 Task: Add a signature Megan Martinez containing Best wishes for a happy National Hug Day, Megan Martinez to email address softage.3@softage.net and add a folder Home insurance
Action: Mouse moved to (51, 90)
Screenshot: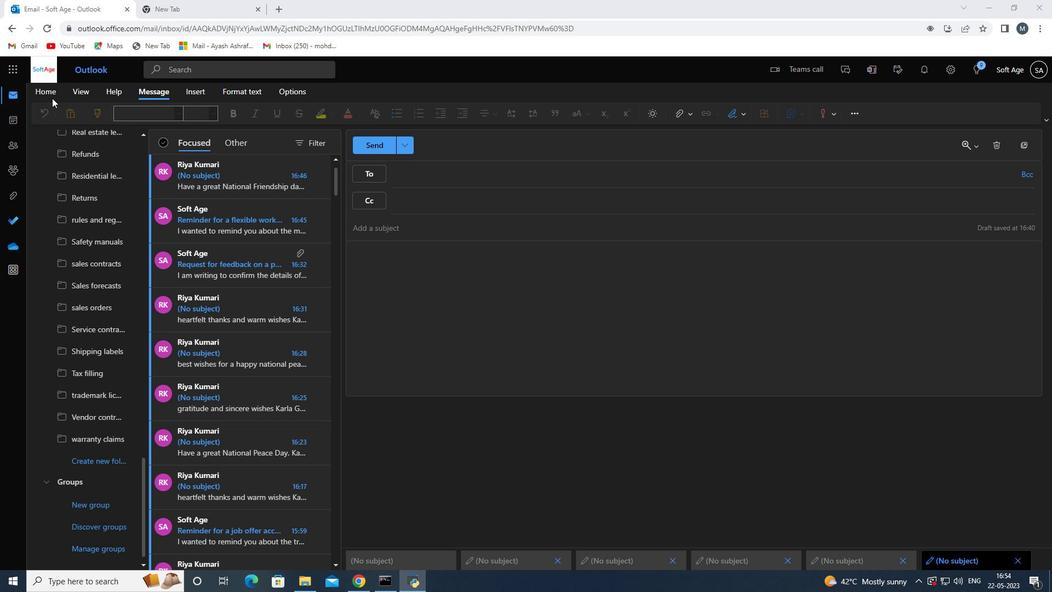 
Action: Mouse pressed left at (51, 90)
Screenshot: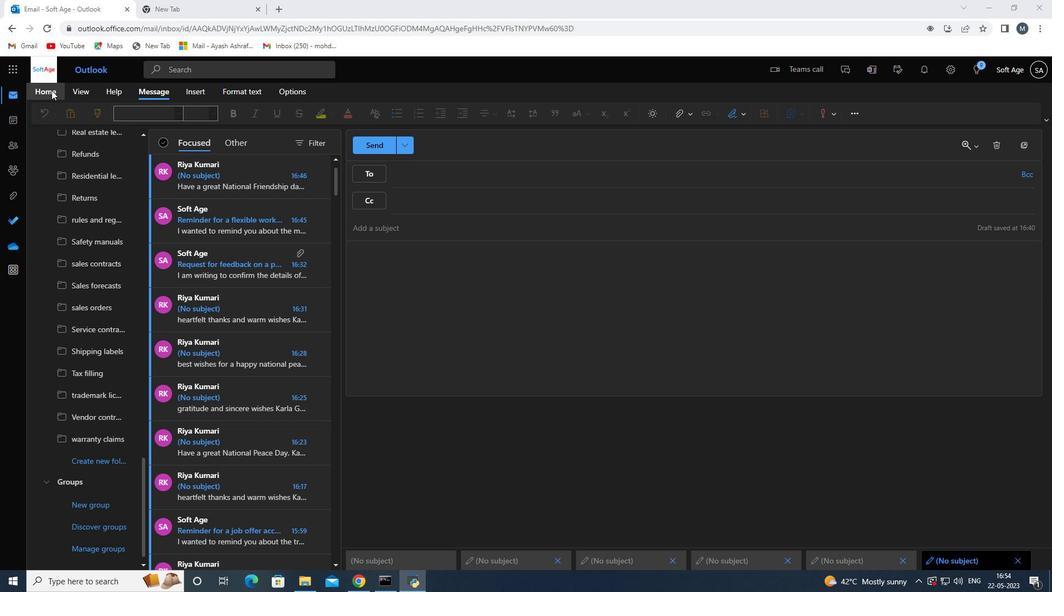 
Action: Mouse moved to (138, 107)
Screenshot: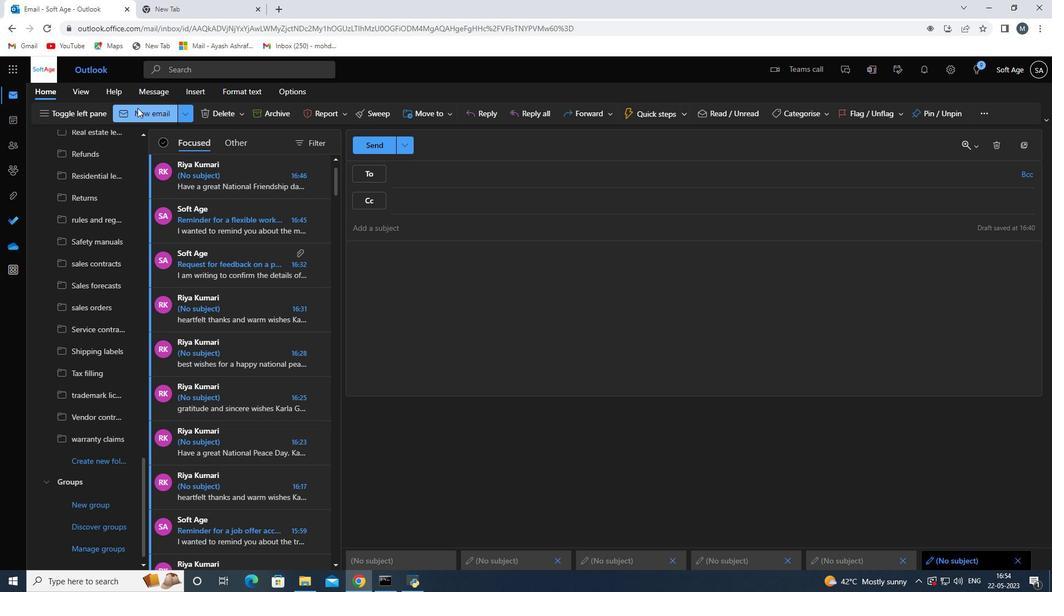 
Action: Mouse pressed left at (138, 107)
Screenshot: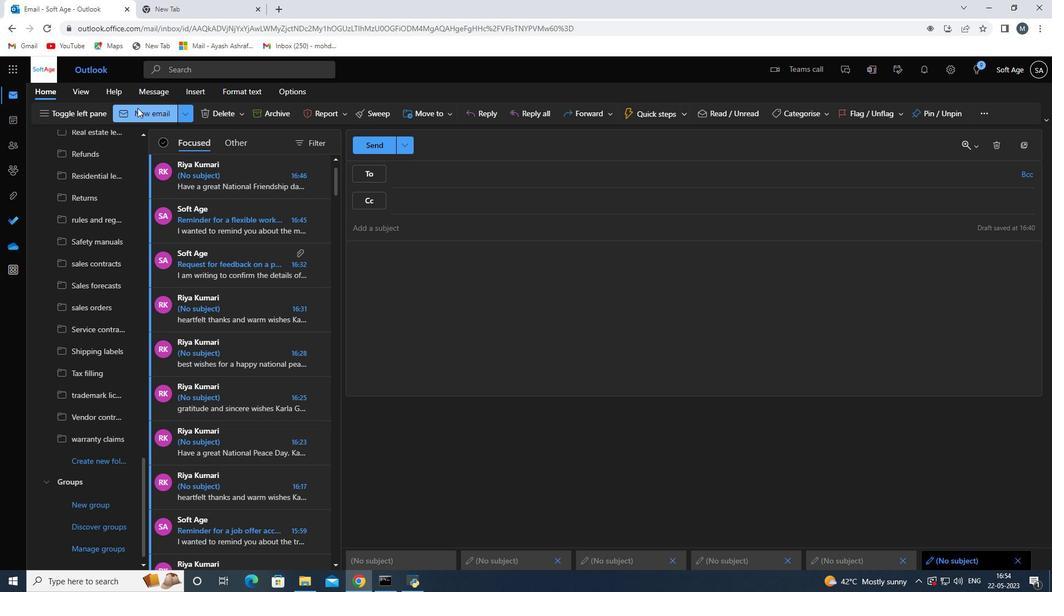 
Action: Mouse moved to (745, 118)
Screenshot: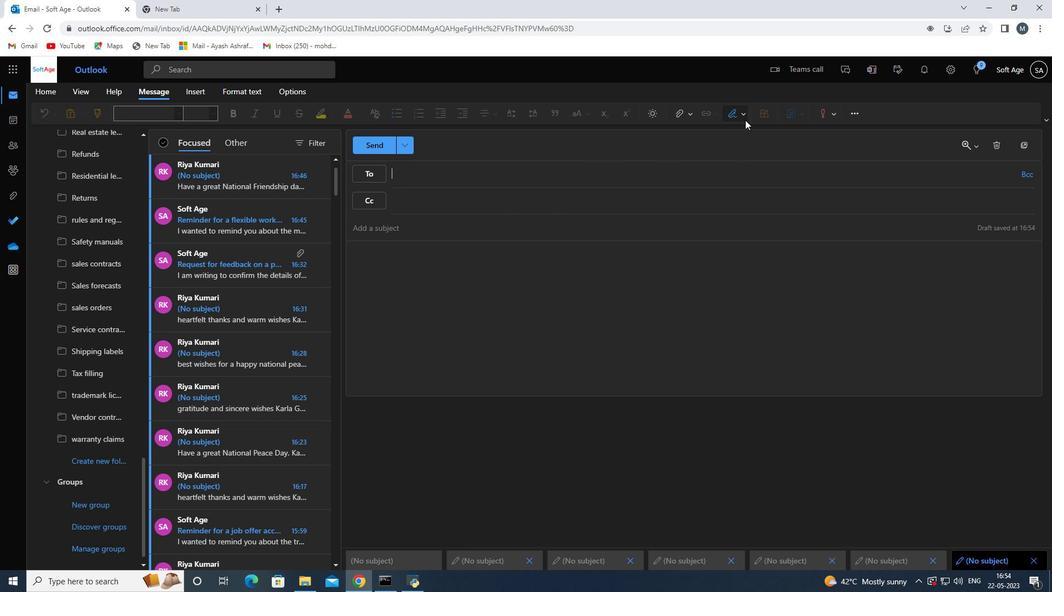 
Action: Mouse pressed left at (745, 118)
Screenshot: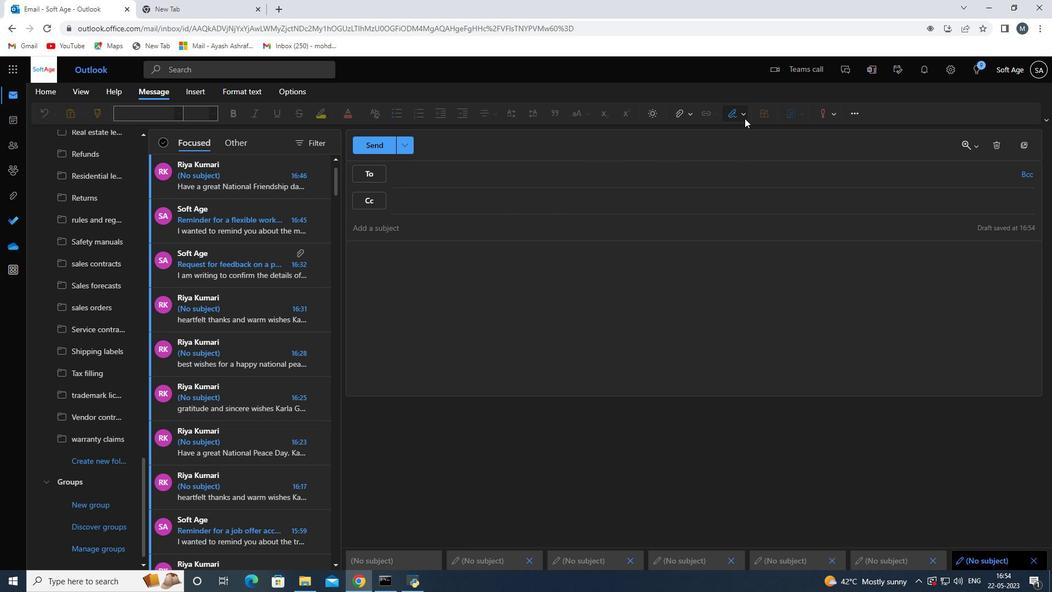 
Action: Mouse moved to (736, 156)
Screenshot: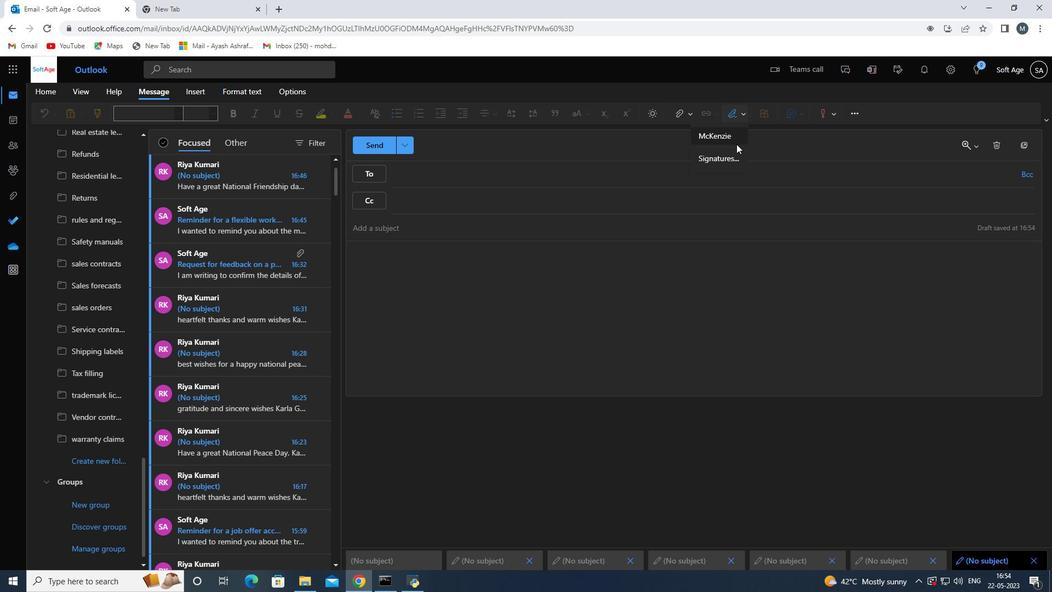 
Action: Mouse pressed left at (736, 156)
Screenshot: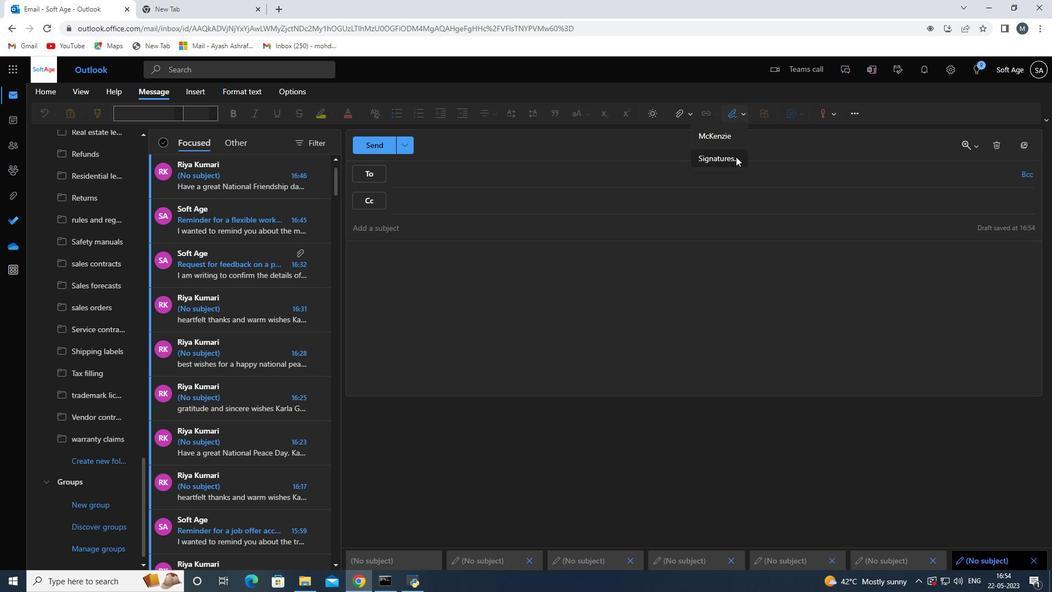 
Action: Mouse moved to (740, 198)
Screenshot: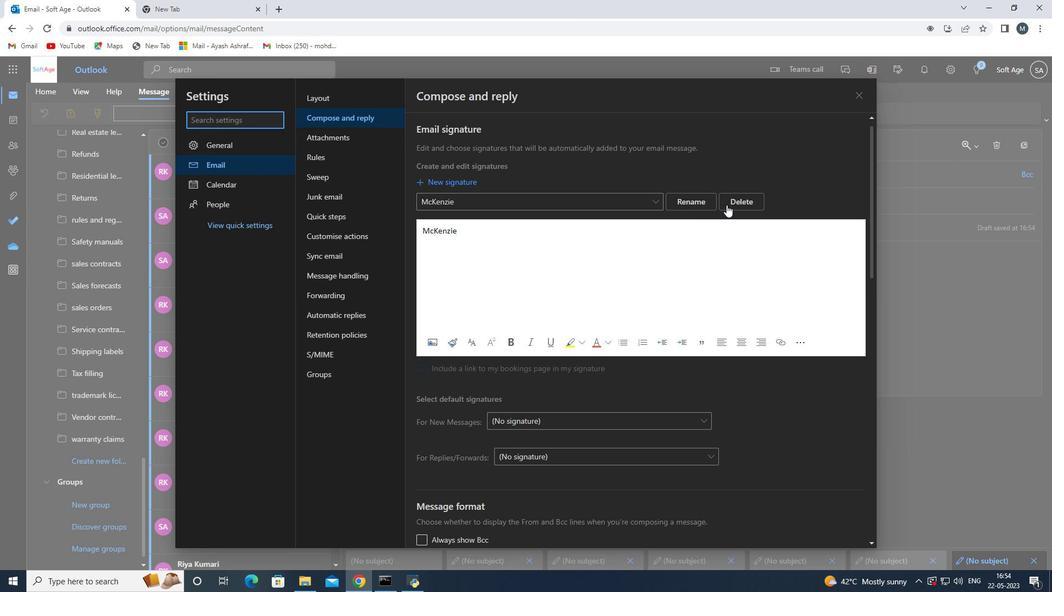 
Action: Mouse pressed left at (740, 198)
Screenshot: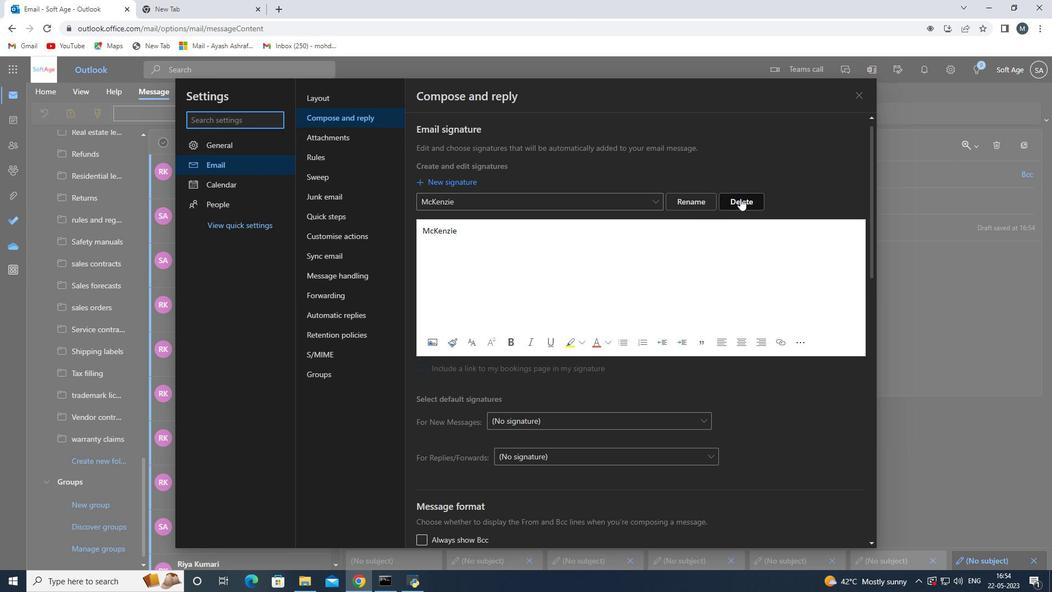 
Action: Mouse moved to (526, 206)
Screenshot: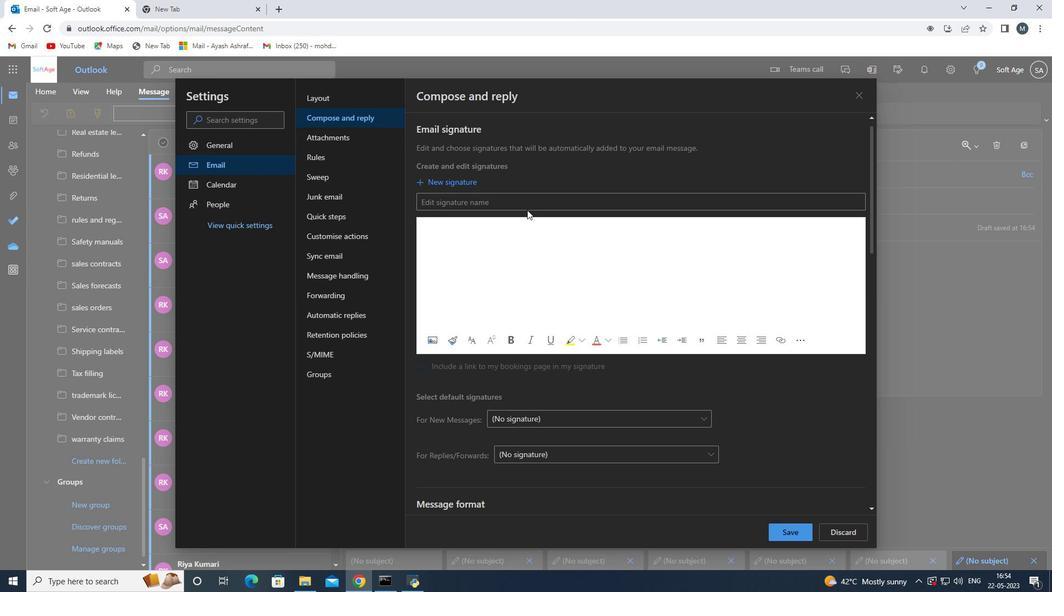 
Action: Mouse pressed left at (526, 206)
Screenshot: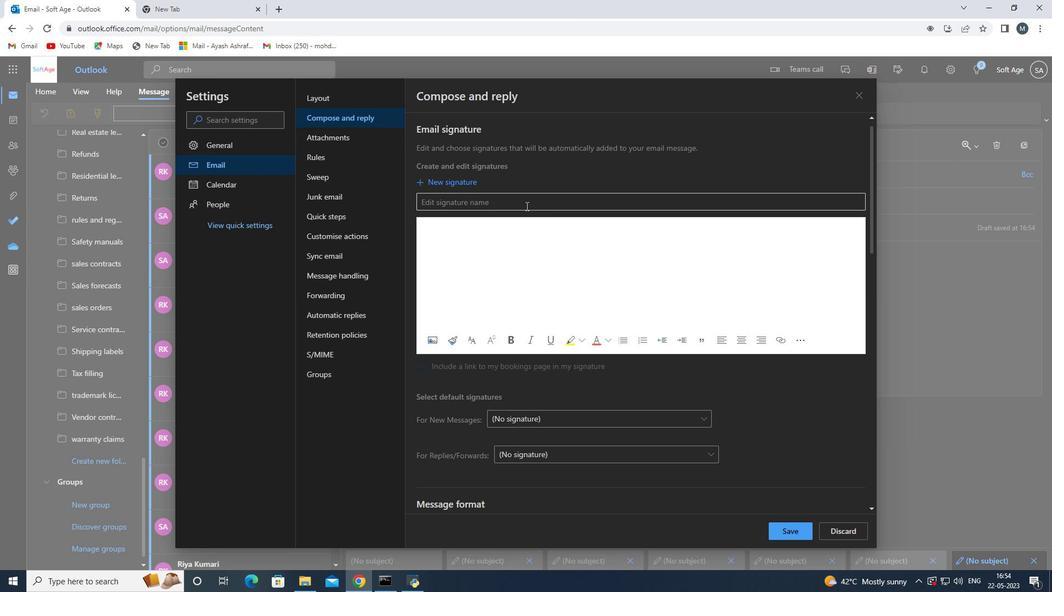 
Action: Key pressed <Key.shift>megan<Key.space><Key.shift>Martinez<Key.space>
Screenshot: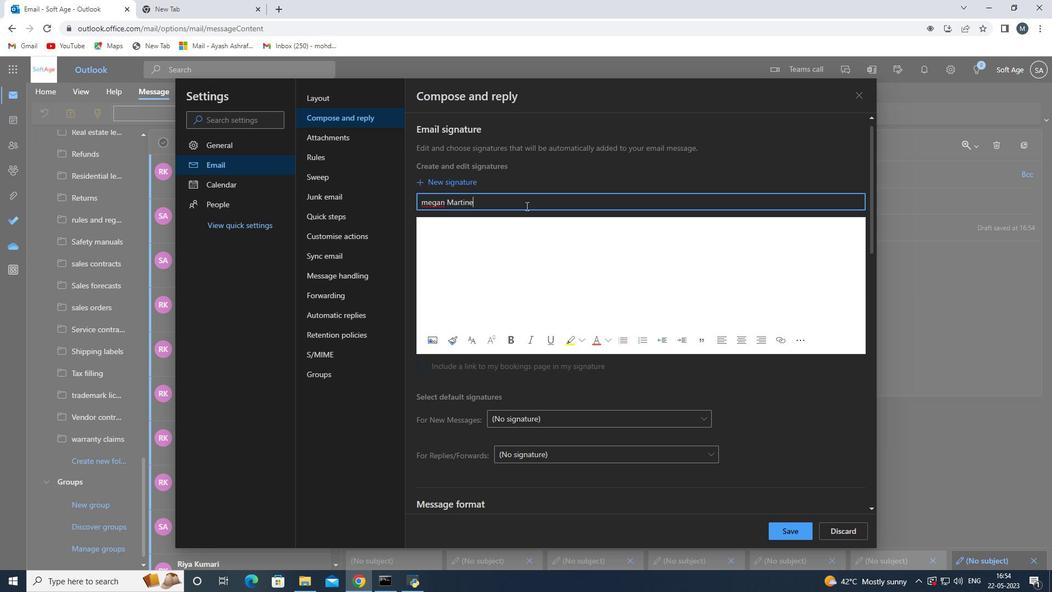 
Action: Mouse moved to (426, 201)
Screenshot: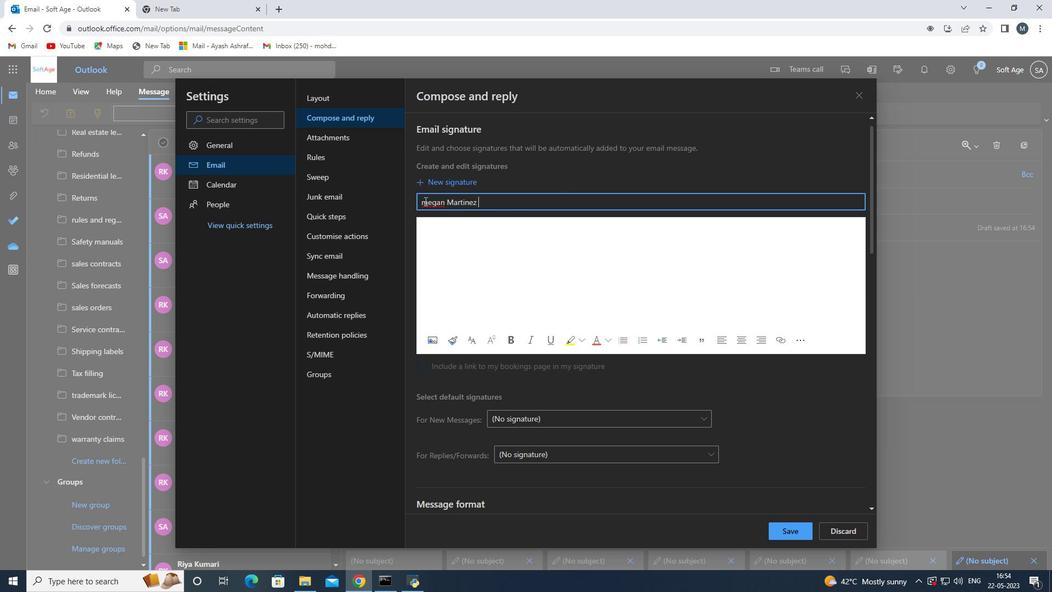 
Action: Mouse pressed left at (426, 201)
Screenshot: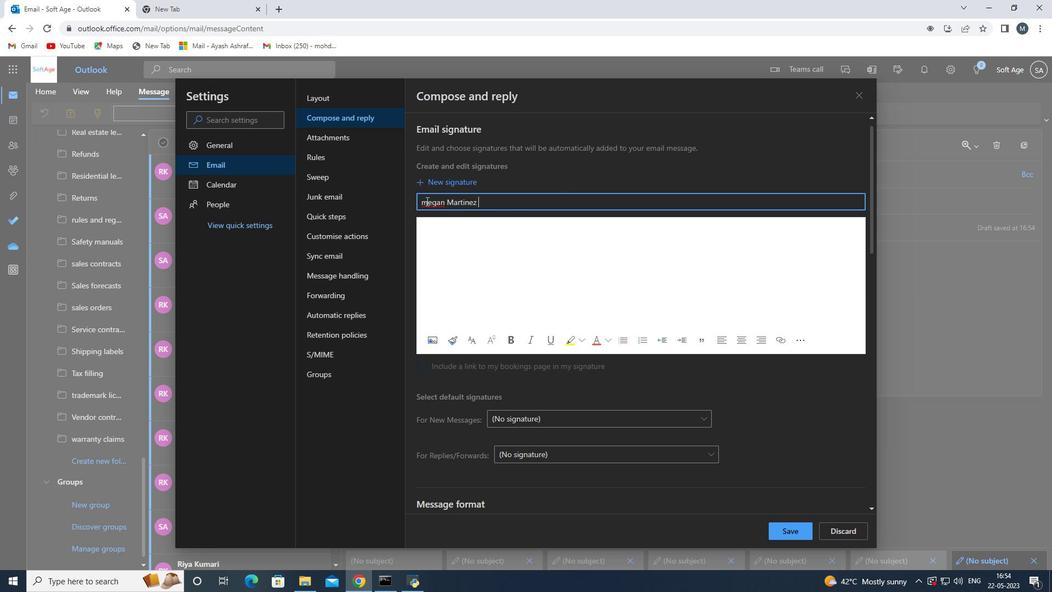 
Action: Mouse moved to (428, 201)
Screenshot: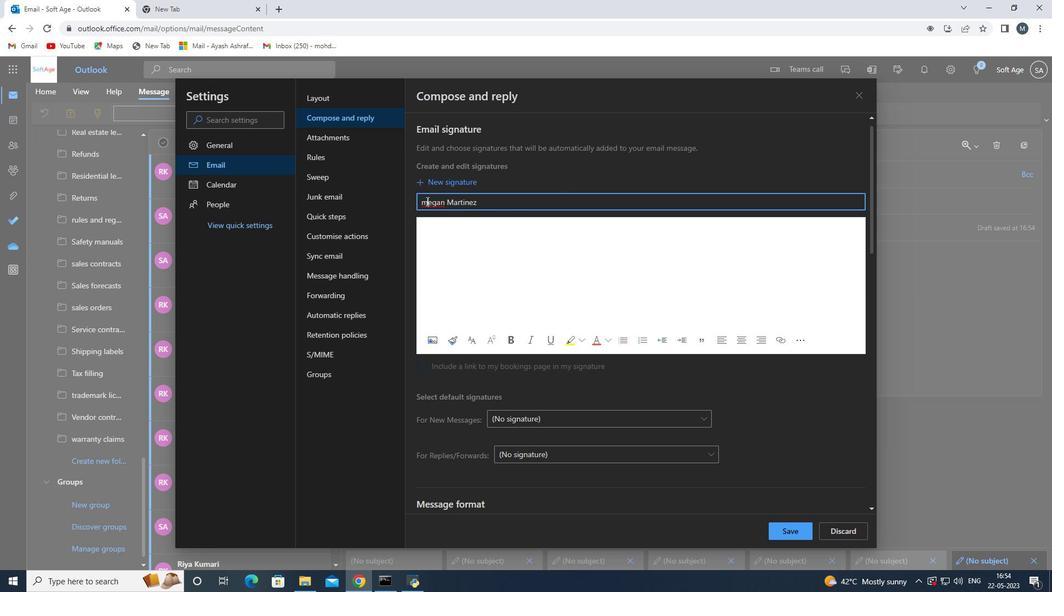 
Action: Key pressed <Key.backspace><Key.shift>M
Screenshot: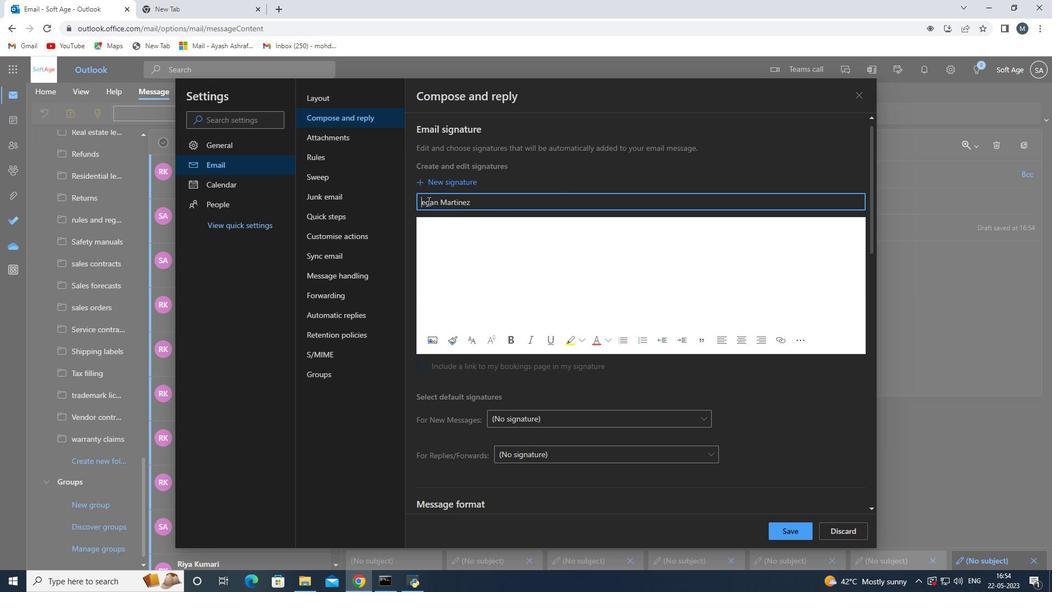 
Action: Mouse moved to (440, 244)
Screenshot: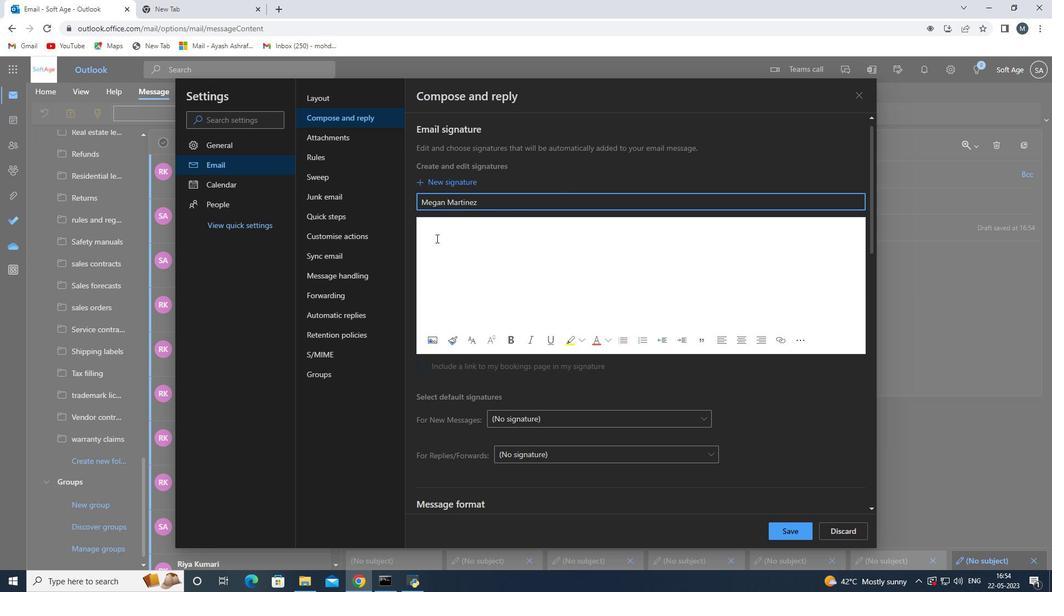 
Action: Mouse pressed left at (440, 244)
Screenshot: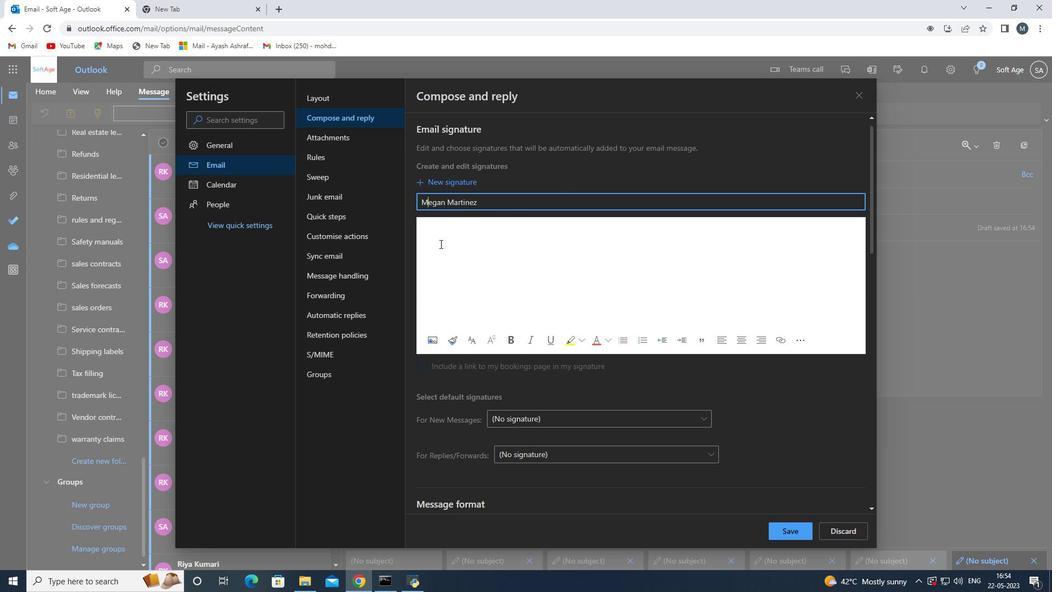 
Action: Key pressed <Key.shift>Megan<Key.space><Key.shift><Key.shift><Key.shift><Key.shift><Key.shift><Key.shift><Key.shift><Key.shift>Martinez<Key.space>
Screenshot: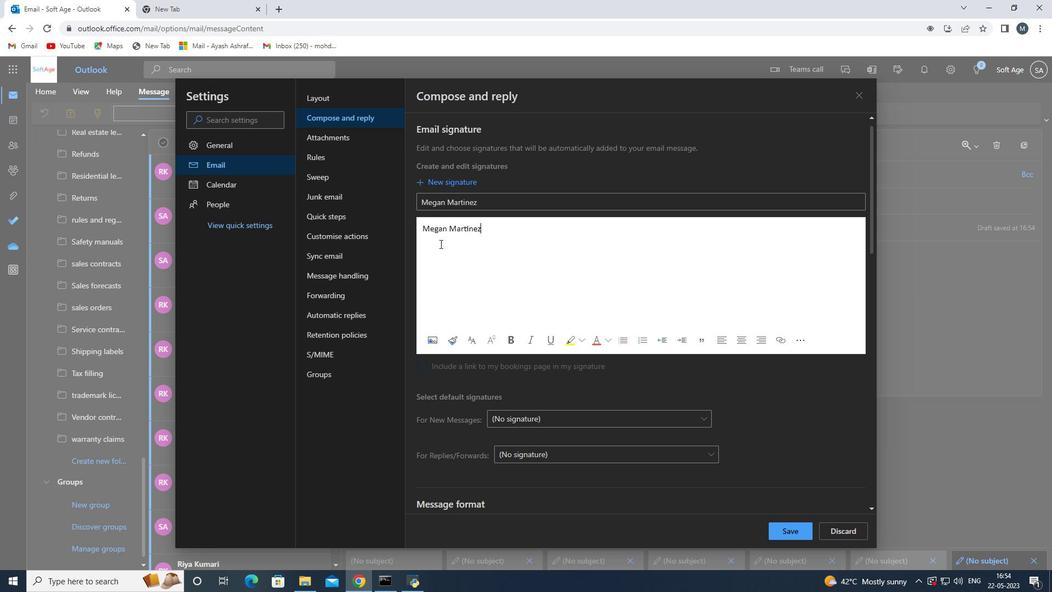 
Action: Mouse moved to (783, 531)
Screenshot: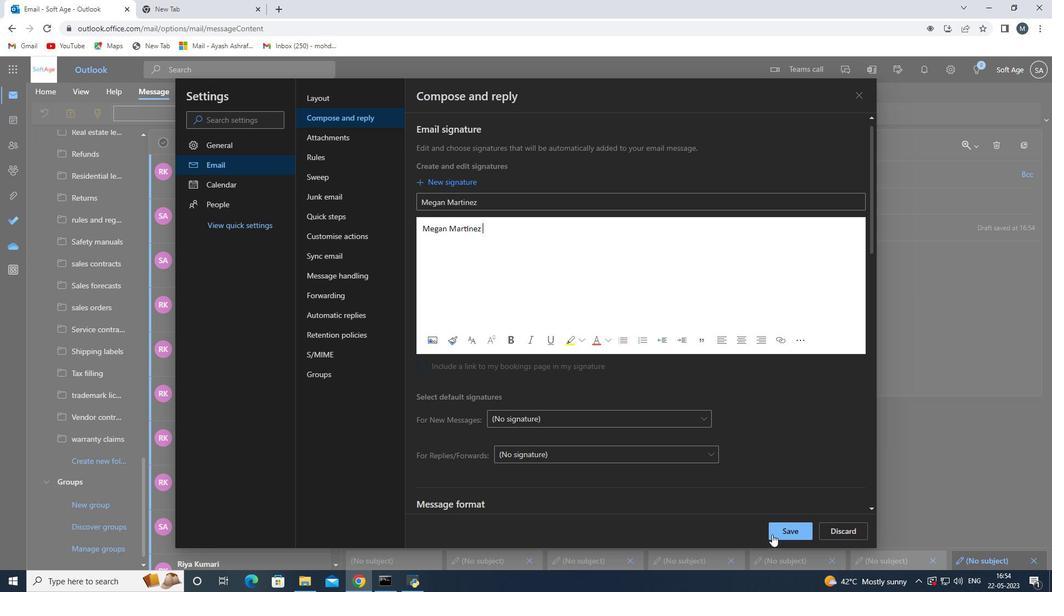 
Action: Mouse pressed left at (783, 531)
Screenshot: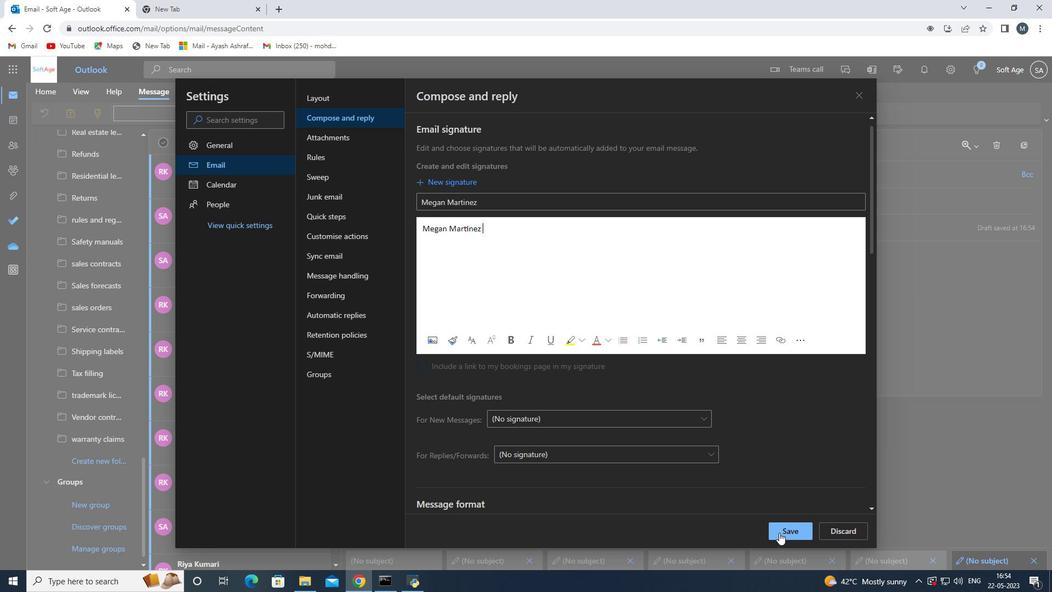 
Action: Mouse moved to (857, 93)
Screenshot: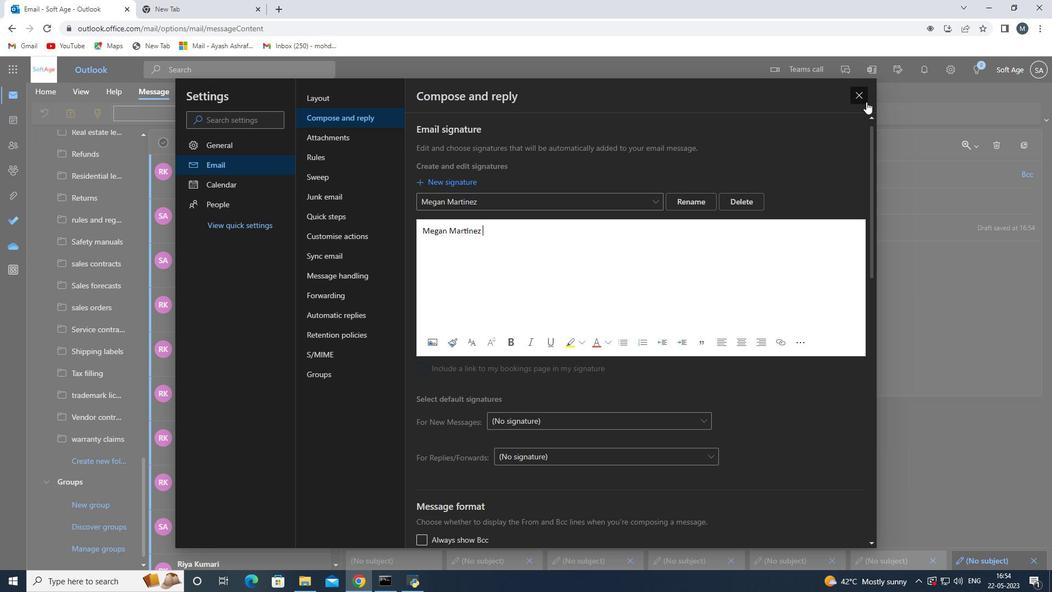 
Action: Mouse pressed left at (857, 93)
Screenshot: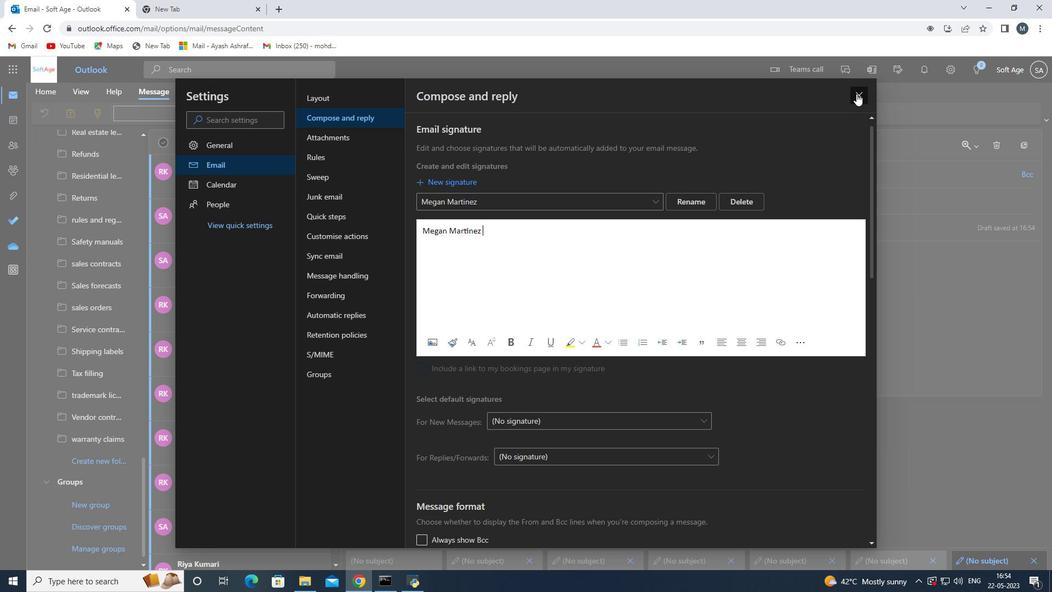 
Action: Mouse moved to (428, 257)
Screenshot: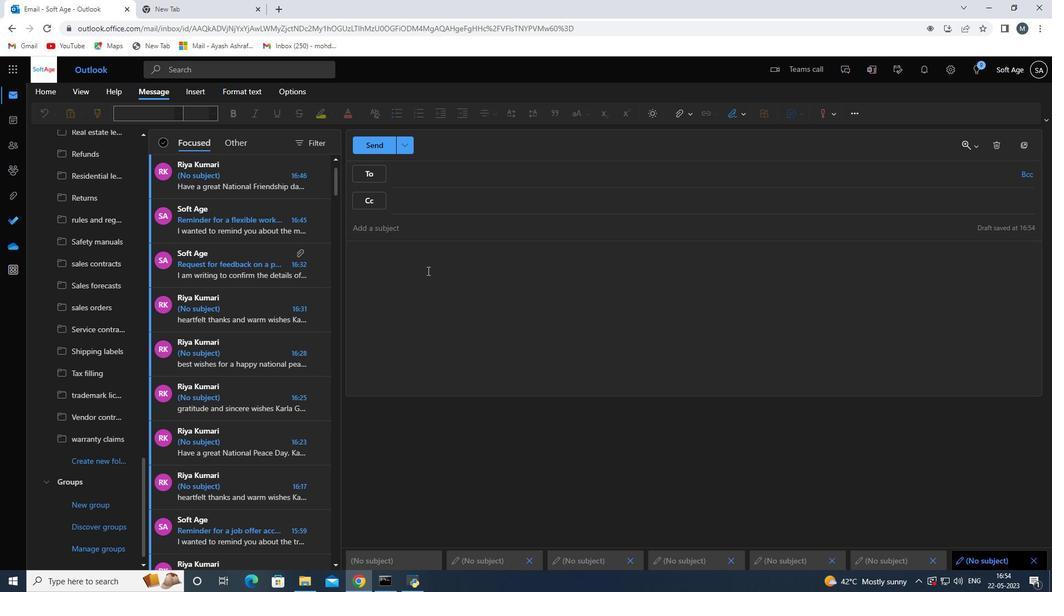 
Action: Mouse pressed left at (428, 257)
Screenshot: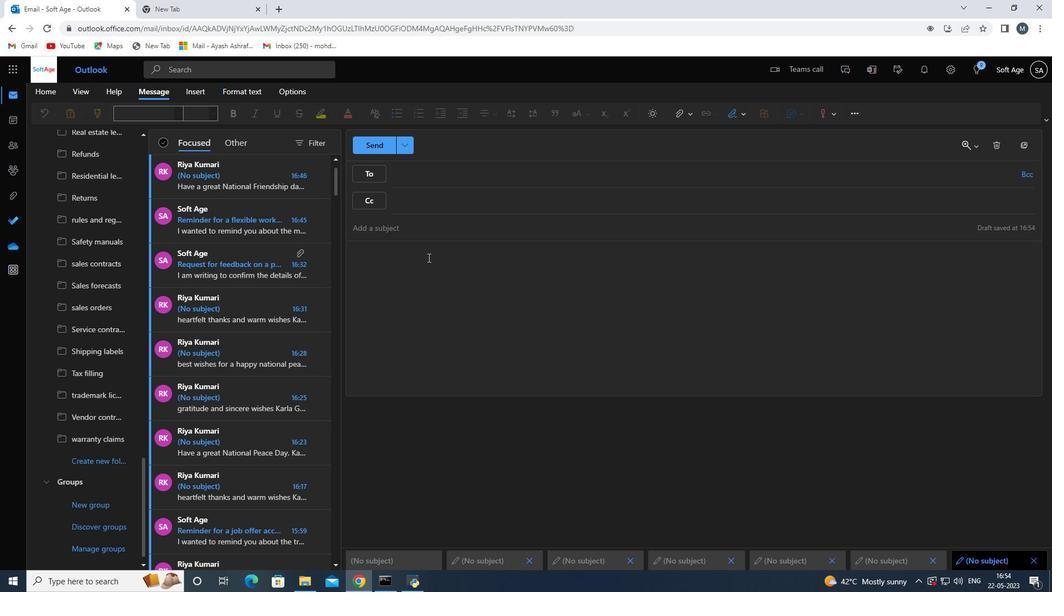 
Action: Key pressed <Key.shift>Best<Key.space>wishes<Key.space>for<Key.space>a<Key.space>happy<Key.space>national<Key.space>hug<Key.space>dayu<Key.space>
Screenshot: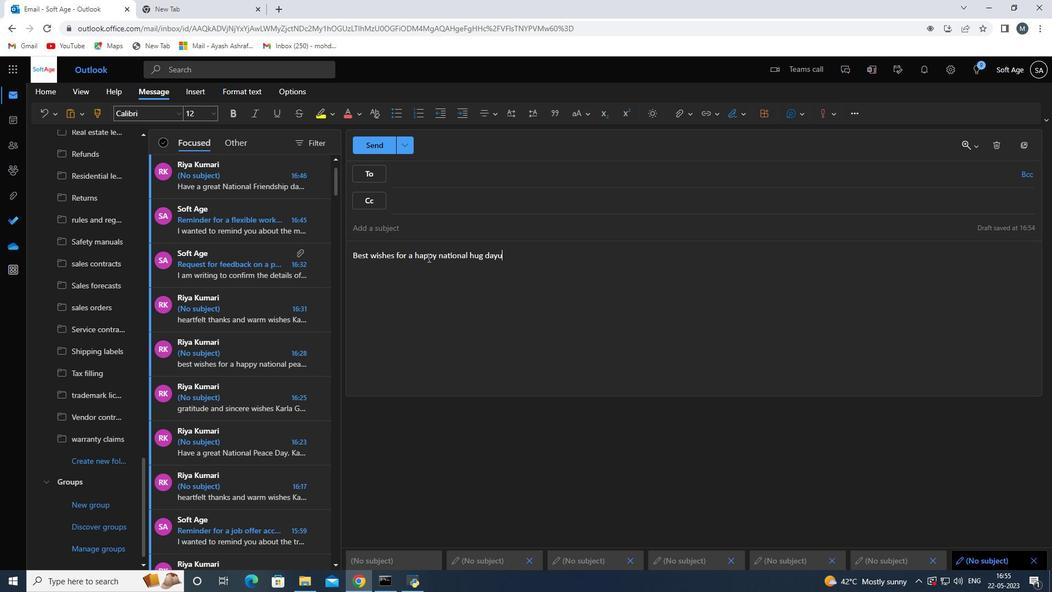 
Action: Mouse moved to (463, 246)
Screenshot: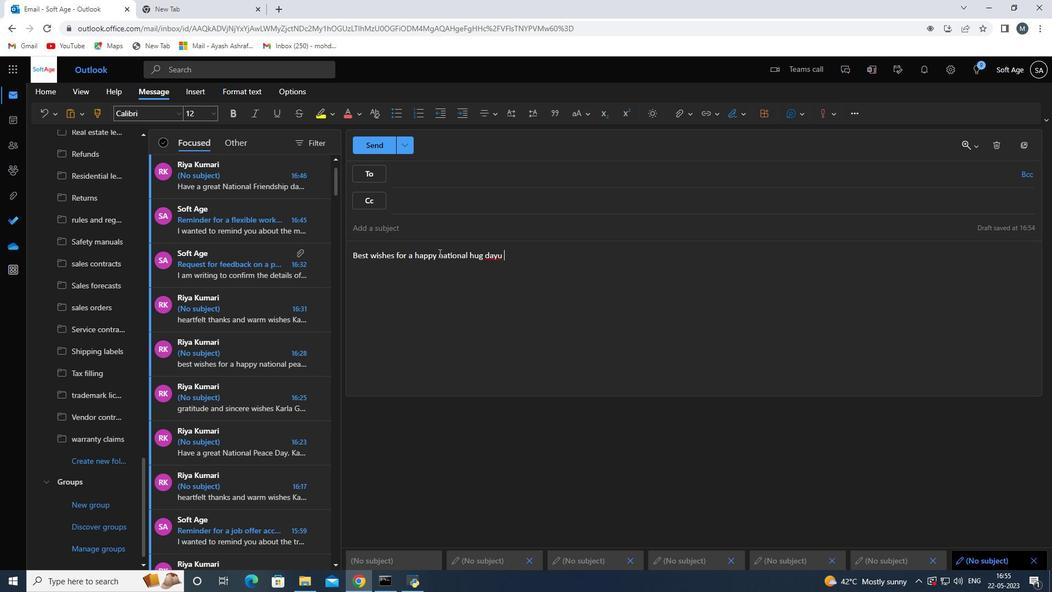 
Action: Key pressed <Key.backspace><Key.backspace>
Screenshot: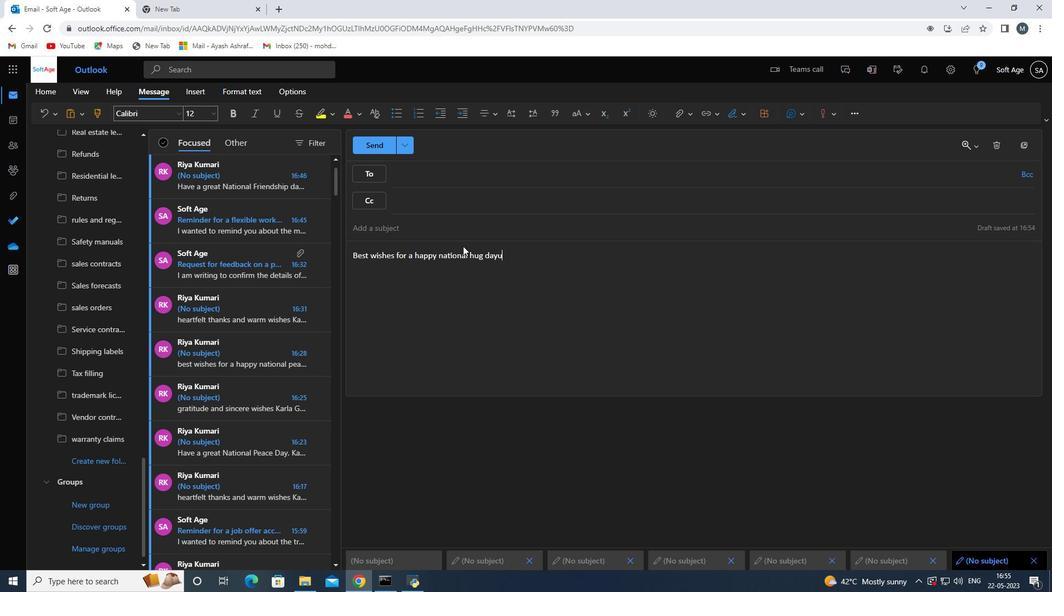 
Action: Mouse moved to (739, 115)
Screenshot: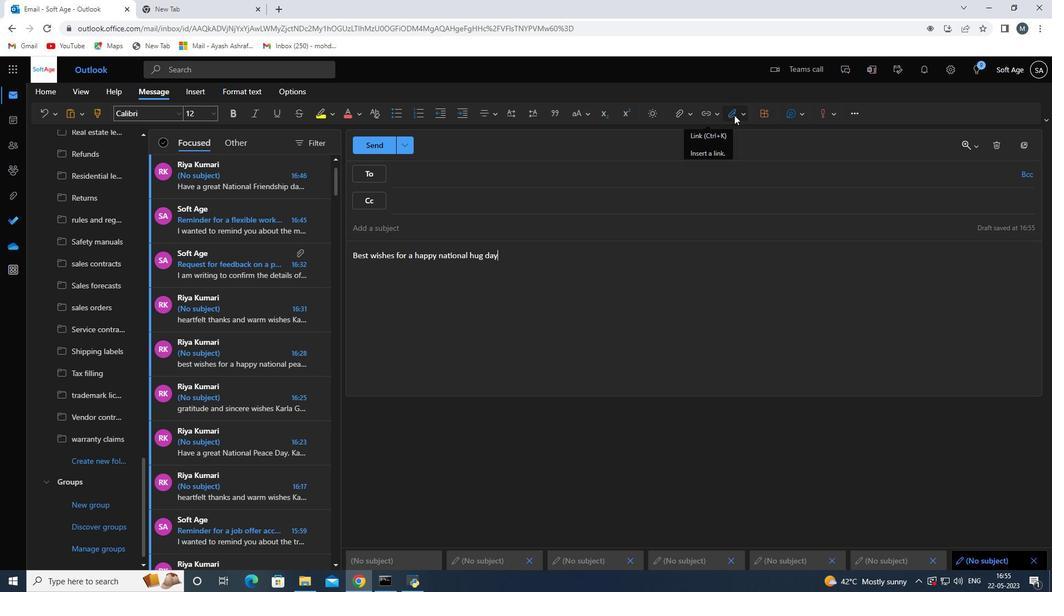 
Action: Mouse pressed left at (739, 115)
Screenshot: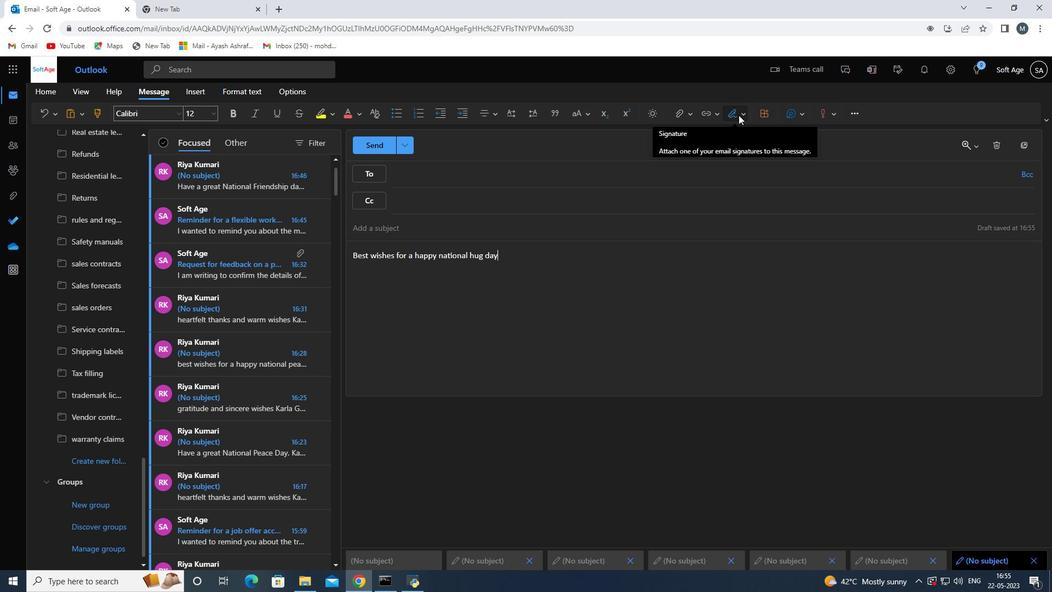 
Action: Mouse moved to (710, 143)
Screenshot: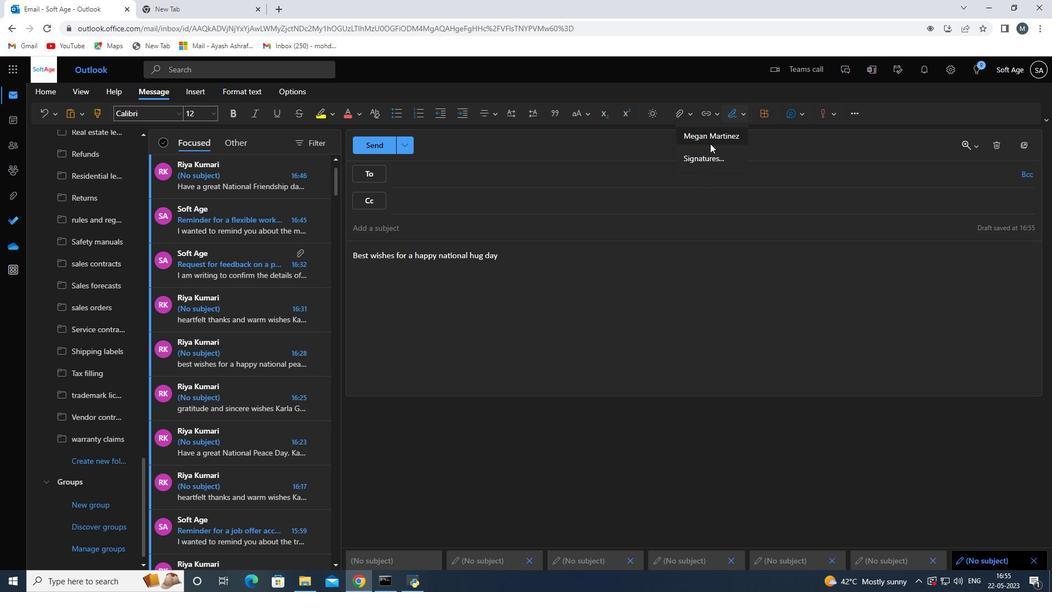 
Action: Mouse pressed left at (710, 143)
Screenshot: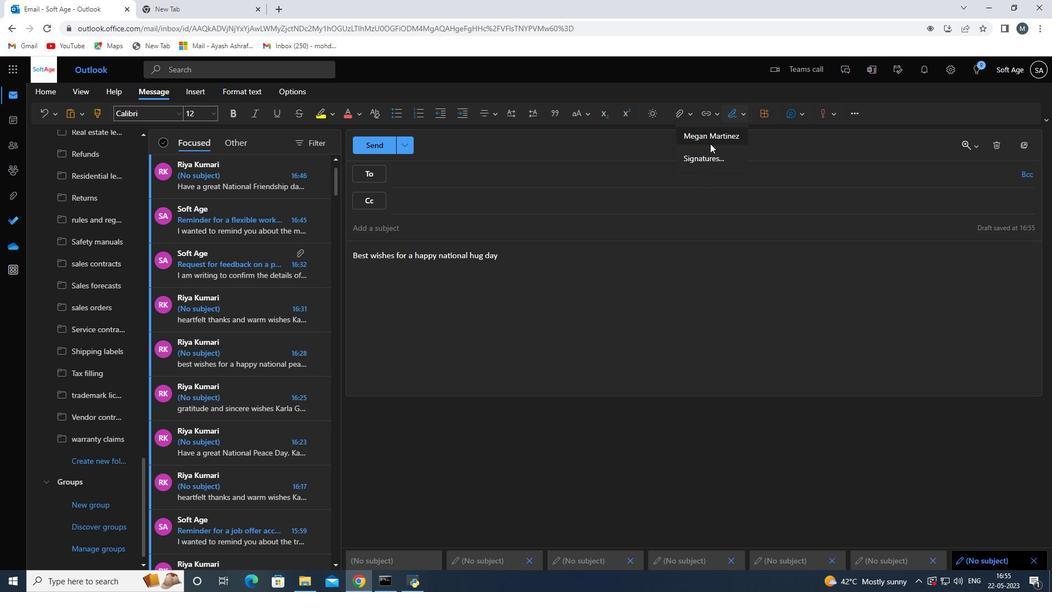 
Action: Mouse moved to (450, 173)
Screenshot: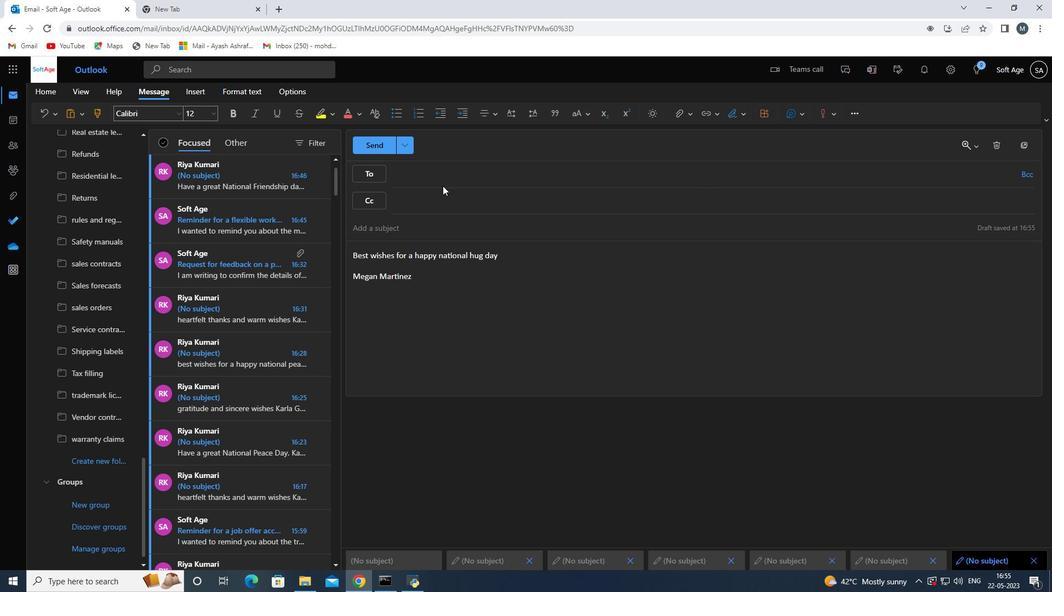 
Action: Mouse pressed left at (450, 173)
Screenshot: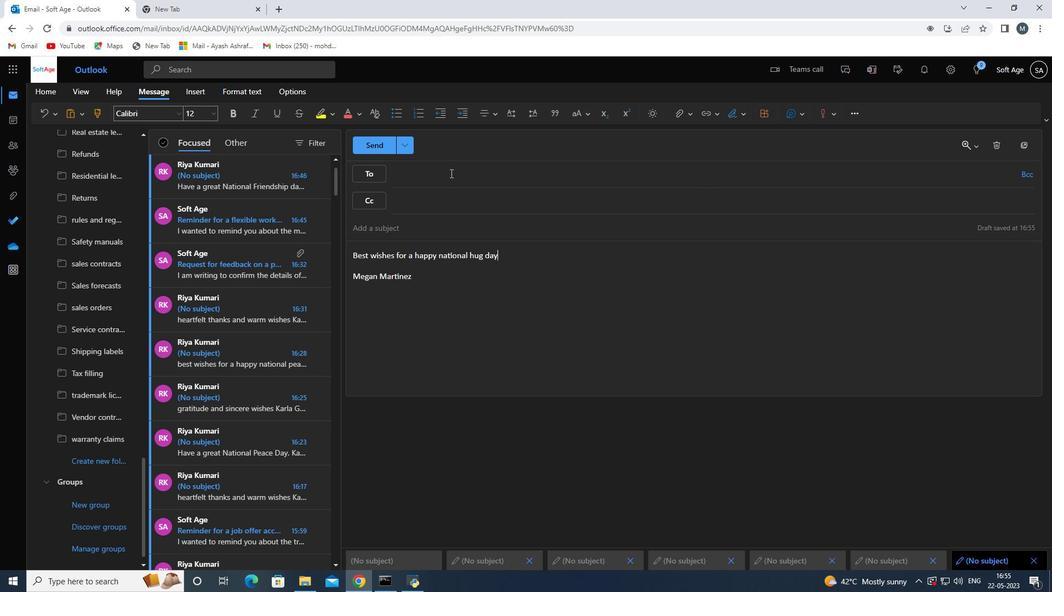 
Action: Key pressed softage.3<Key.shift>@softage.net
Screenshot: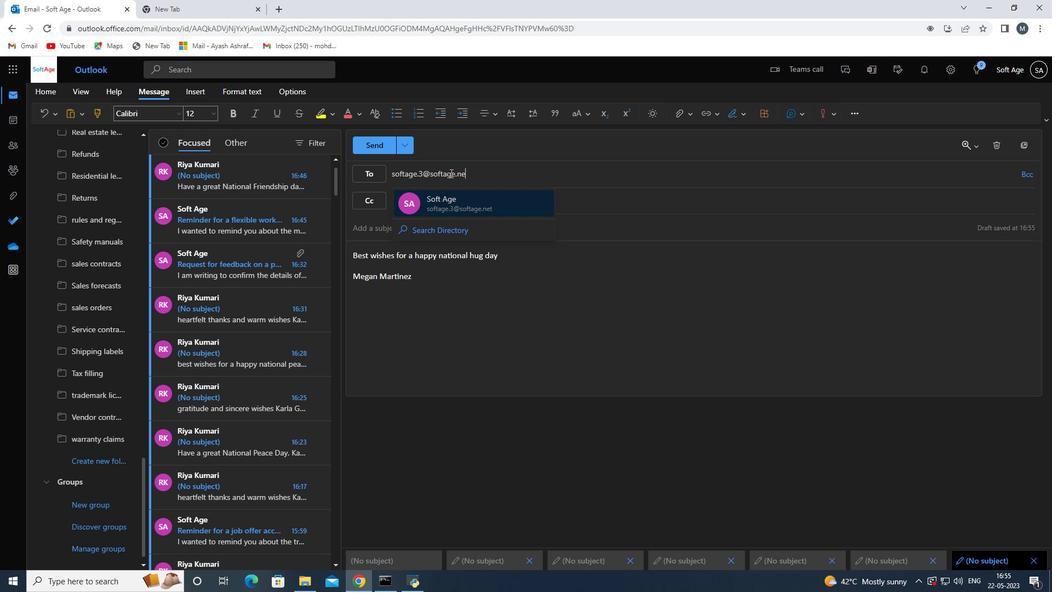 
Action: Mouse moved to (467, 209)
Screenshot: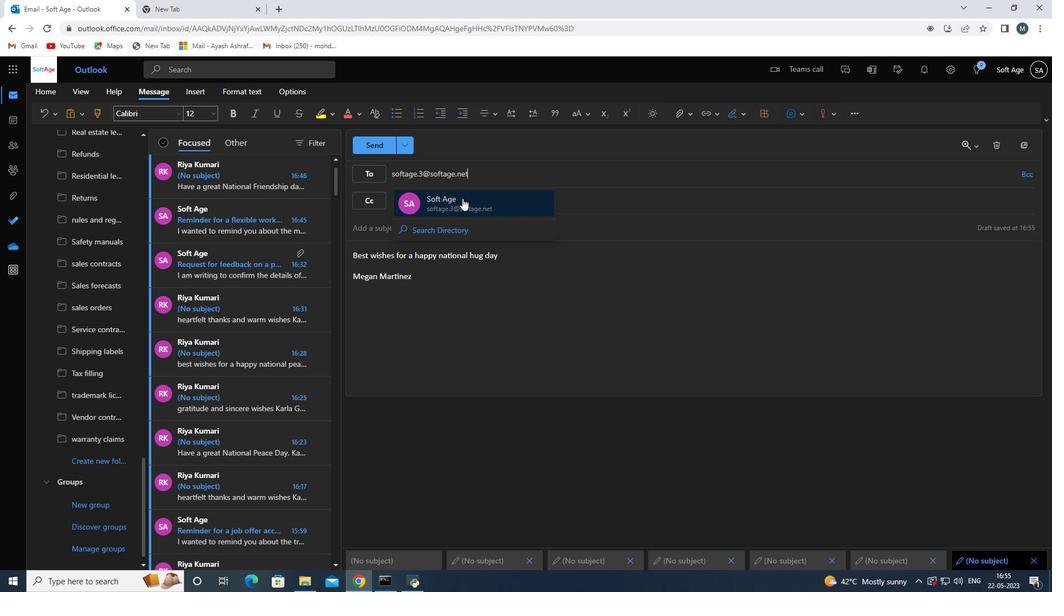 
Action: Mouse pressed left at (467, 209)
Screenshot: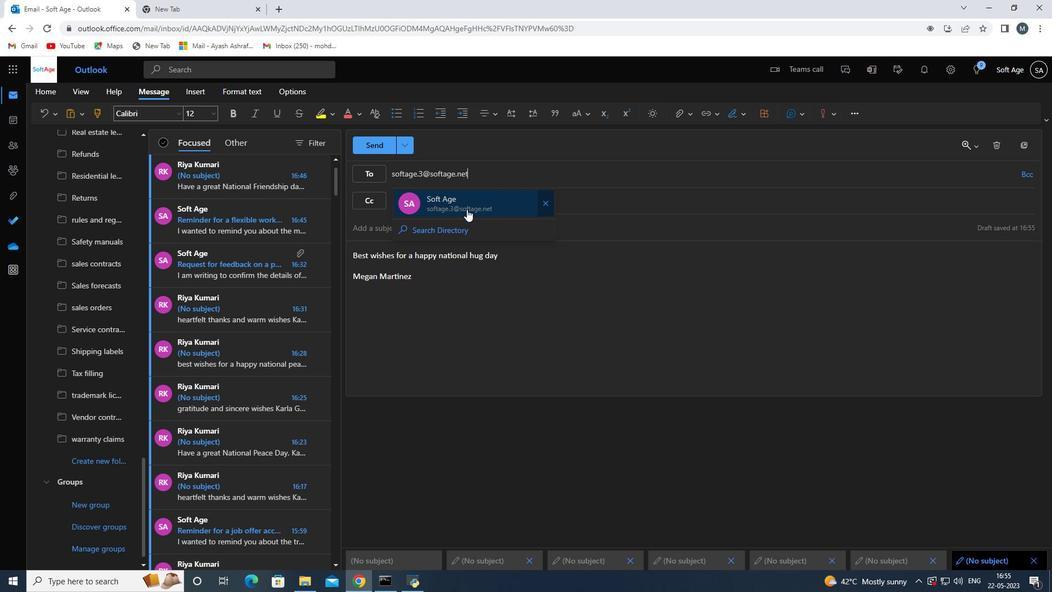 
Action: Mouse moved to (445, 283)
Screenshot: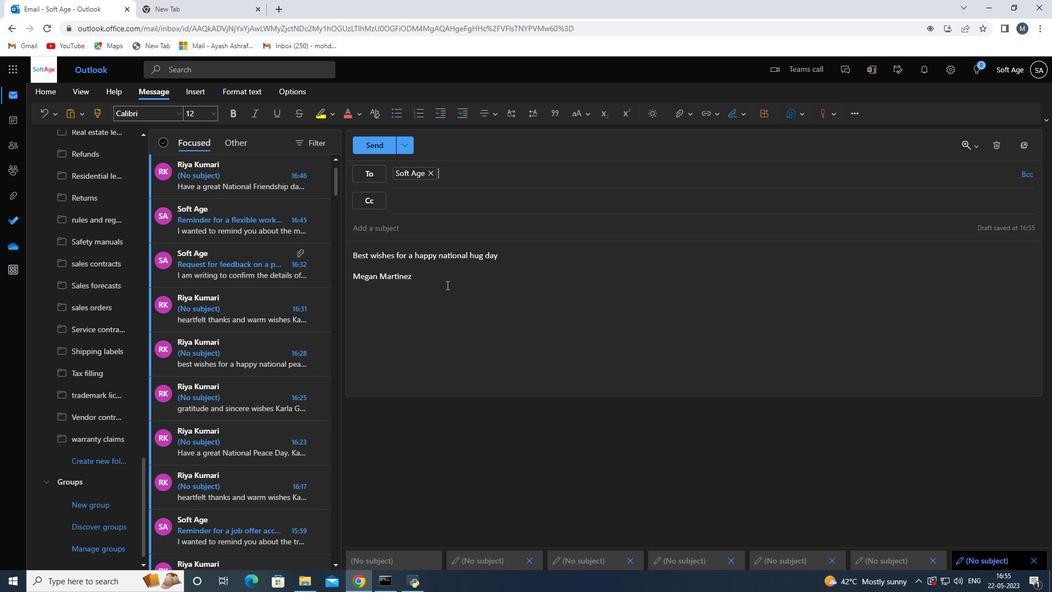 
Action: Mouse pressed left at (445, 283)
Screenshot: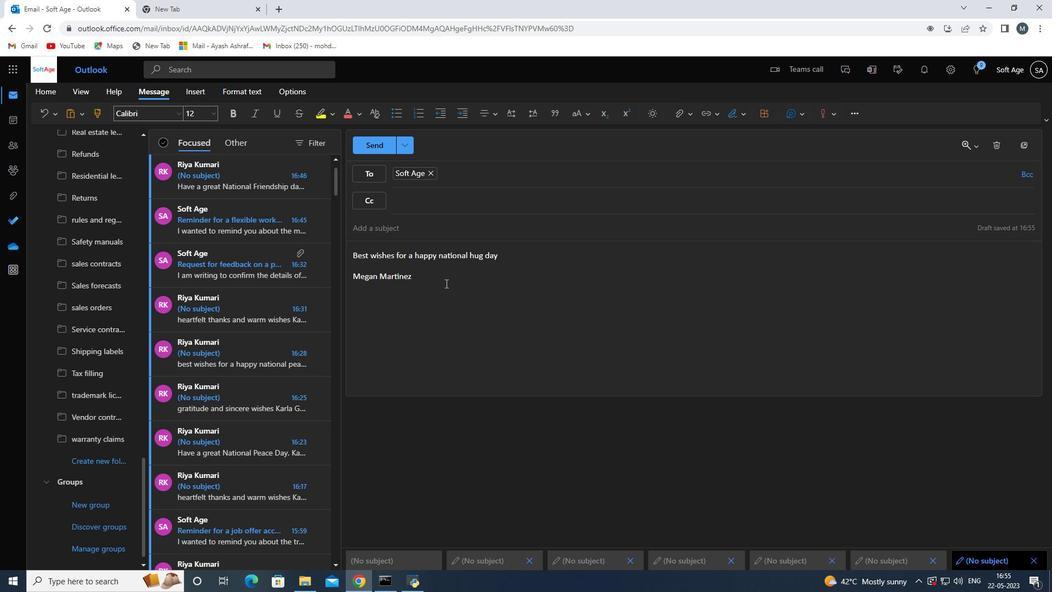 
Action: Mouse moved to (76, 454)
Screenshot: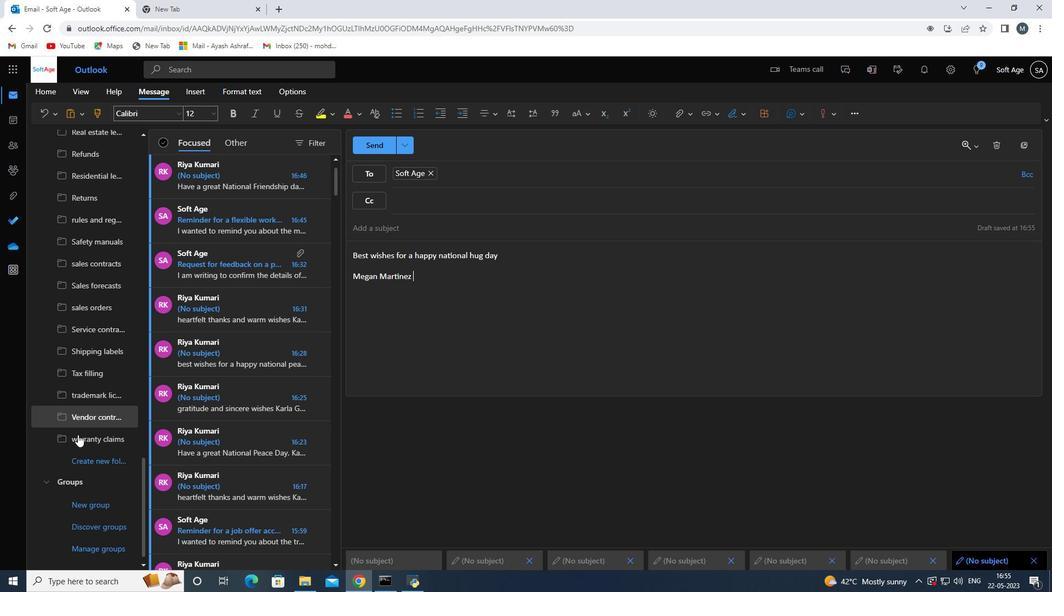 
Action: Mouse pressed left at (76, 454)
Screenshot: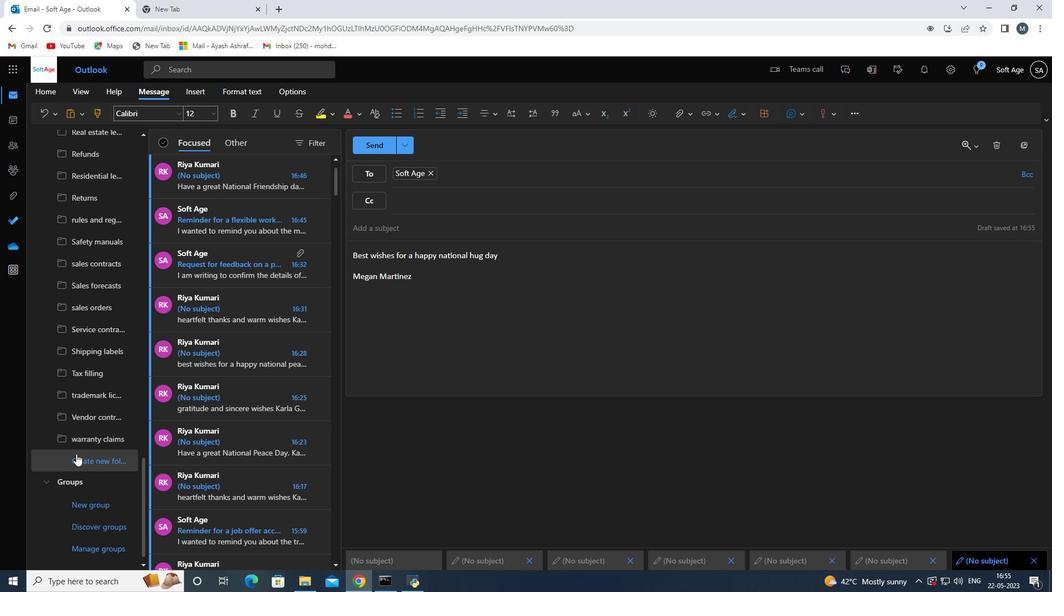 
Action: Mouse moved to (76, 449)
Screenshot: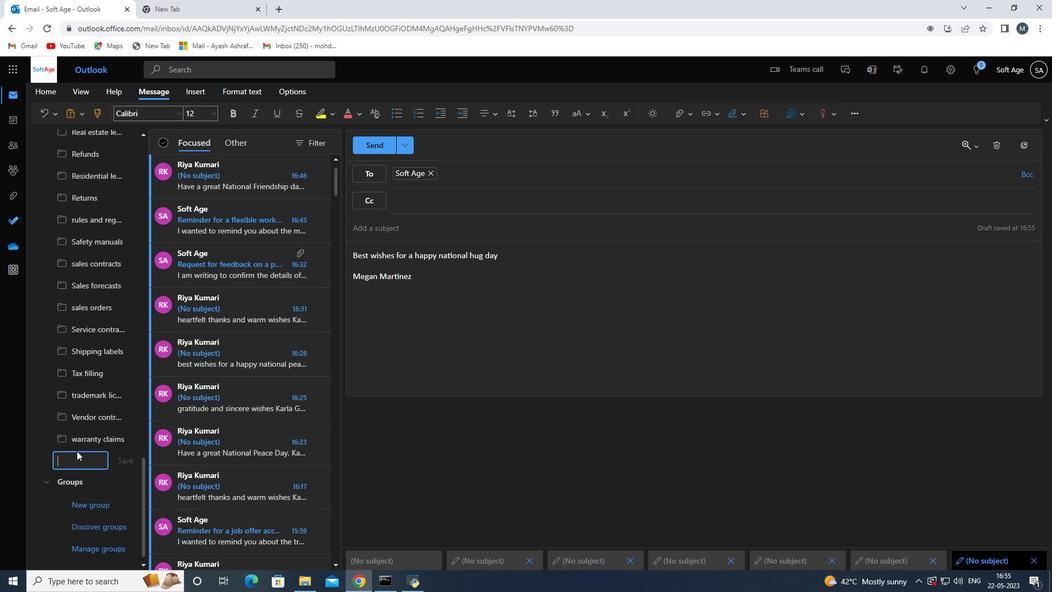 
Action: Mouse pressed left at (76, 449)
Screenshot: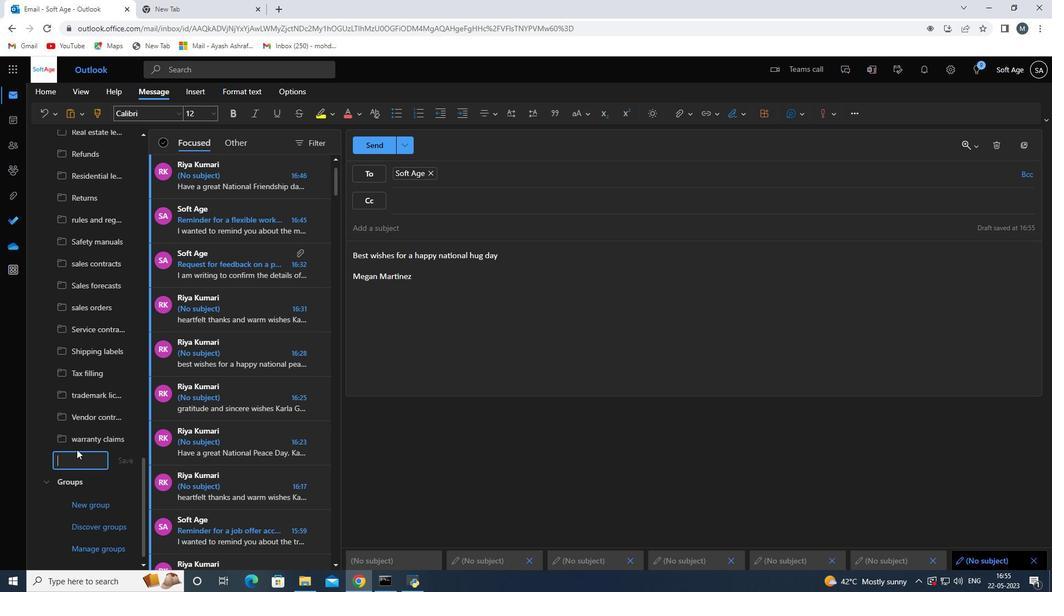 
Action: Mouse moved to (77, 457)
Screenshot: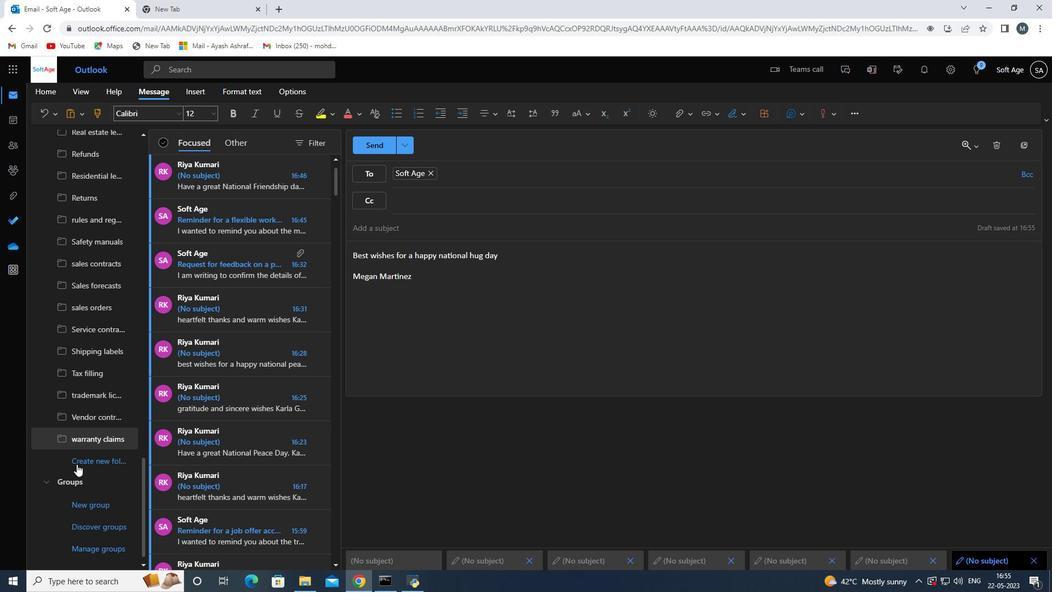 
Action: Mouse pressed left at (77, 457)
Screenshot: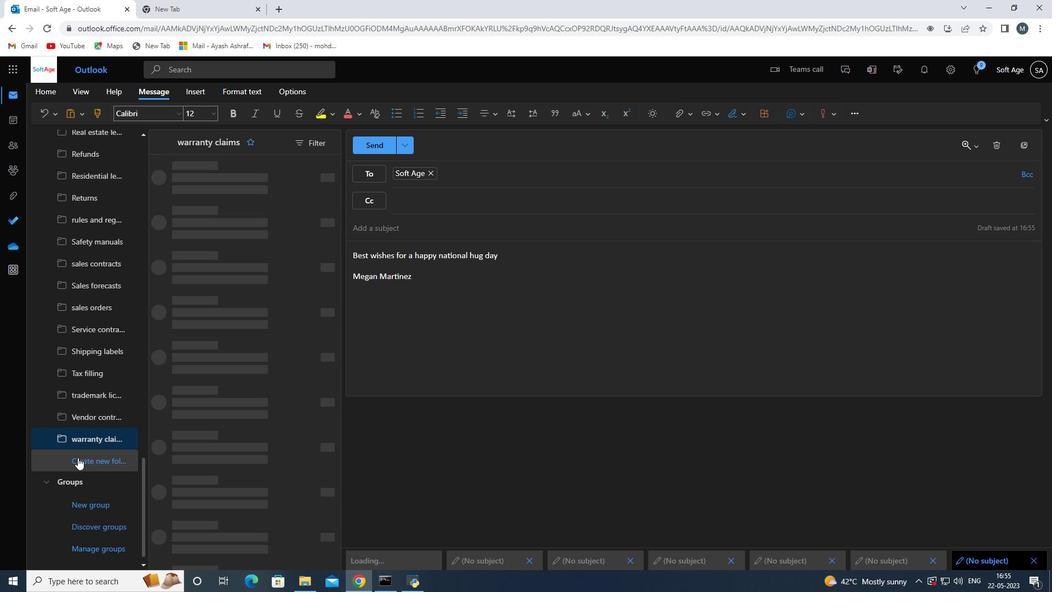 
Action: Mouse moved to (76, 464)
Screenshot: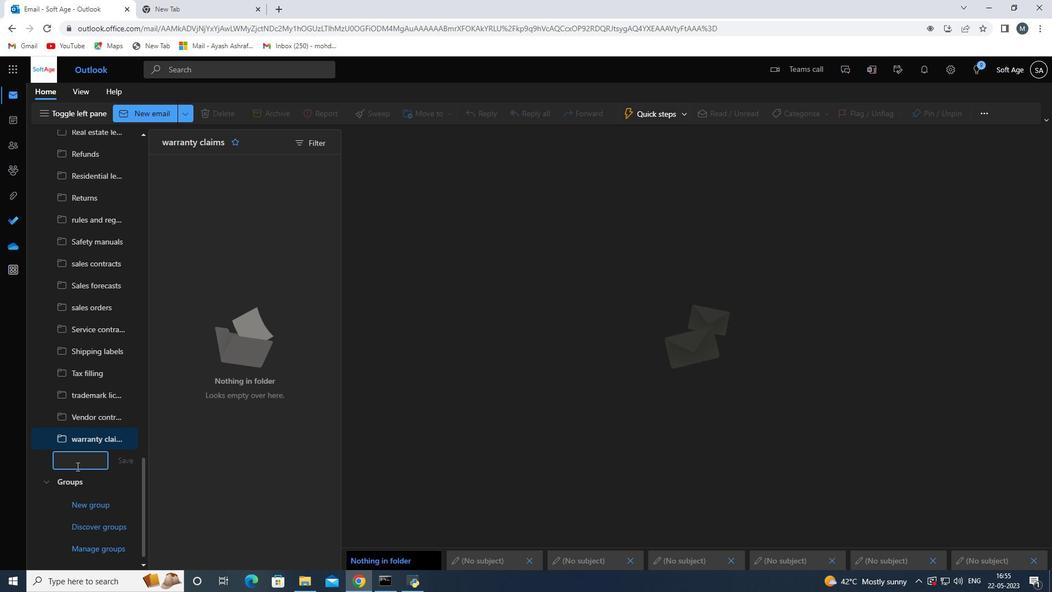 
Action: Mouse pressed left at (76, 464)
Screenshot: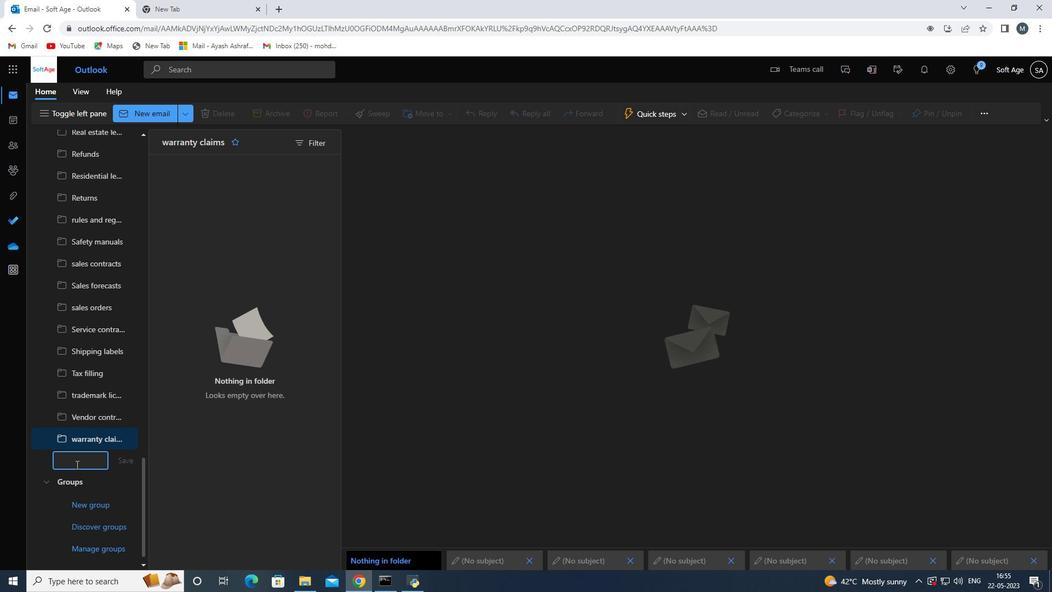 
Action: Mouse moved to (108, 375)
Screenshot: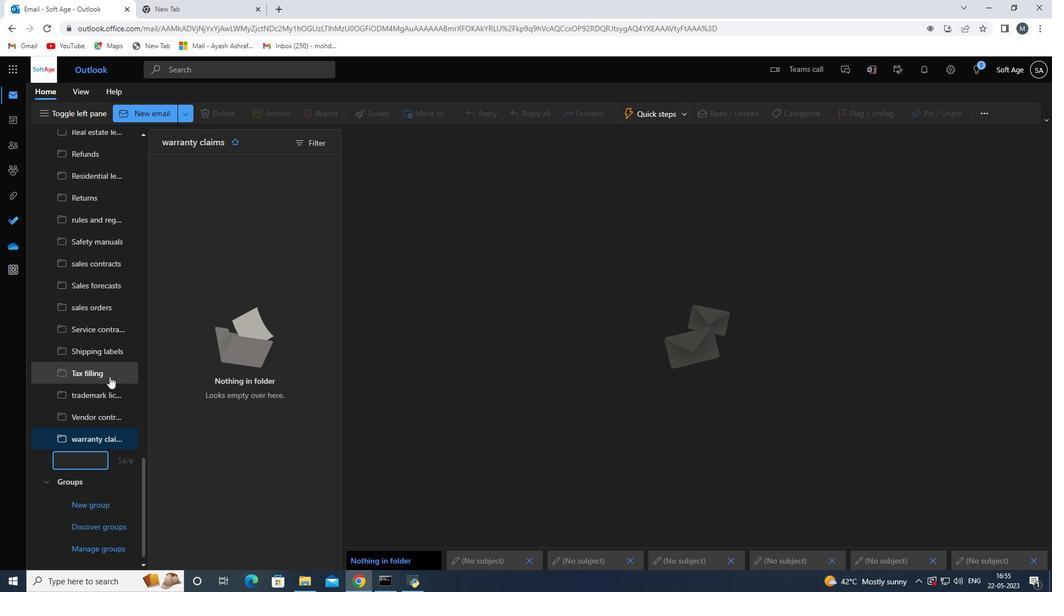
Action: Mouse scrolled (108, 376) with delta (0, 0)
Screenshot: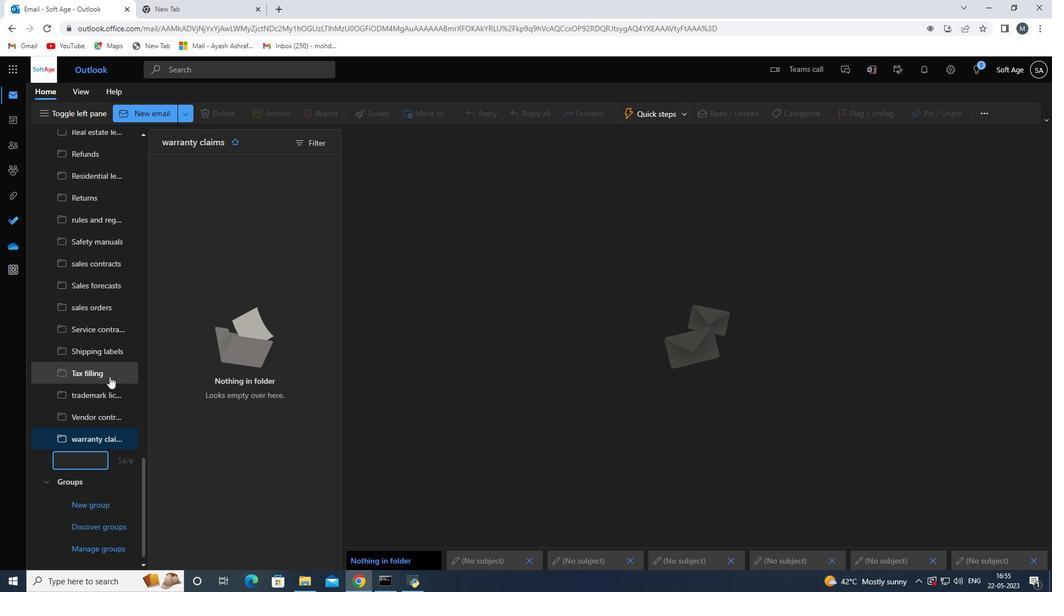 
Action: Mouse scrolled (108, 376) with delta (0, 0)
Screenshot: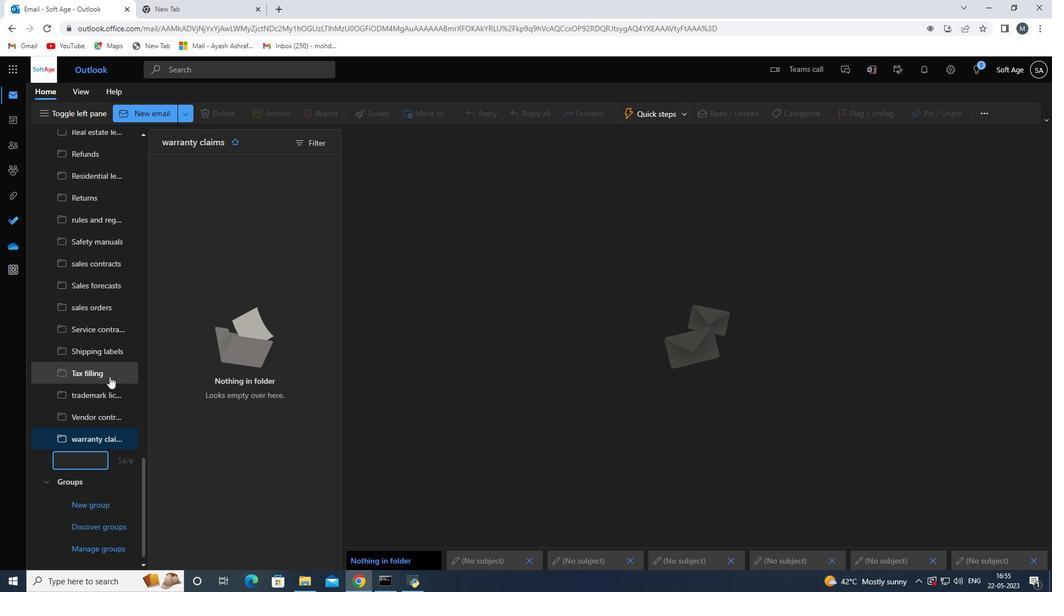 
Action: Mouse scrolled (108, 376) with delta (0, 0)
Screenshot: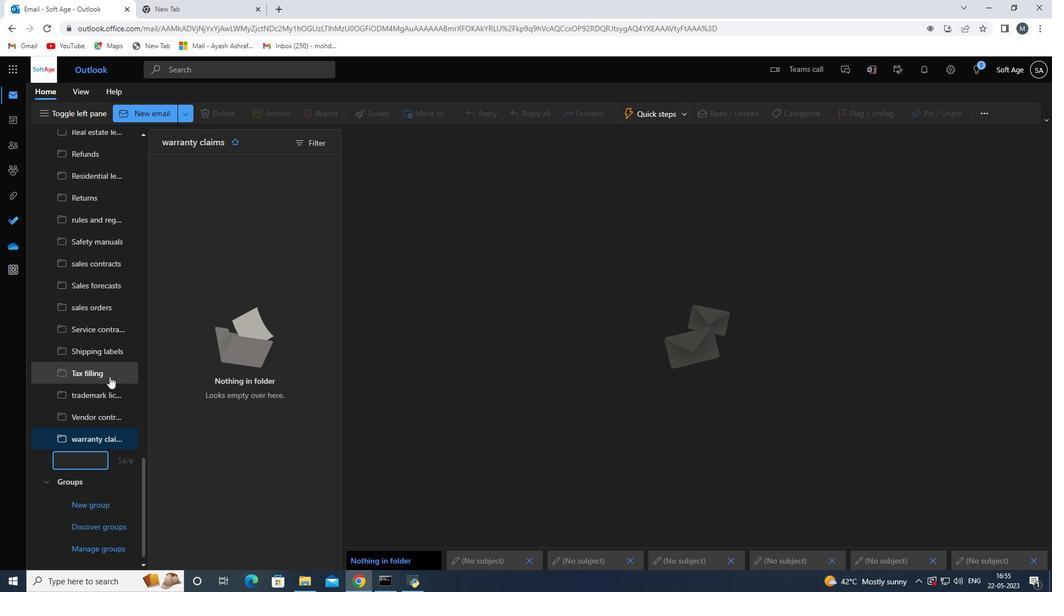 
Action: Mouse scrolled (108, 376) with delta (0, 0)
Screenshot: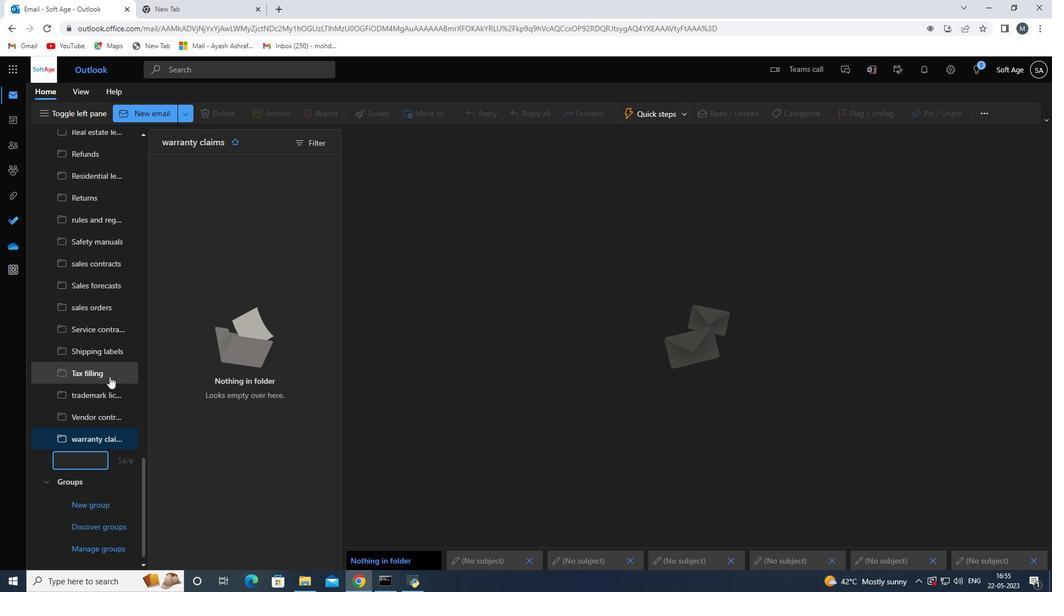 
Action: Mouse scrolled (108, 376) with delta (0, 0)
Screenshot: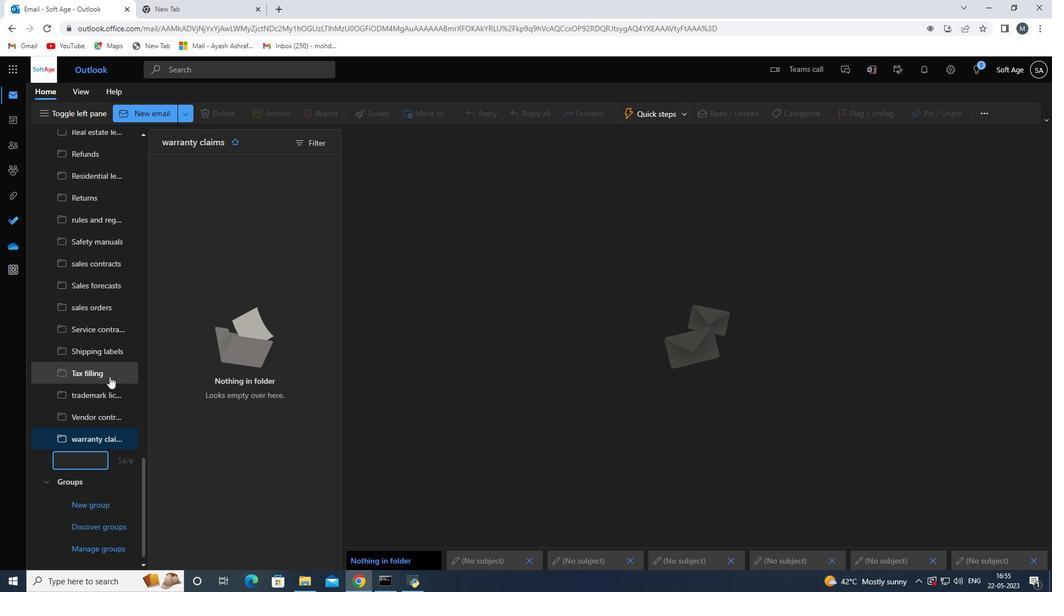 
Action: Mouse scrolled (108, 376) with delta (0, 0)
Screenshot: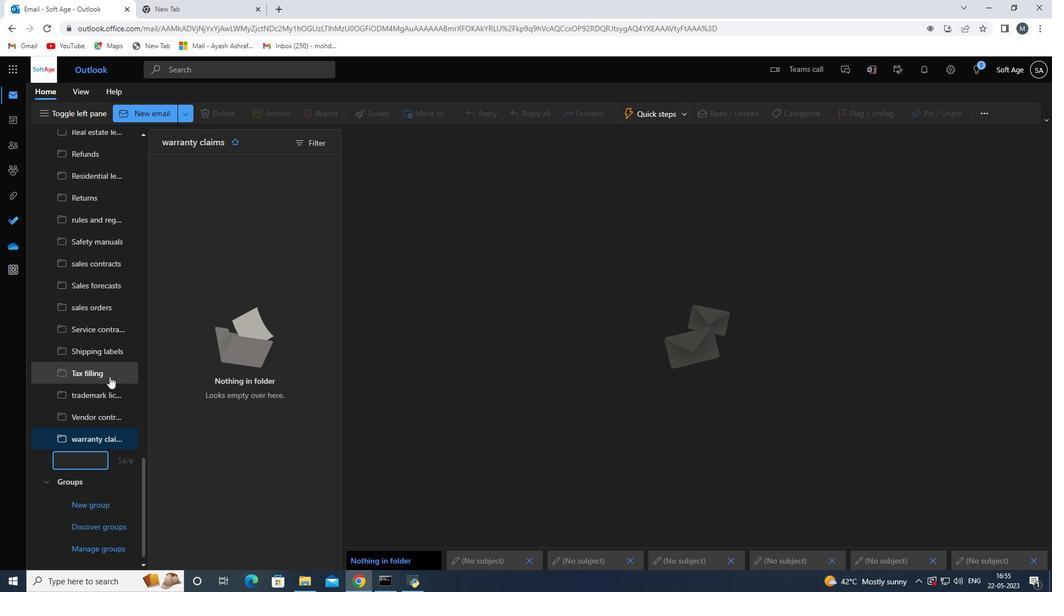 
Action: Mouse scrolled (108, 376) with delta (0, 0)
Screenshot: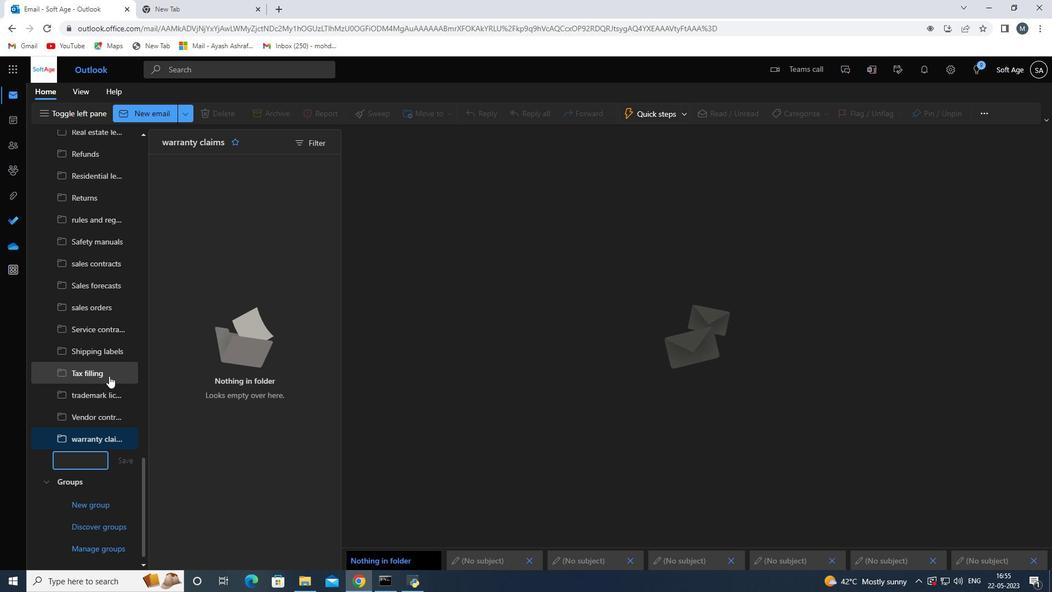 
Action: Mouse scrolled (108, 376) with delta (0, 0)
Screenshot: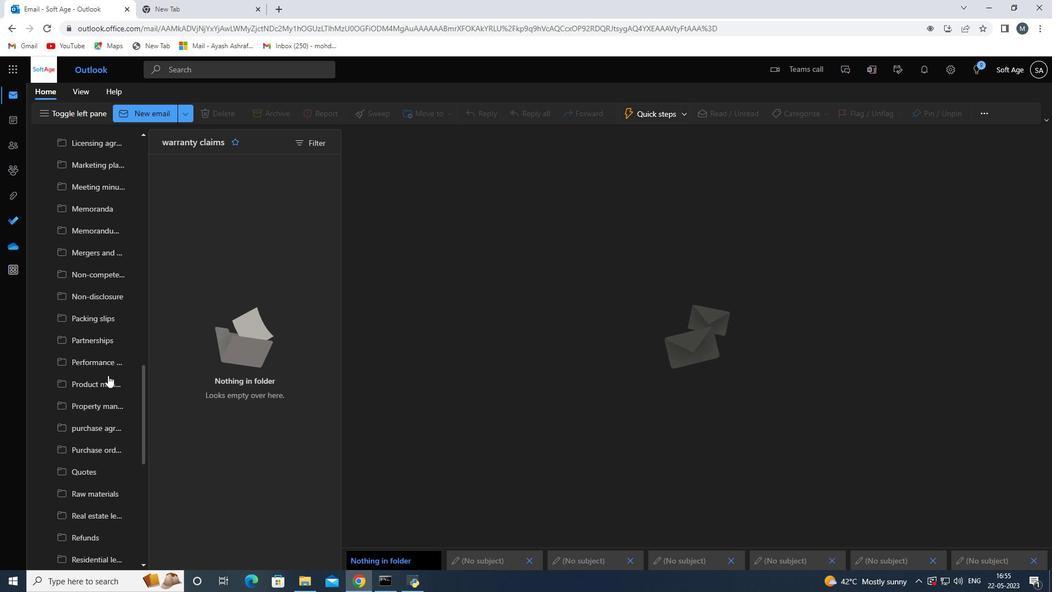 
Action: Mouse scrolled (108, 376) with delta (0, 0)
Screenshot: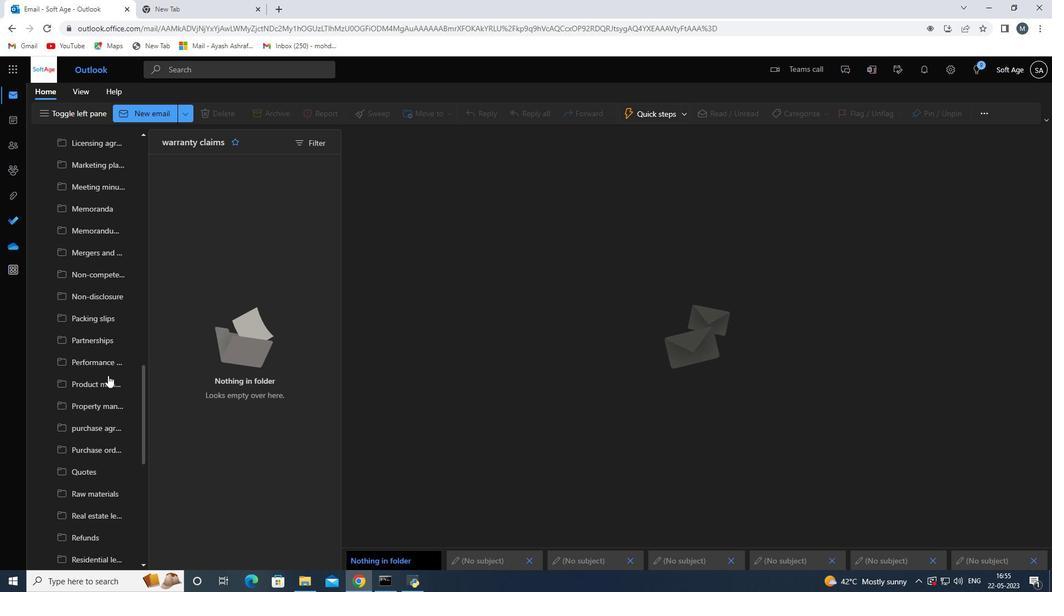 
Action: Mouse scrolled (108, 376) with delta (0, 0)
Screenshot: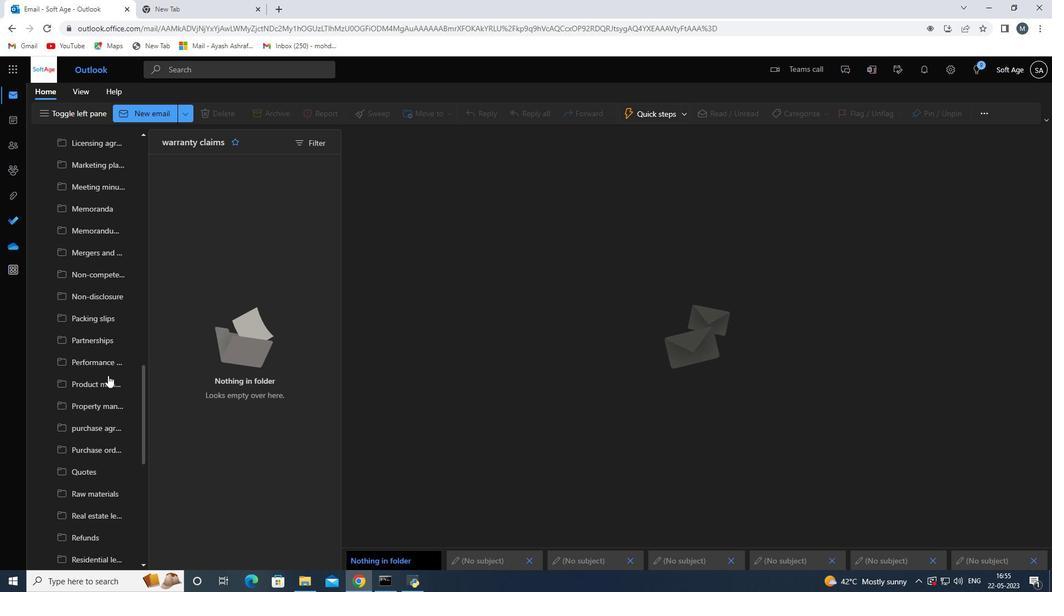 
Action: Mouse scrolled (108, 376) with delta (0, 0)
Screenshot: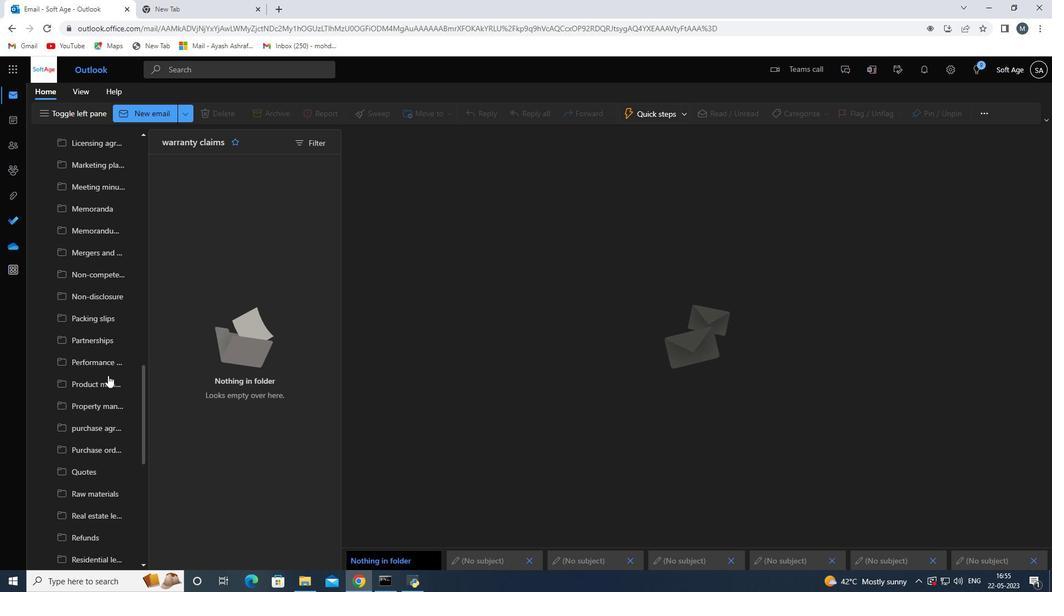 
Action: Mouse scrolled (108, 376) with delta (0, 0)
Screenshot: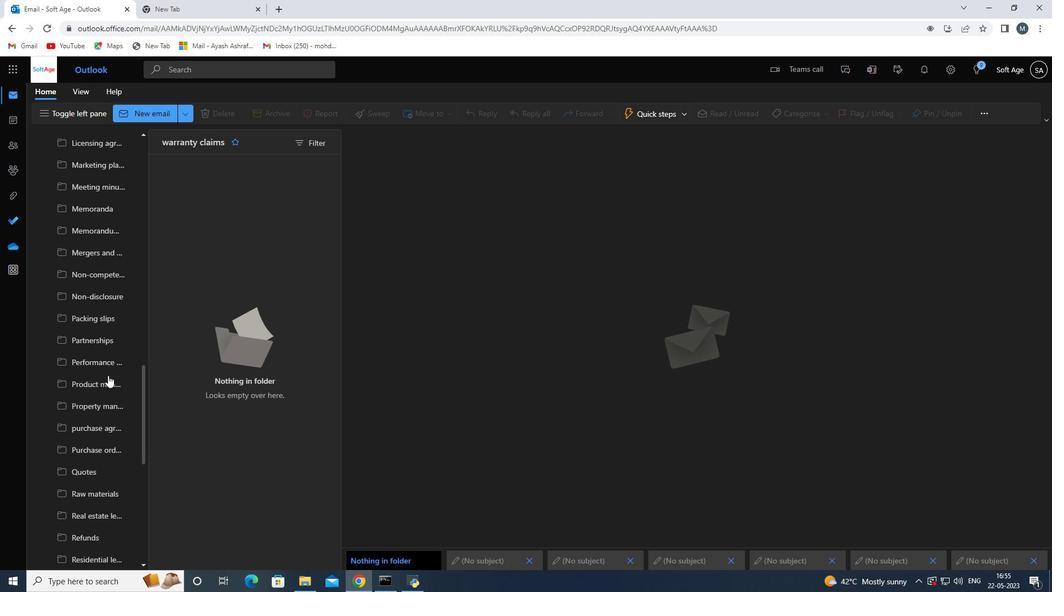 
Action: Mouse scrolled (108, 376) with delta (0, 0)
Screenshot: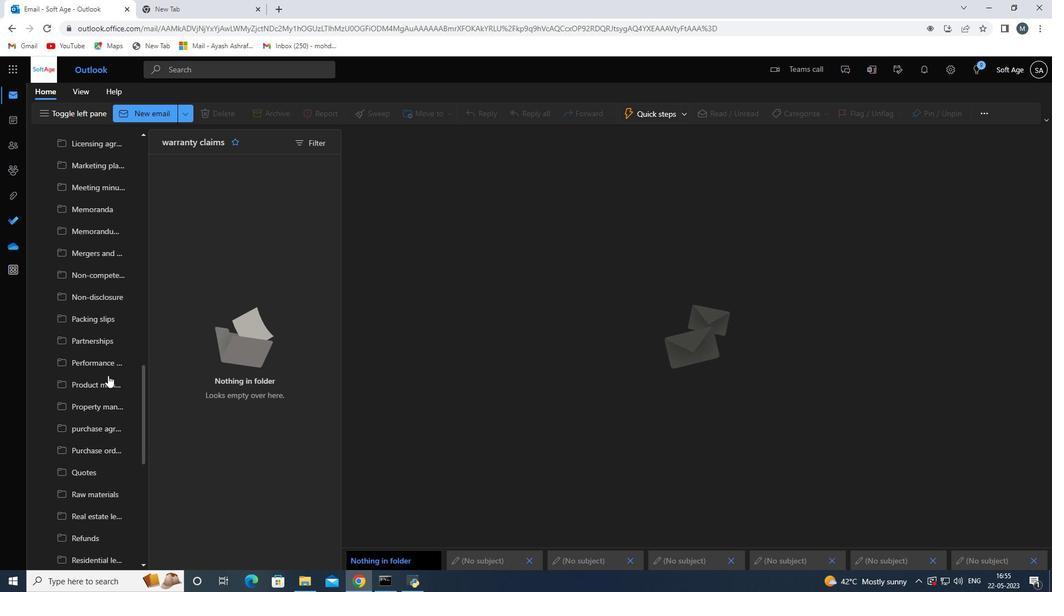 
Action: Mouse scrolled (108, 376) with delta (0, 0)
Screenshot: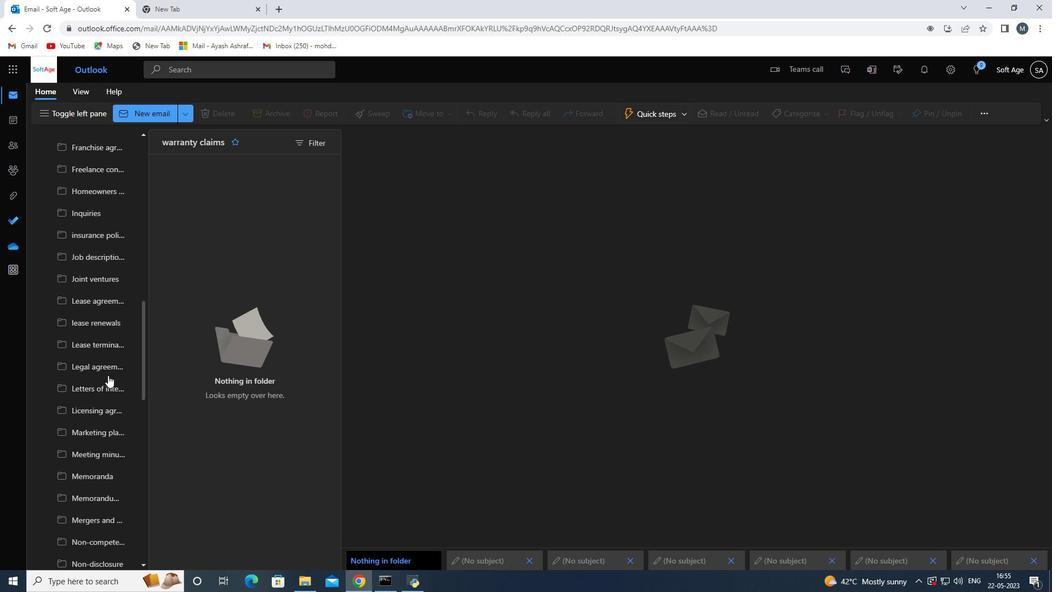 
Action: Mouse scrolled (108, 376) with delta (0, 0)
Screenshot: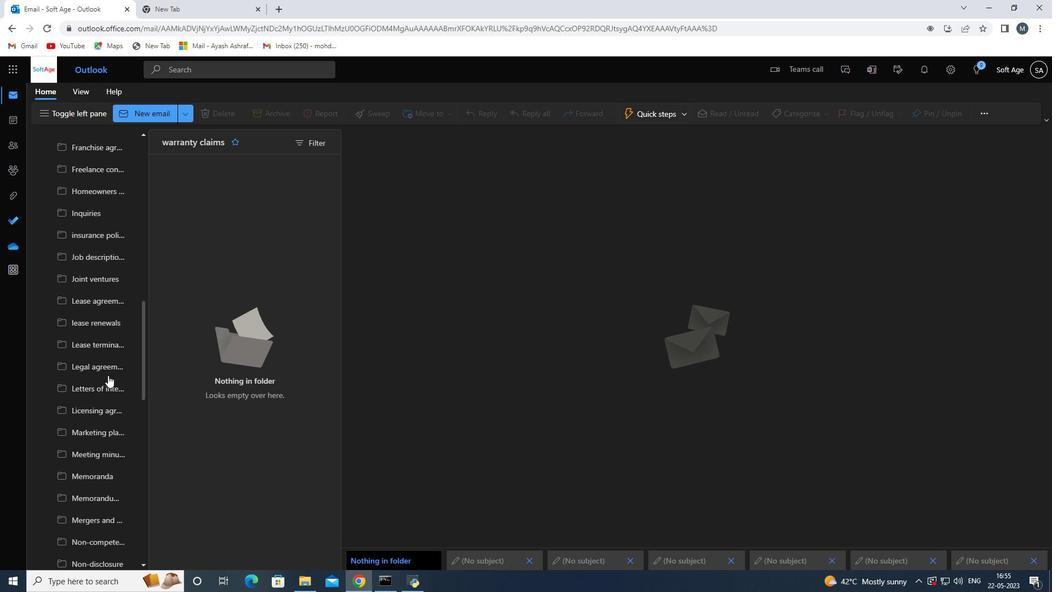 
Action: Mouse scrolled (108, 376) with delta (0, 0)
Screenshot: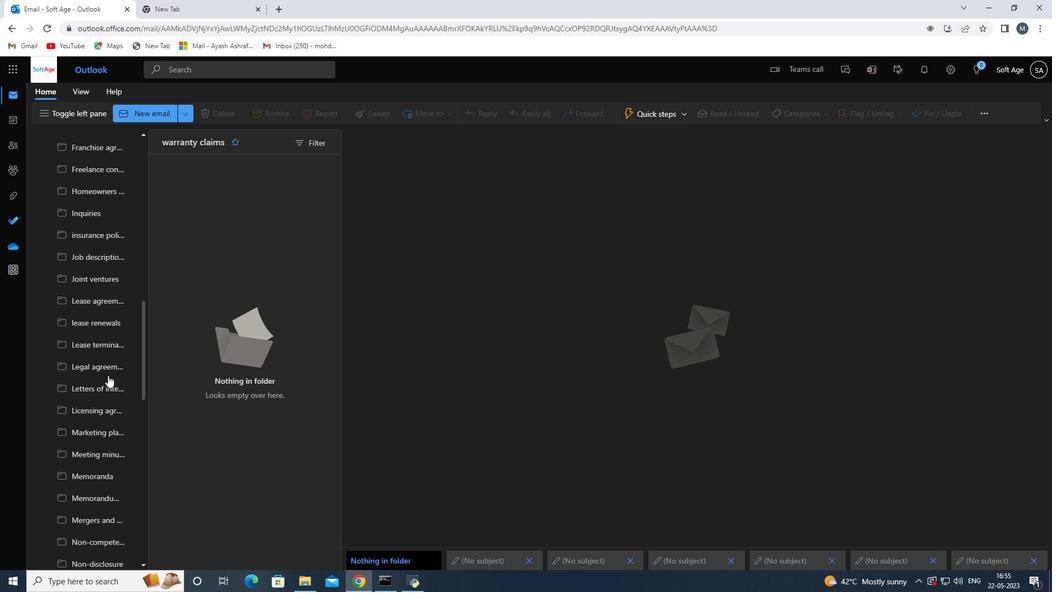 
Action: Mouse scrolled (108, 376) with delta (0, 0)
Screenshot: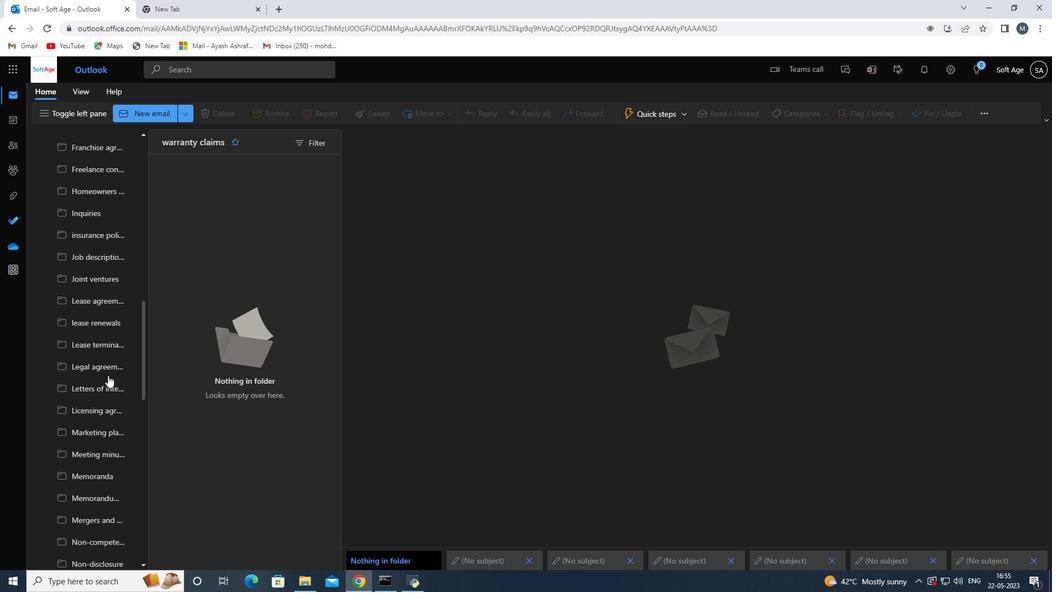 
Action: Mouse scrolled (108, 376) with delta (0, 0)
Screenshot: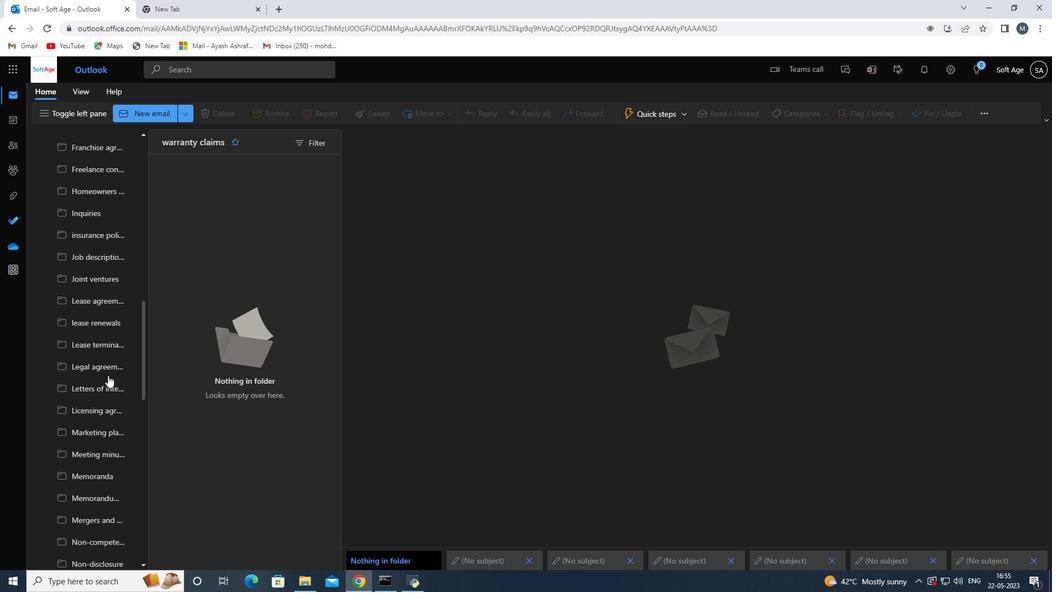 
Action: Mouse scrolled (108, 376) with delta (0, 0)
Screenshot: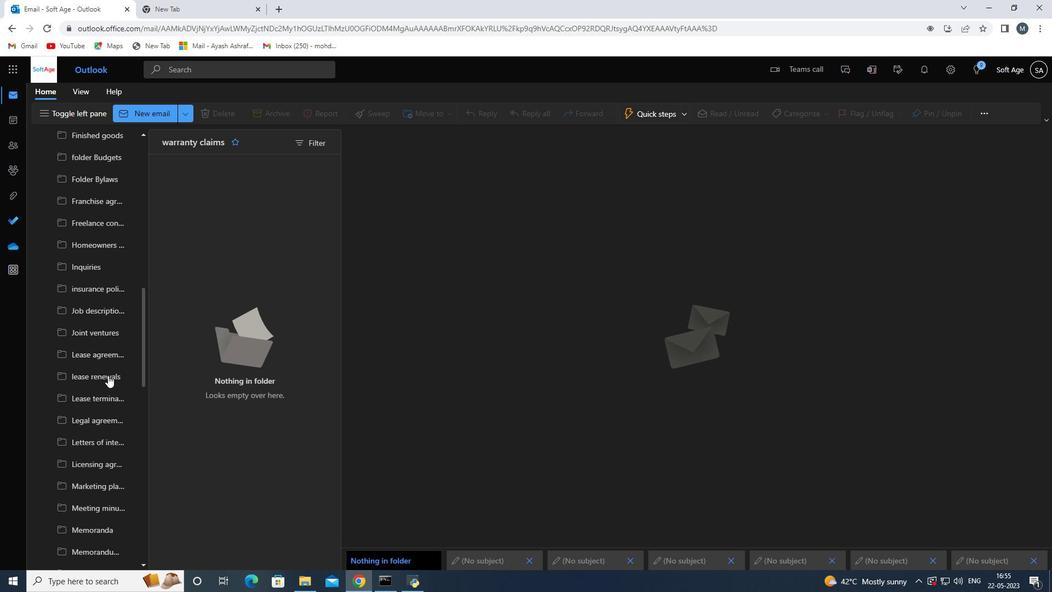 
Action: Mouse scrolled (108, 376) with delta (0, 0)
Screenshot: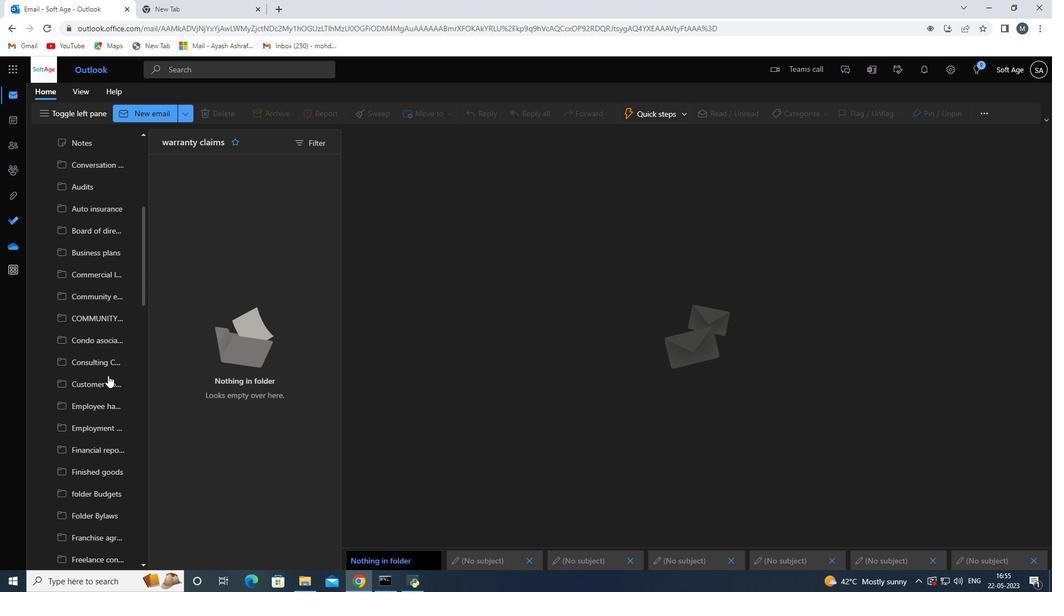
Action: Mouse scrolled (108, 376) with delta (0, 0)
Screenshot: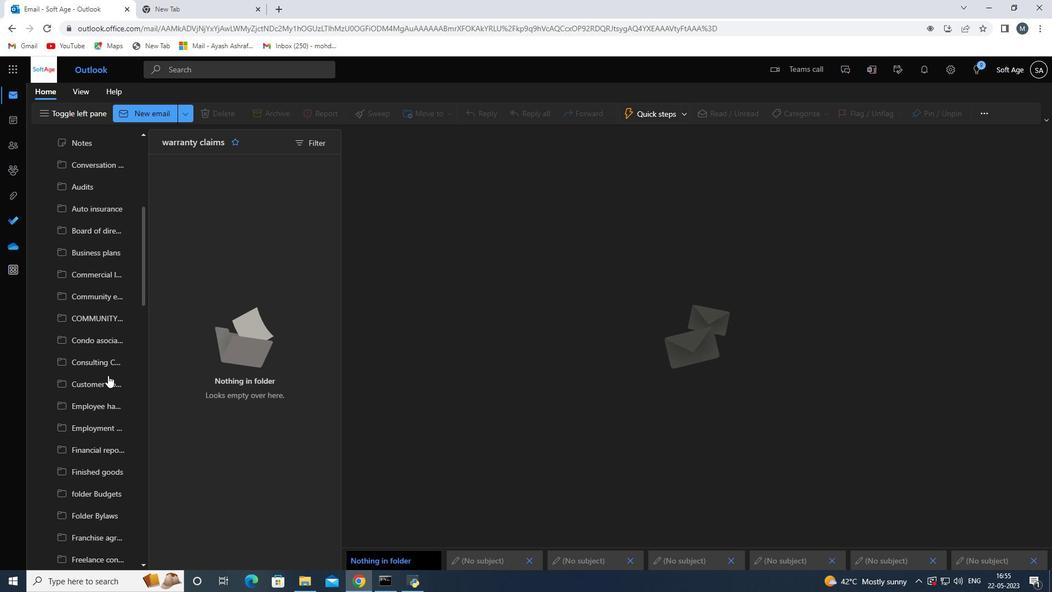 
Action: Mouse scrolled (108, 376) with delta (0, 0)
Screenshot: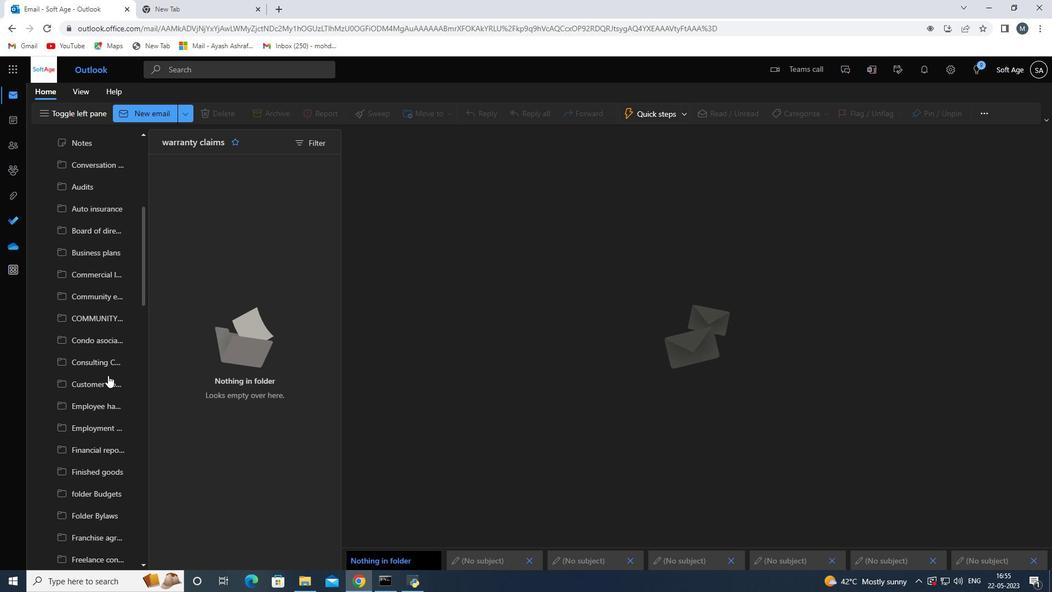 
Action: Mouse scrolled (108, 376) with delta (0, 0)
Screenshot: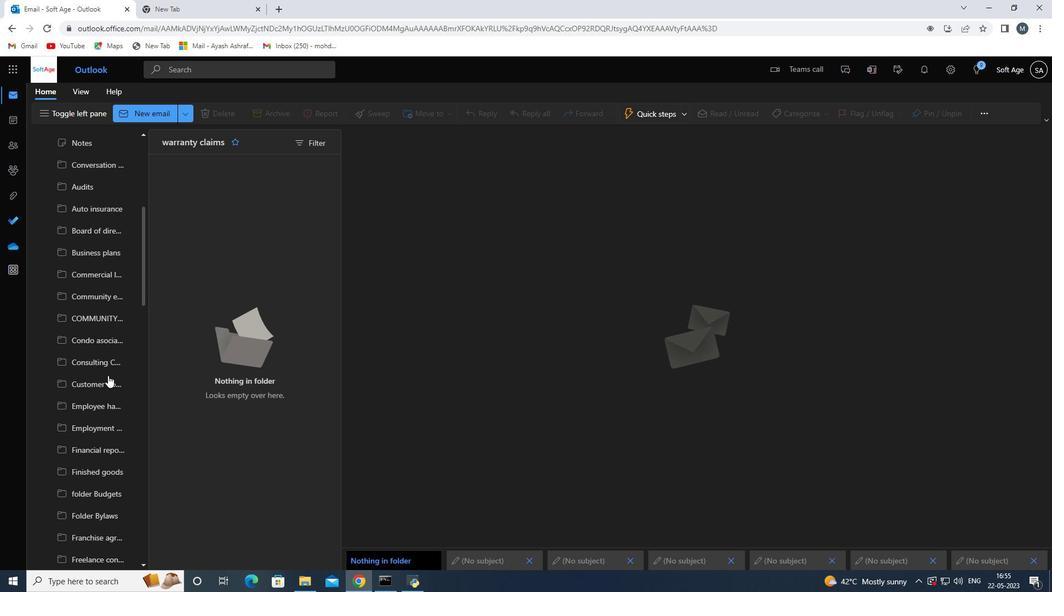 
Action: Mouse scrolled (108, 376) with delta (0, 0)
Screenshot: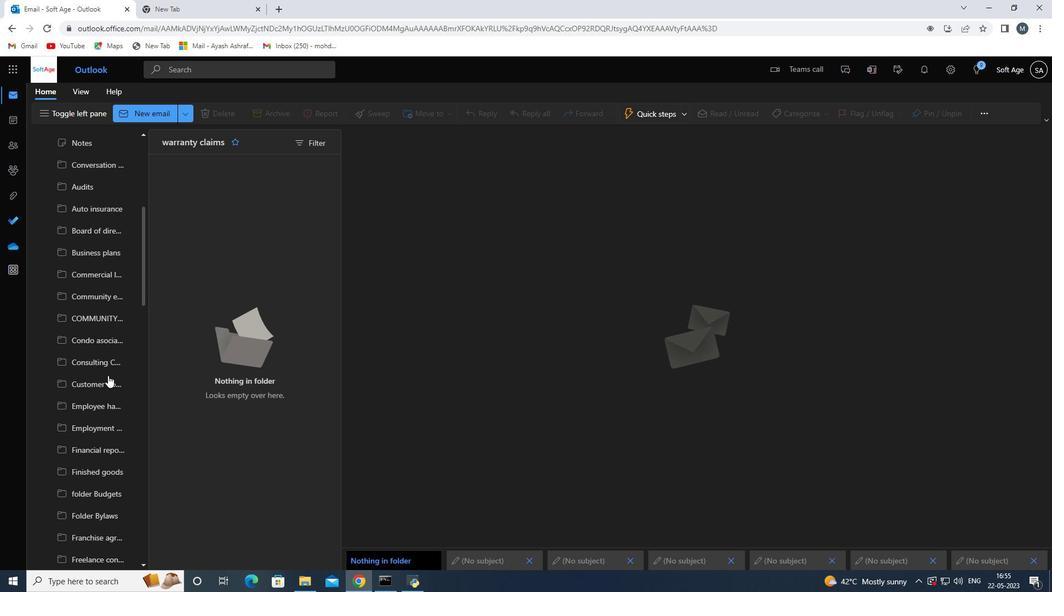 
Action: Mouse scrolled (108, 376) with delta (0, 0)
Screenshot: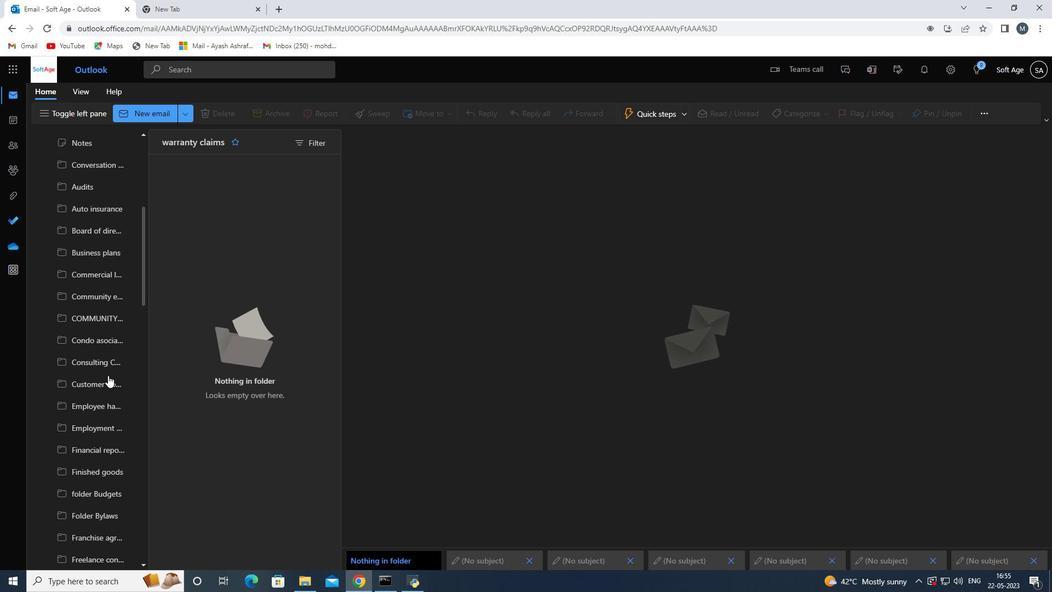 
Action: Mouse scrolled (108, 376) with delta (0, 0)
Screenshot: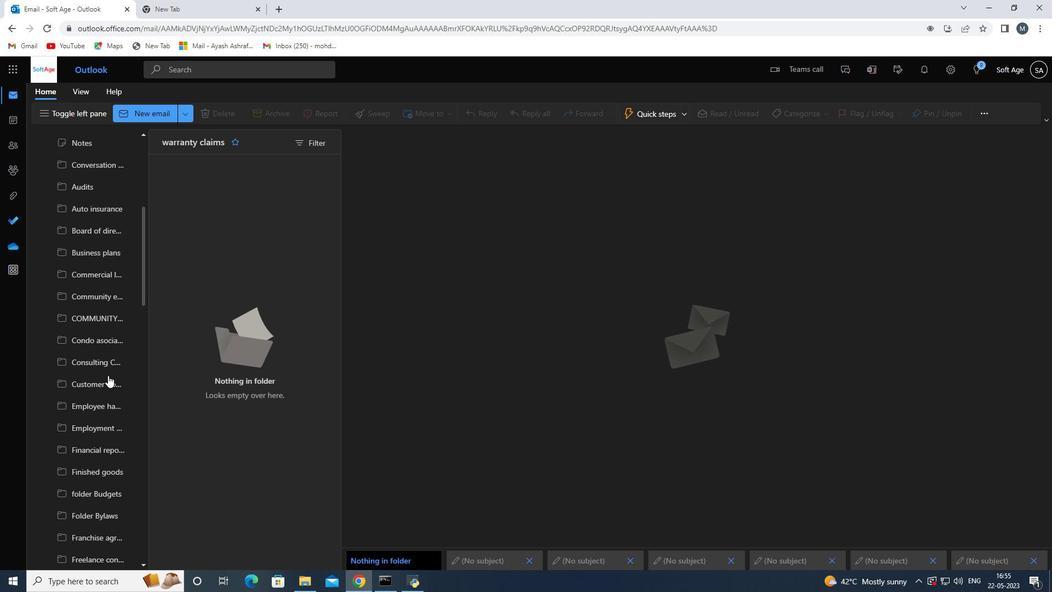 
Action: Mouse moved to (105, 373)
Screenshot: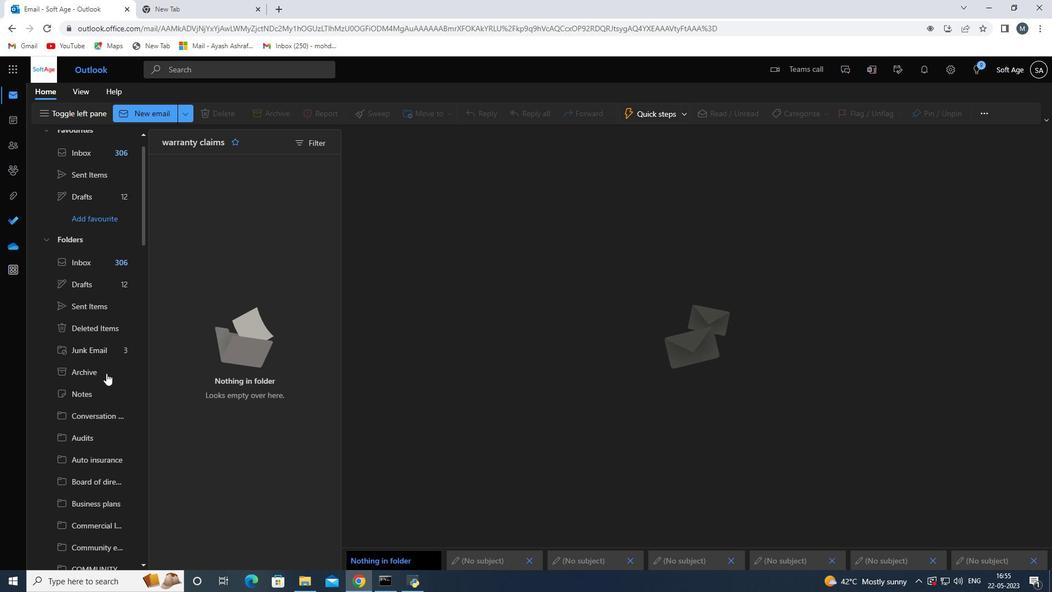 
Action: Mouse scrolled (105, 373) with delta (0, 0)
Screenshot: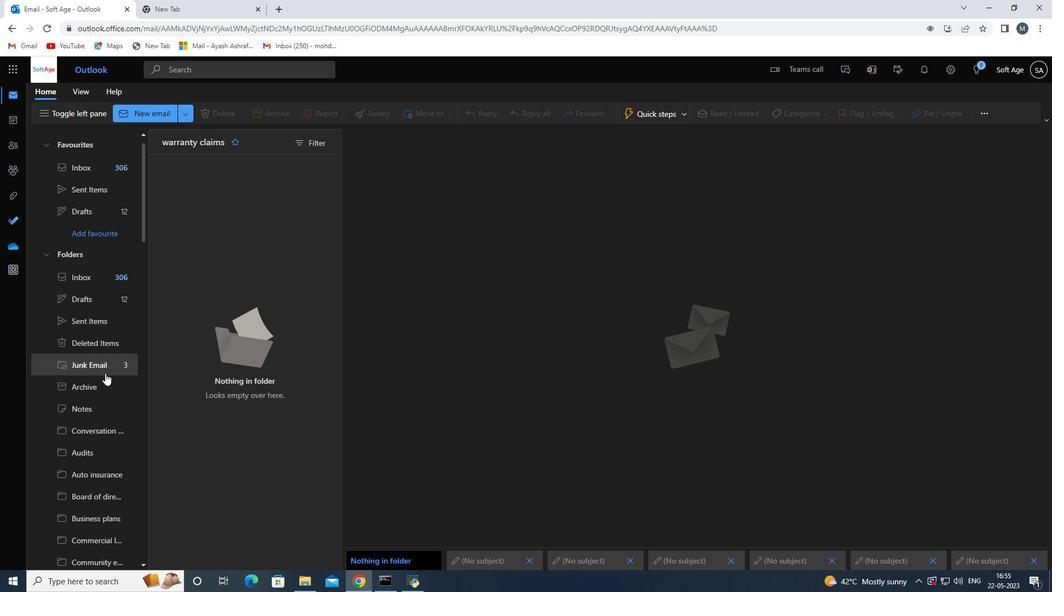 
Action: Mouse scrolled (105, 373) with delta (0, 0)
Screenshot: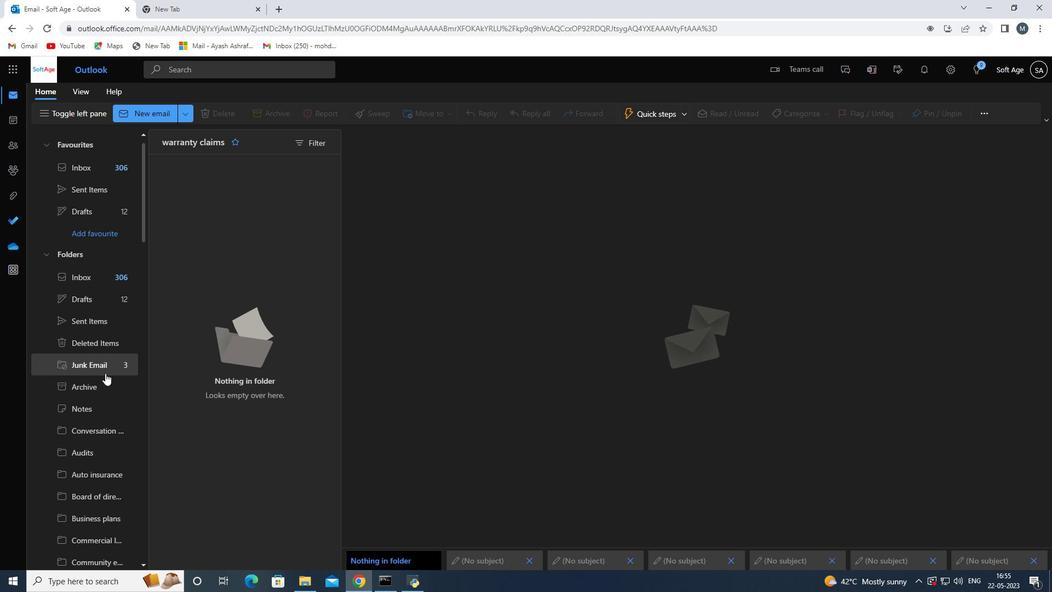 
Action: Mouse scrolled (105, 373) with delta (0, 0)
Screenshot: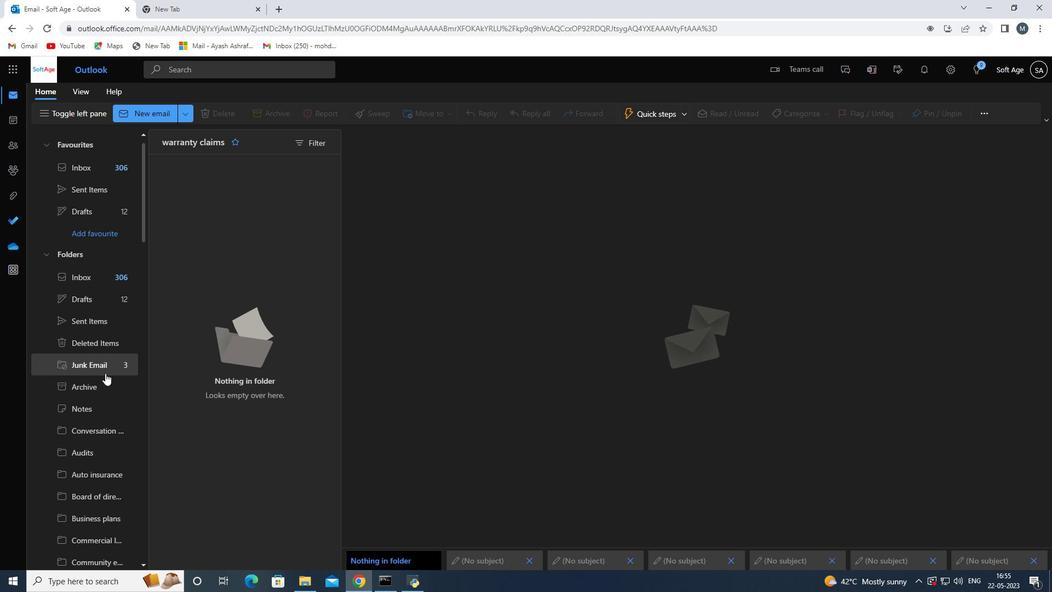 
Action: Mouse scrolled (105, 373) with delta (0, 0)
Screenshot: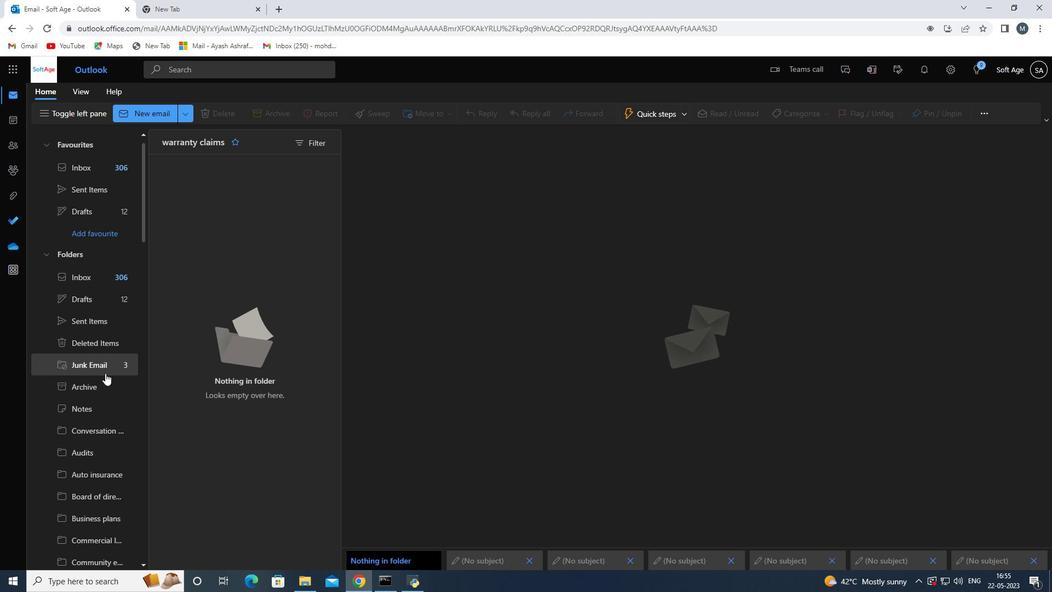 
Action: Mouse scrolled (105, 373) with delta (0, 0)
Screenshot: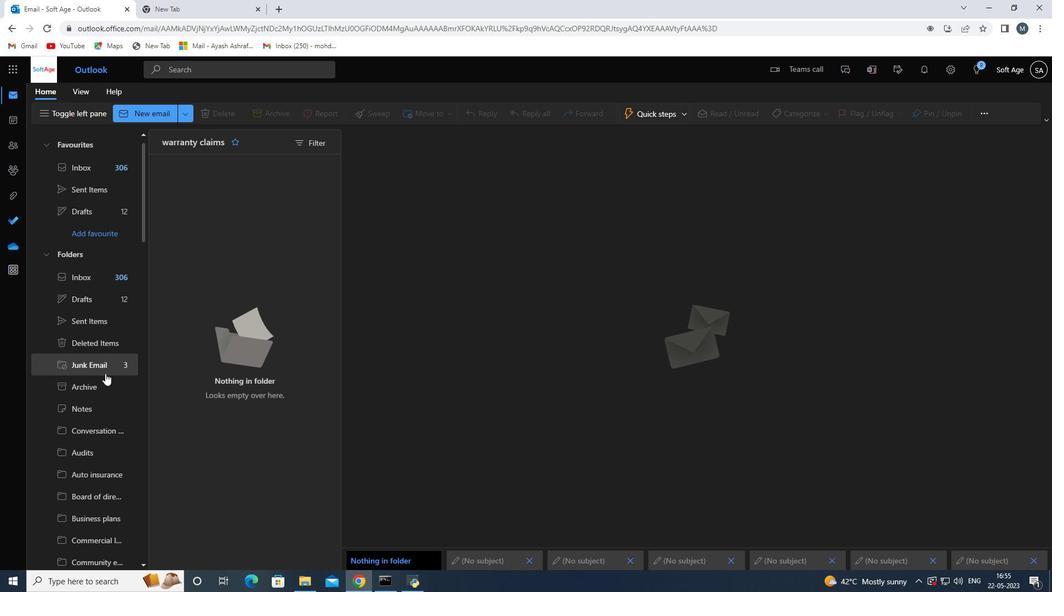 
Action: Mouse scrolled (105, 373) with delta (0, 0)
Screenshot: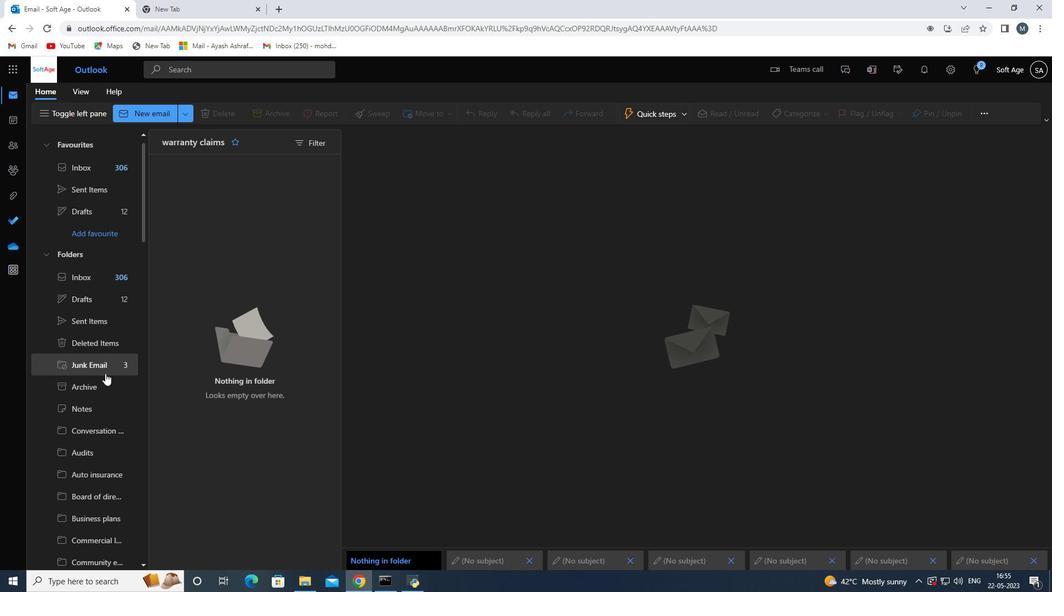 
Action: Mouse moved to (105, 373)
Screenshot: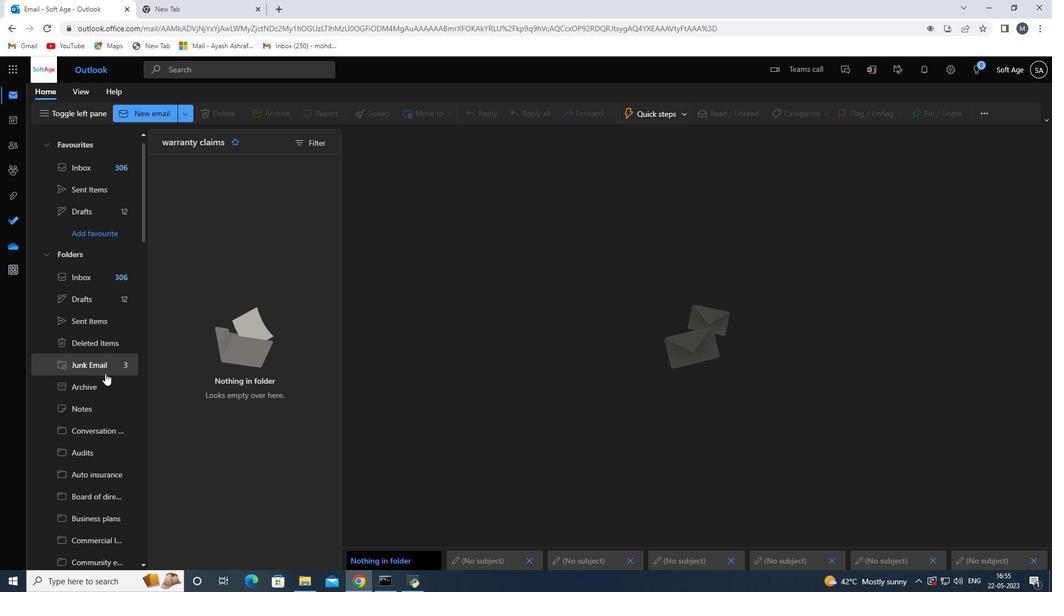 
Action: Mouse scrolled (105, 373) with delta (0, 0)
Screenshot: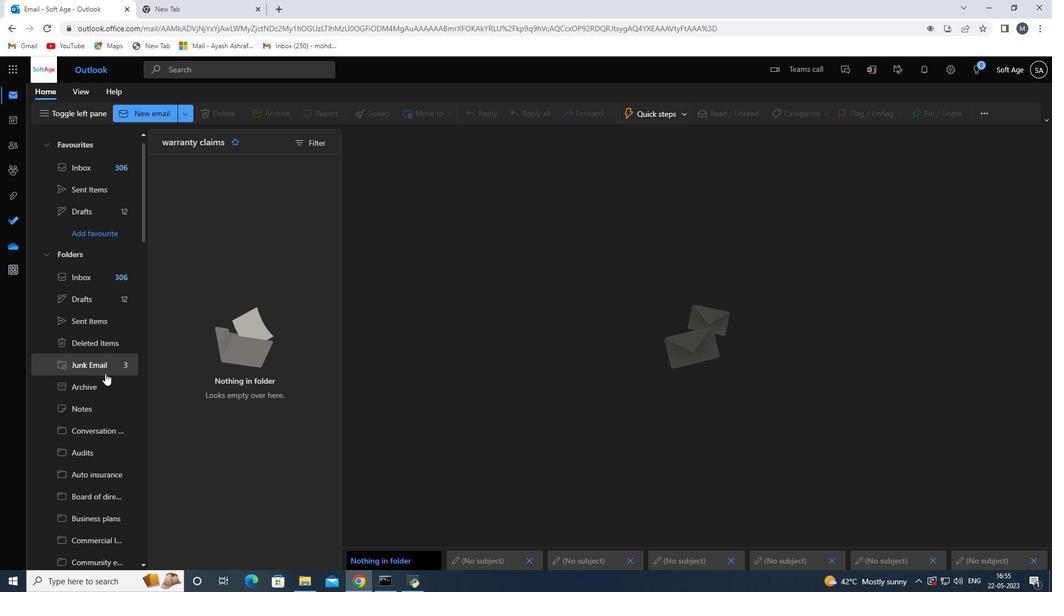 
Action: Mouse moved to (103, 372)
Screenshot: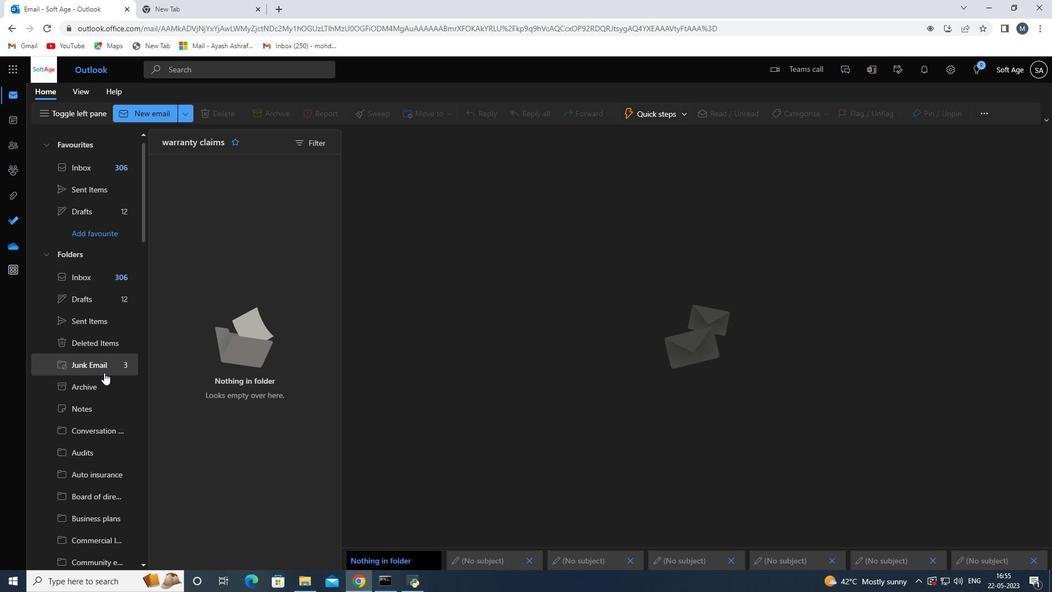 
Action: Mouse scrolled (103, 372) with delta (0, 0)
Screenshot: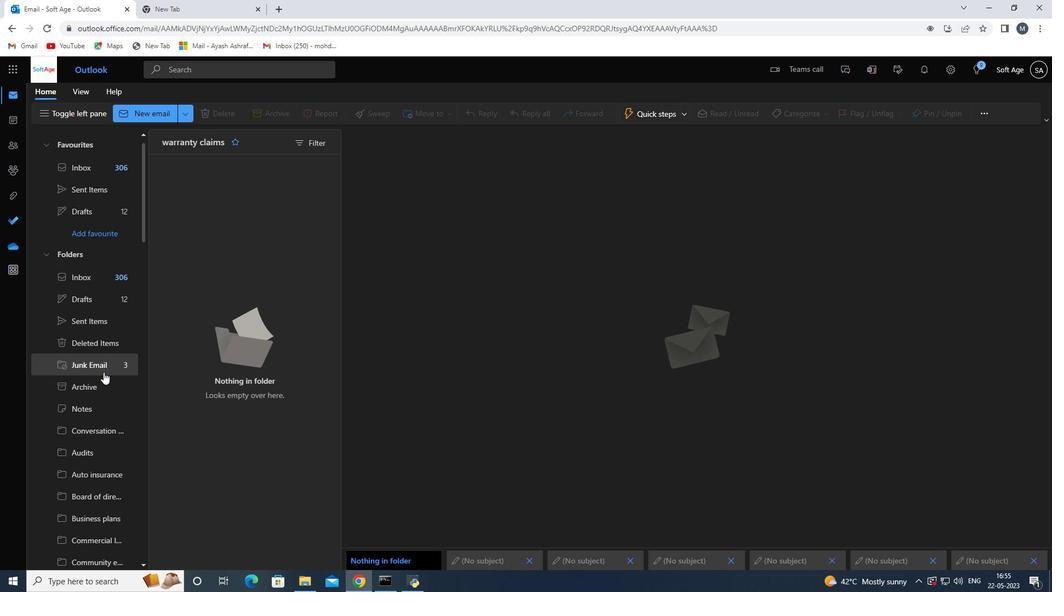 
Action: Mouse scrolled (103, 372) with delta (0, 0)
Screenshot: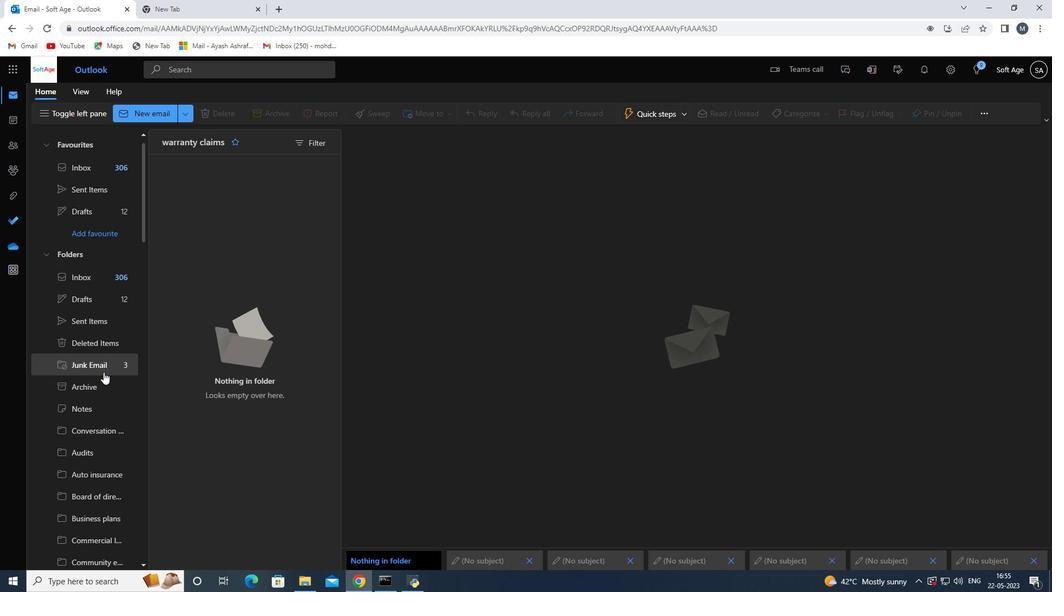 
Action: Mouse scrolled (103, 372) with delta (0, 0)
Screenshot: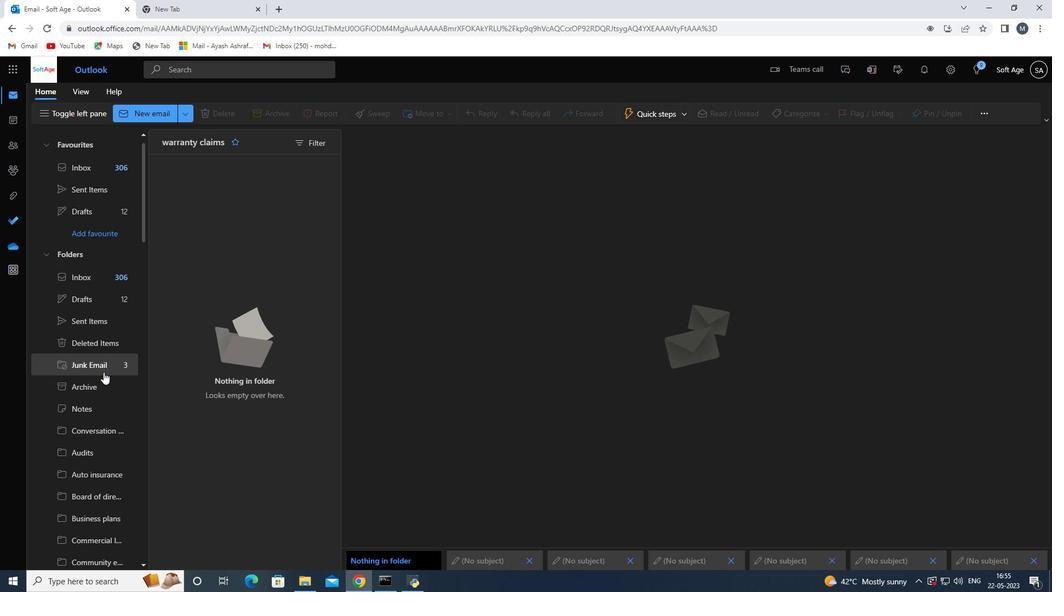 
Action: Mouse scrolled (103, 372) with delta (0, 0)
Screenshot: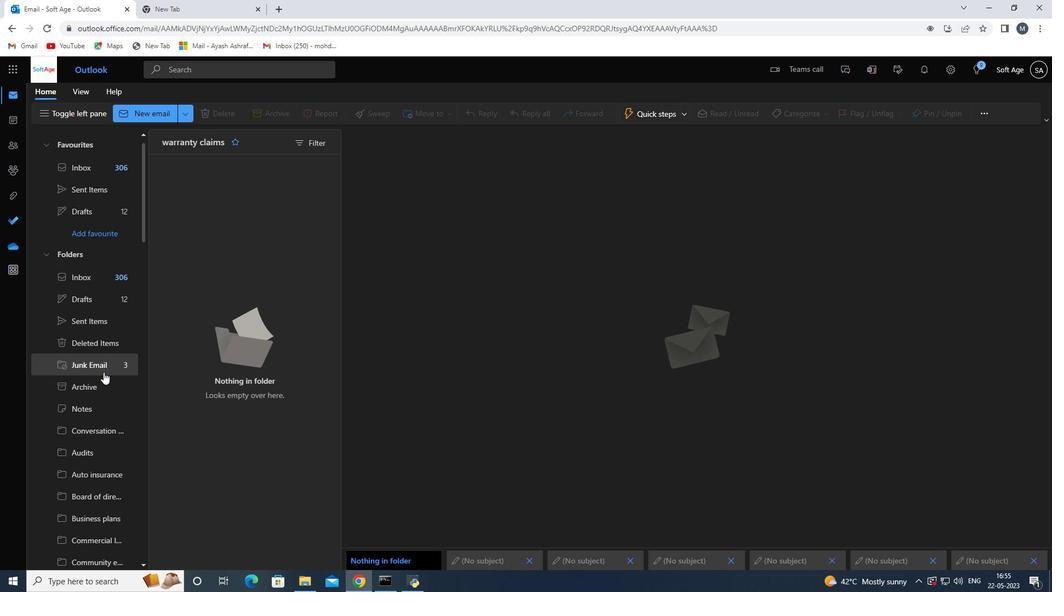 
Action: Mouse scrolled (103, 372) with delta (0, 0)
Screenshot: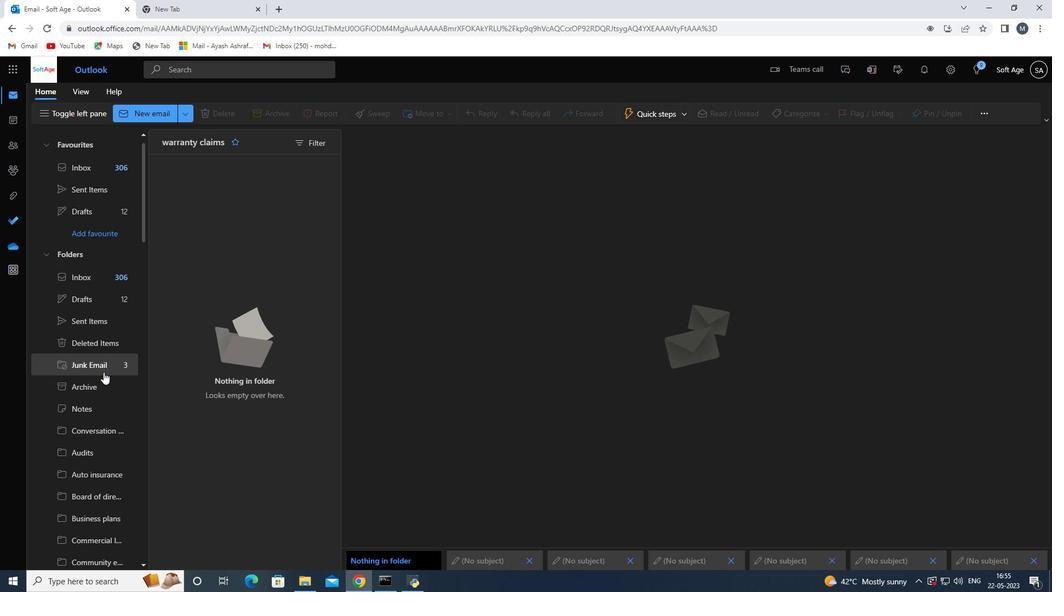 
Action: Mouse moved to (86, 213)
Screenshot: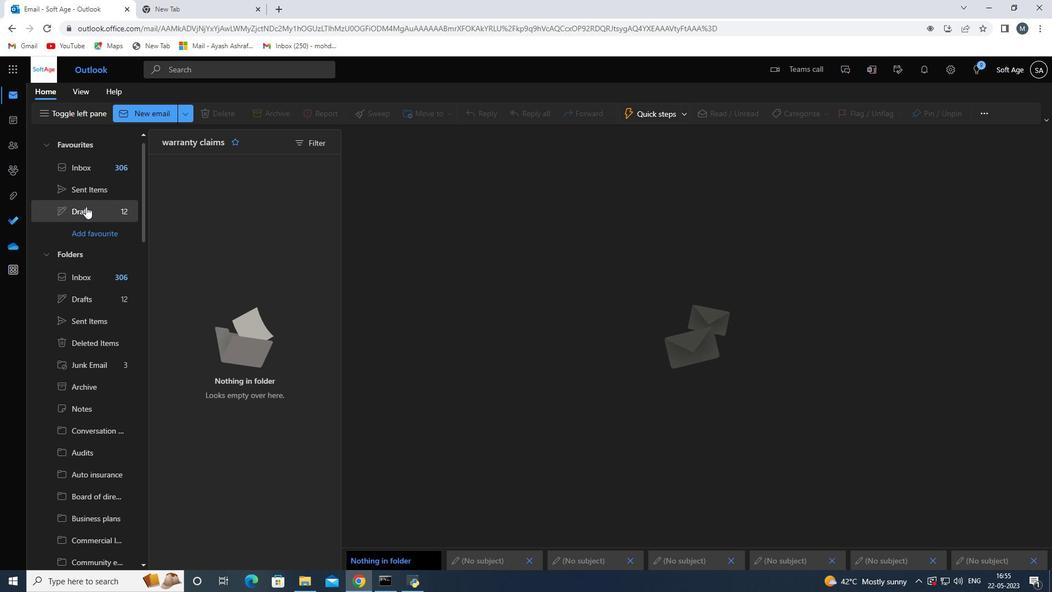 
Action: Mouse pressed left at (86, 213)
Screenshot: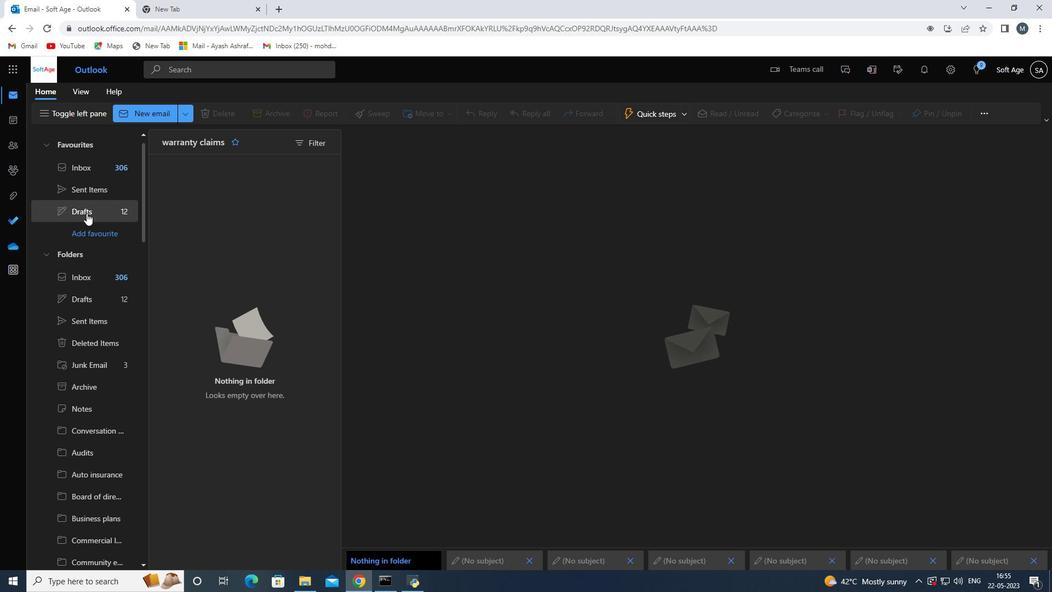 
Action: Mouse moved to (246, 205)
Screenshot: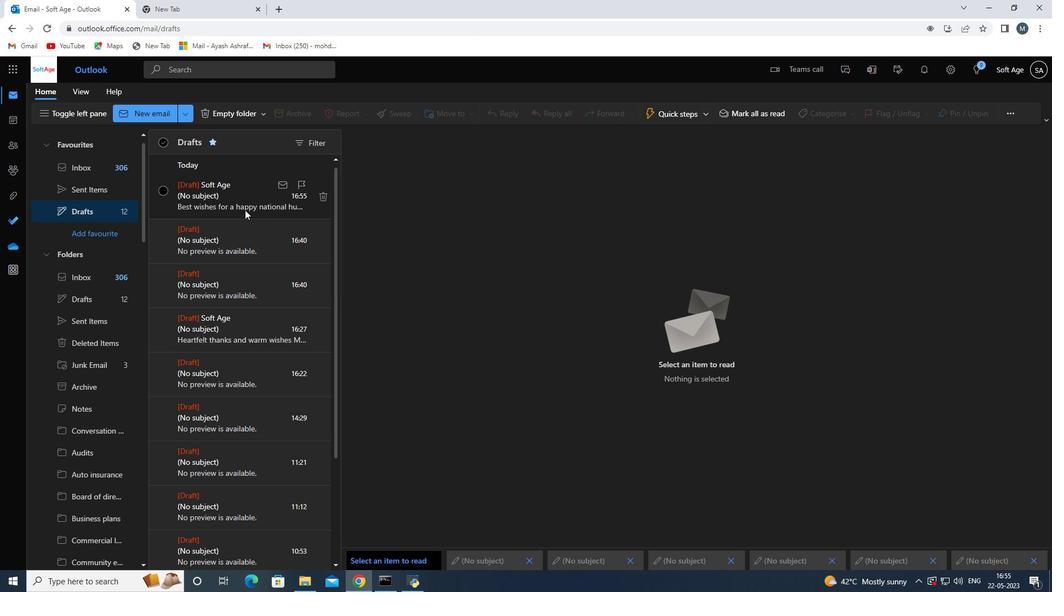 
Action: Mouse pressed left at (246, 205)
Screenshot: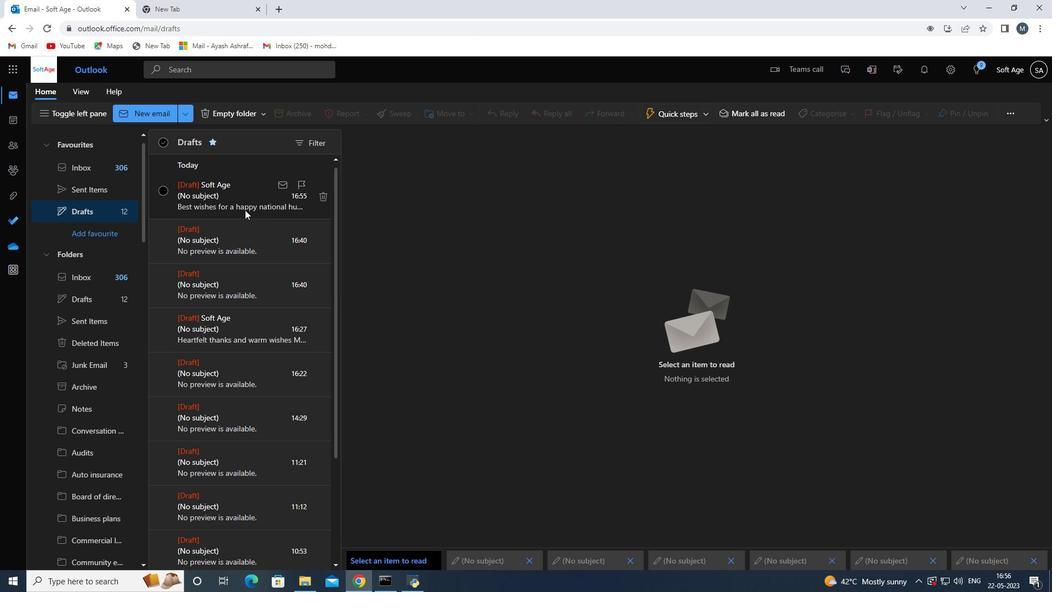 
Action: Mouse moved to (91, 477)
Screenshot: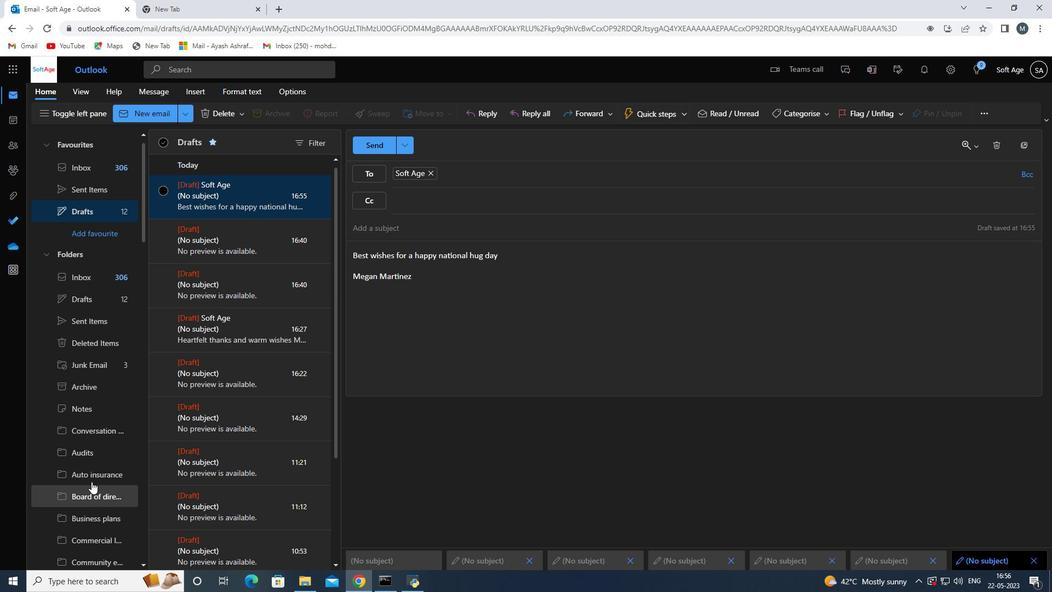 
Action: Mouse scrolled (91, 477) with delta (0, 0)
Screenshot: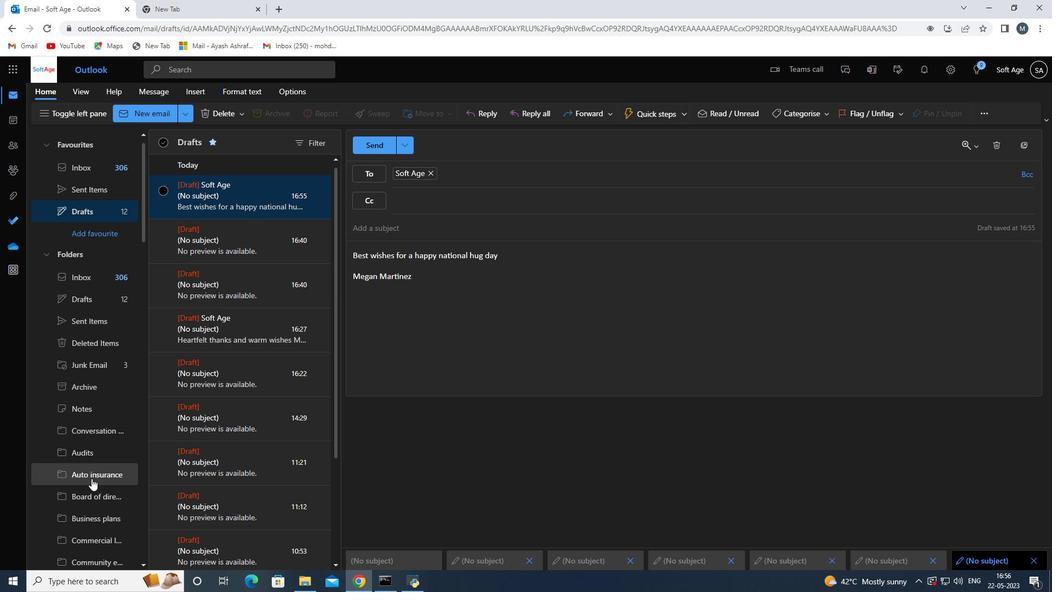 
Action: Mouse scrolled (91, 477) with delta (0, 0)
Screenshot: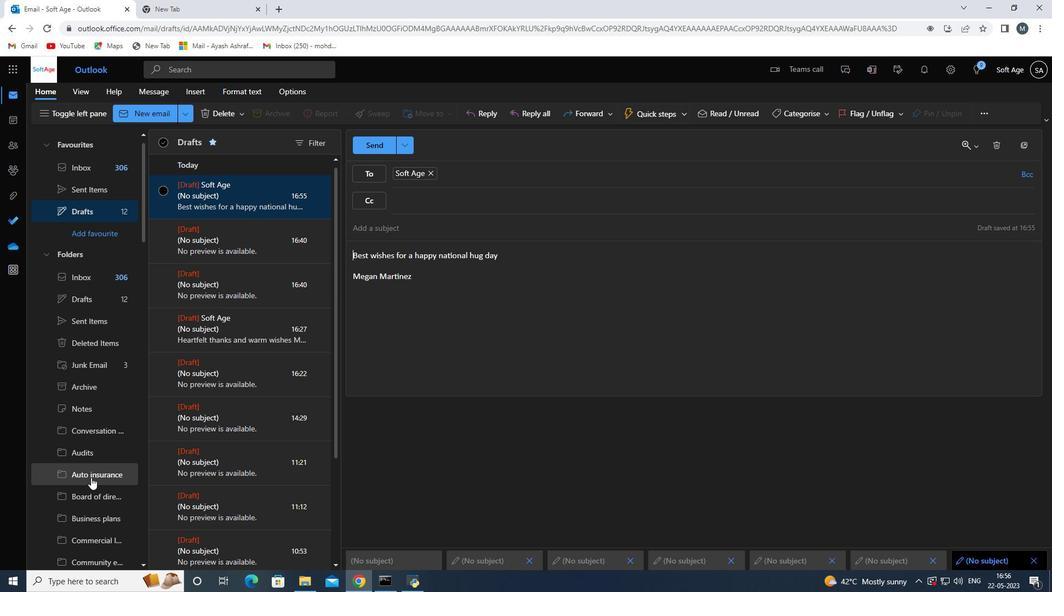 
Action: Mouse scrolled (91, 477) with delta (0, 0)
Screenshot: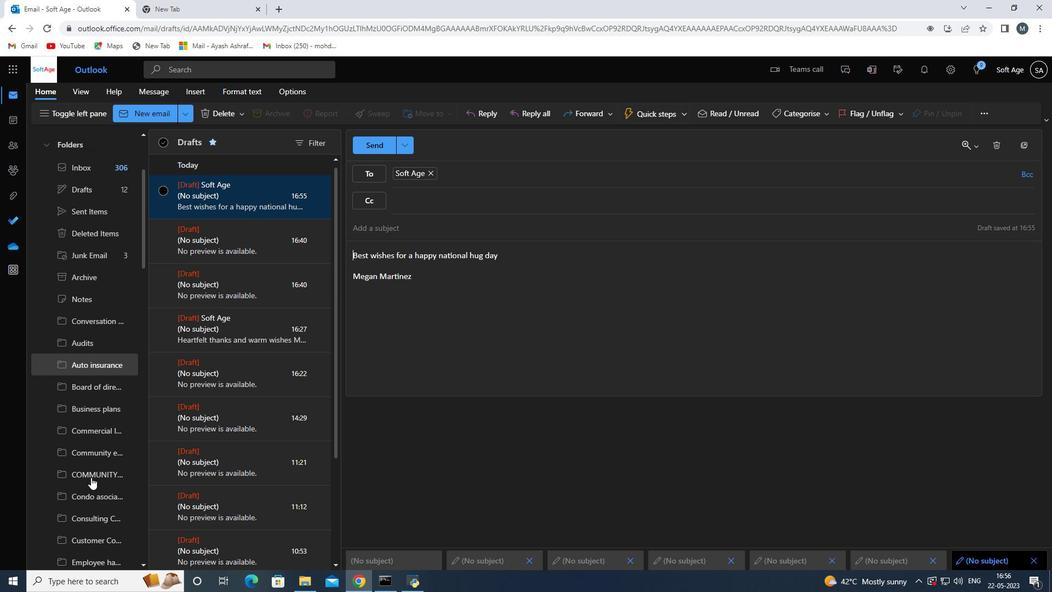 
Action: Mouse scrolled (91, 477) with delta (0, 0)
Screenshot: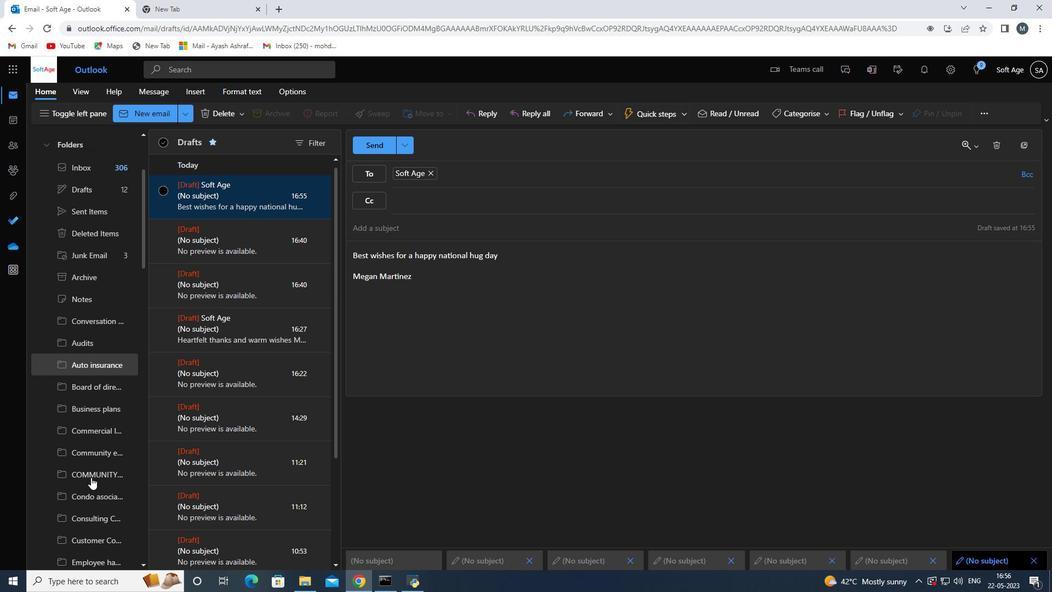 
Action: Mouse scrolled (91, 477) with delta (0, 0)
Screenshot: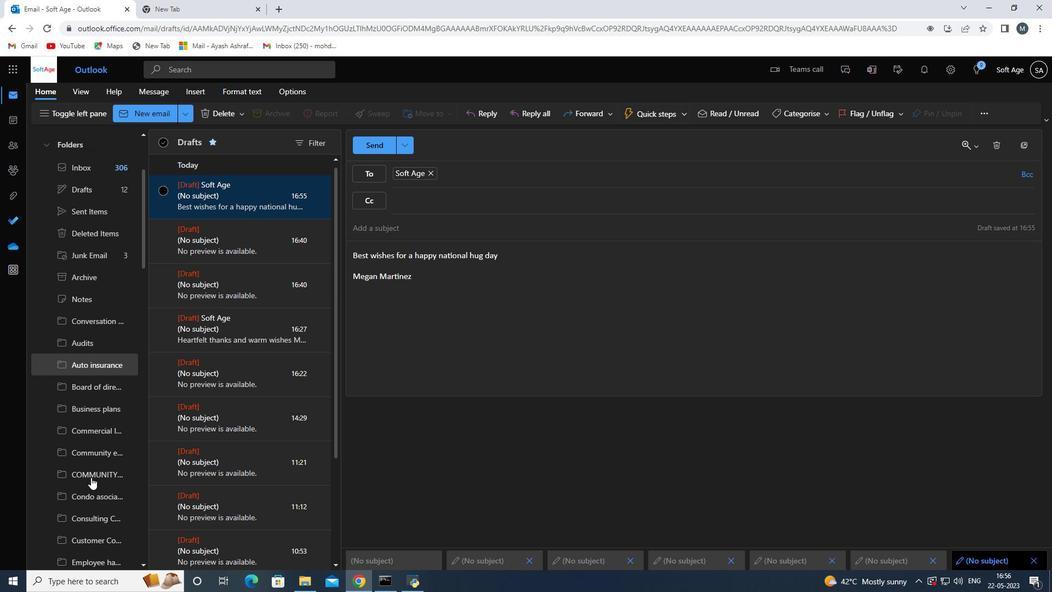 
Action: Mouse scrolled (91, 477) with delta (0, 0)
Screenshot: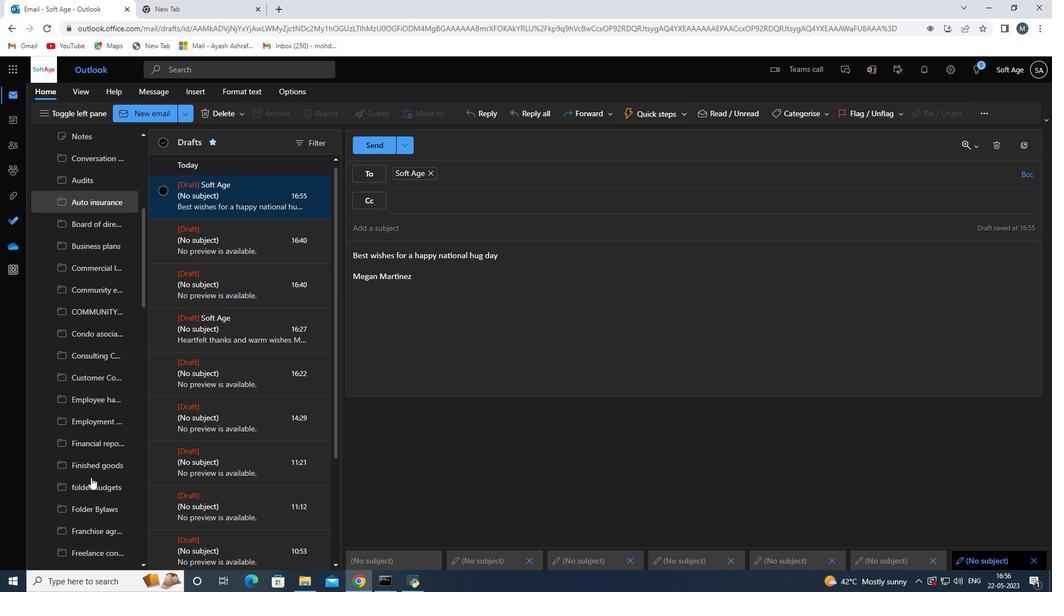 
Action: Mouse scrolled (91, 477) with delta (0, 0)
Screenshot: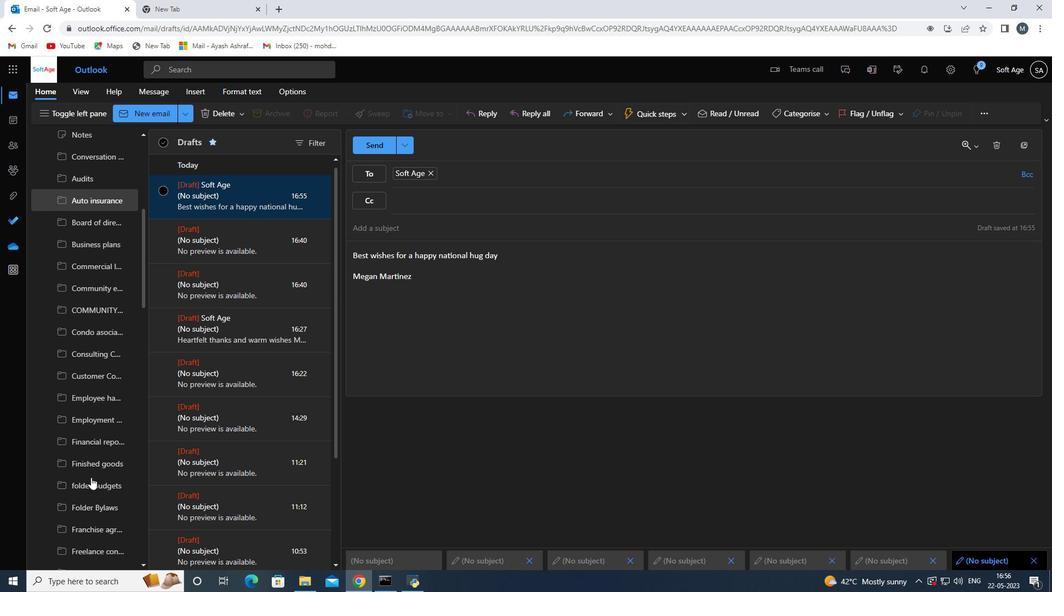 
Action: Mouse scrolled (91, 477) with delta (0, 0)
Screenshot: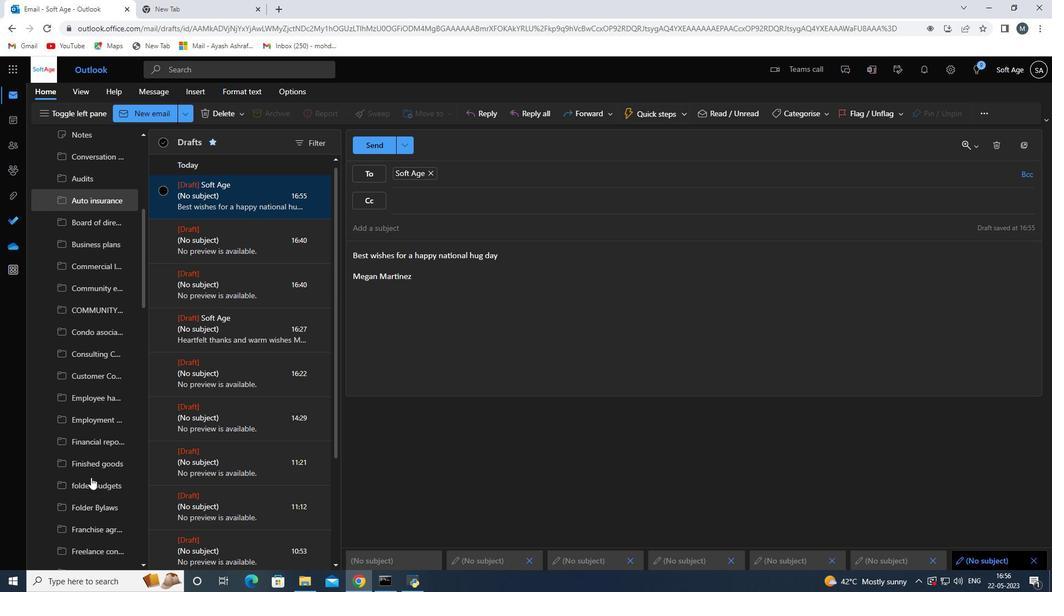 
Action: Mouse scrolled (91, 477) with delta (0, 0)
Screenshot: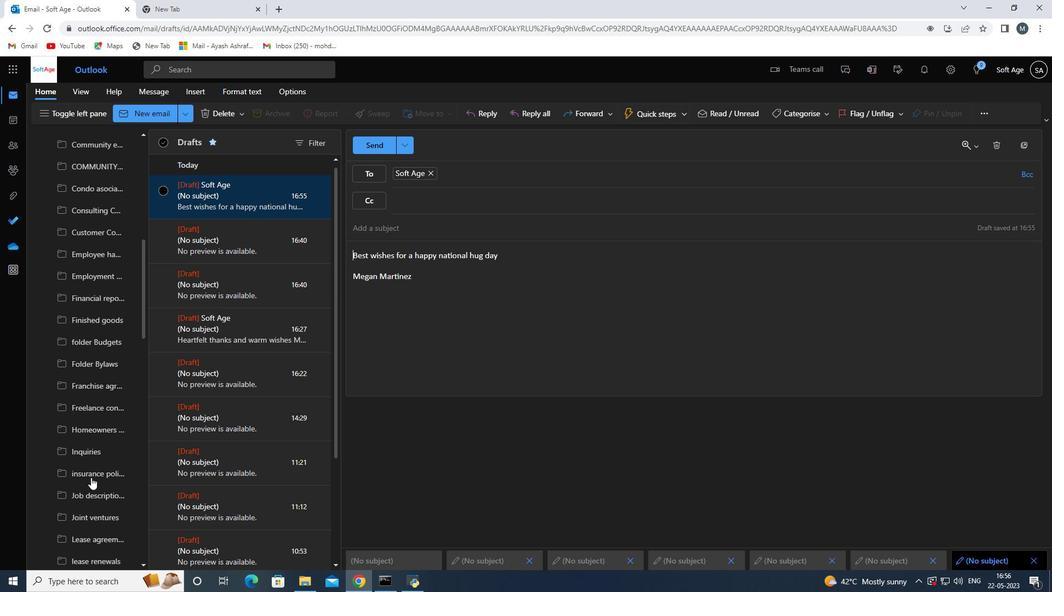 
Action: Mouse scrolled (91, 477) with delta (0, 0)
Screenshot: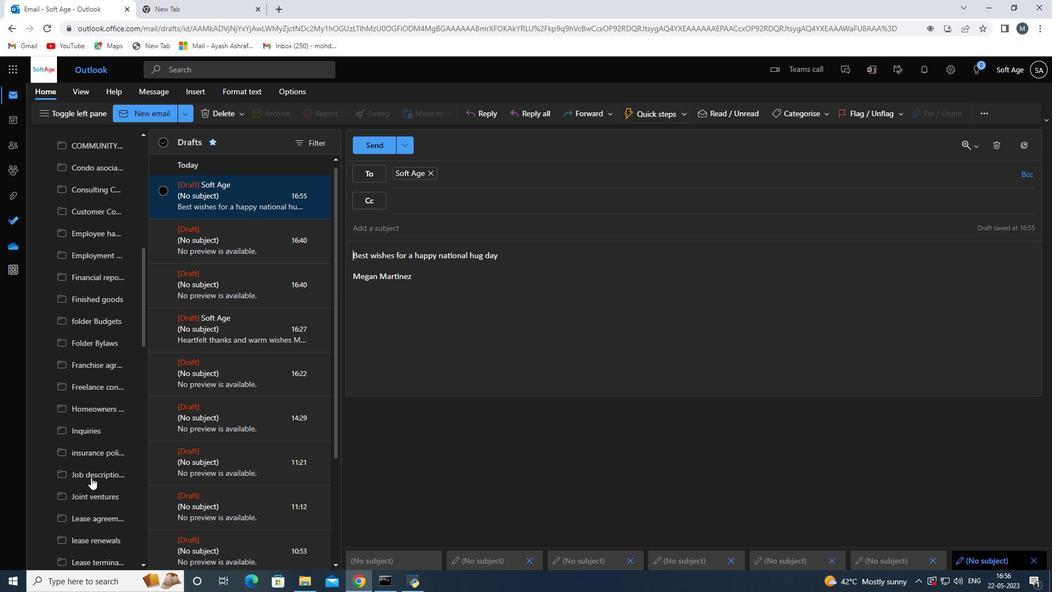 
Action: Mouse scrolled (91, 477) with delta (0, 0)
Screenshot: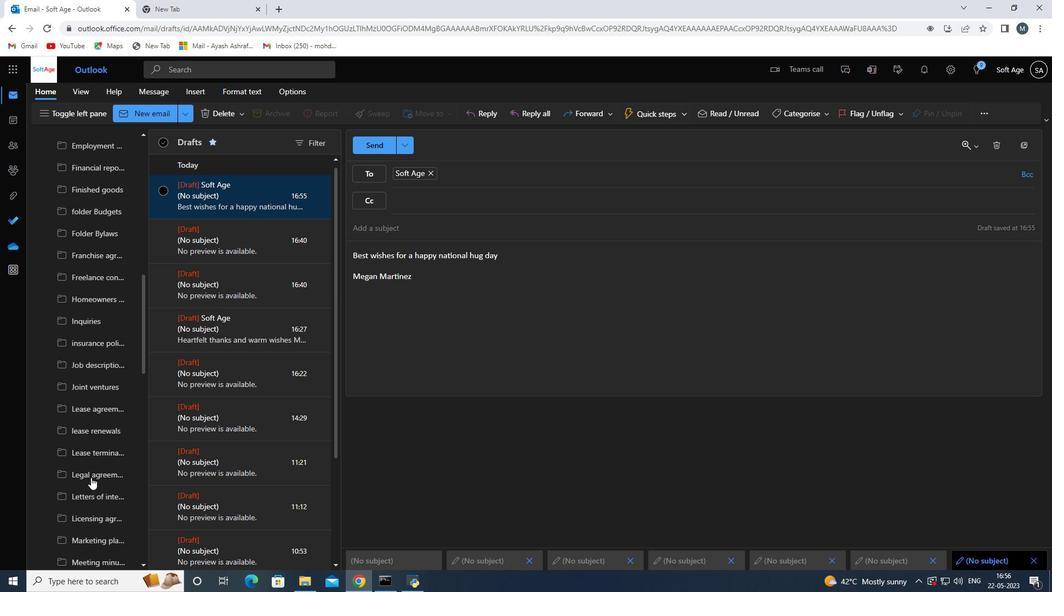 
Action: Mouse scrolled (91, 477) with delta (0, 0)
Screenshot: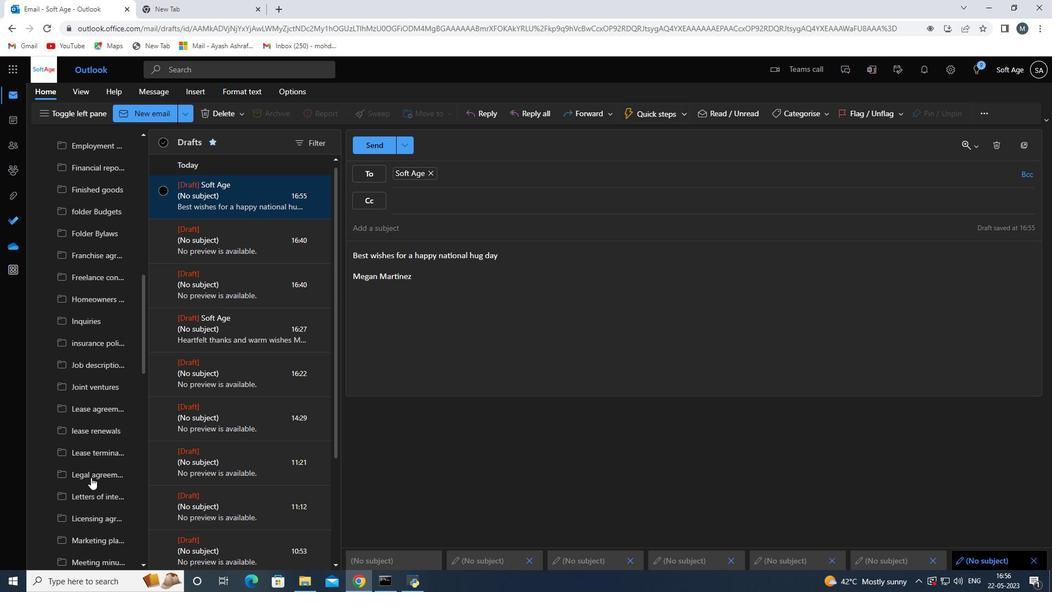 
Action: Mouse scrolled (91, 477) with delta (0, 0)
Screenshot: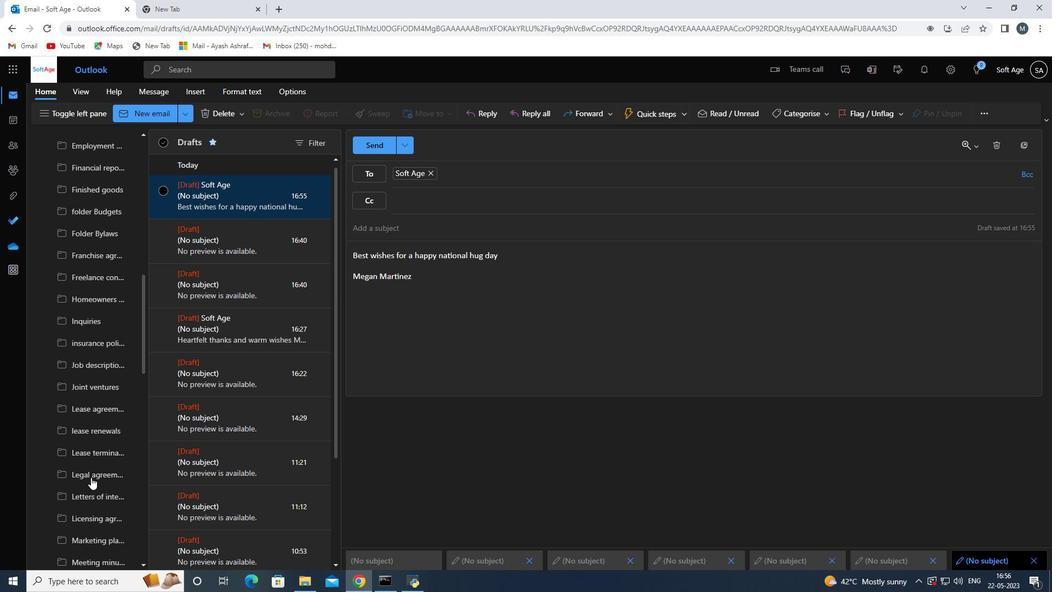 
Action: Mouse scrolled (91, 477) with delta (0, 0)
Screenshot: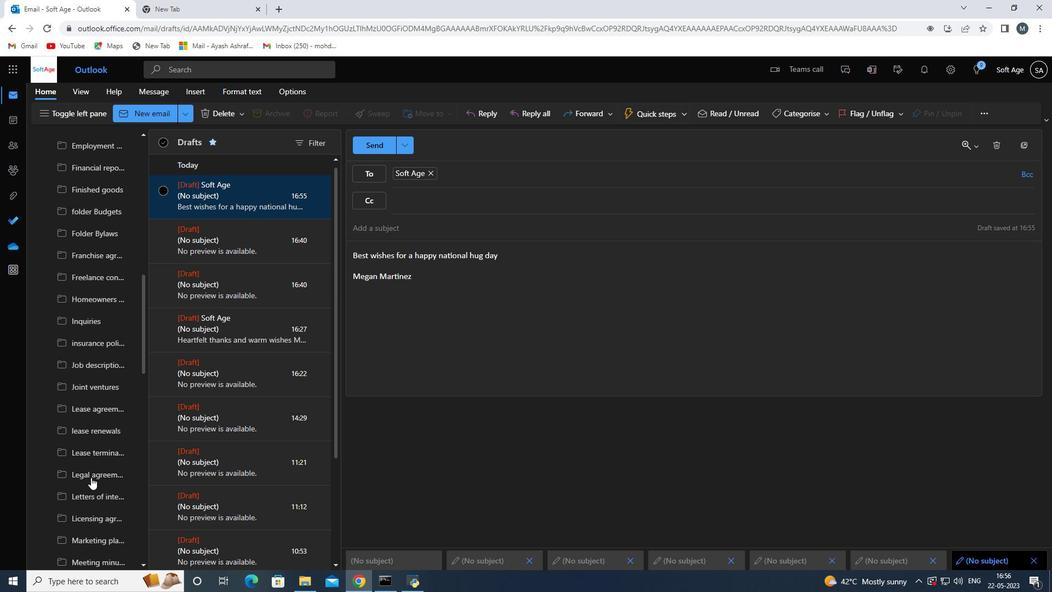 
Action: Mouse scrolled (91, 477) with delta (0, 0)
Screenshot: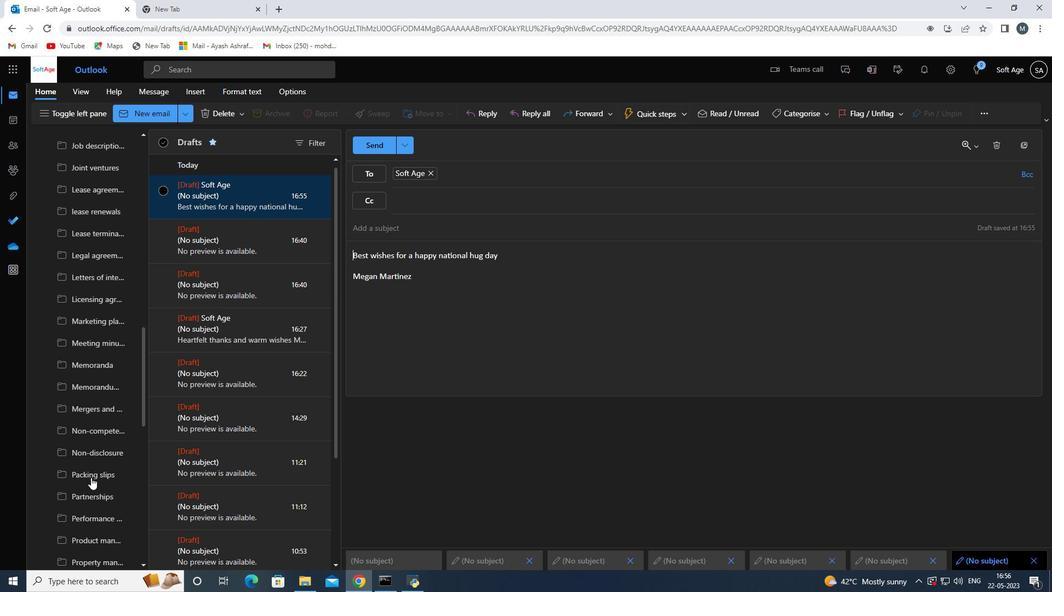 
Action: Mouse scrolled (91, 477) with delta (0, 0)
Screenshot: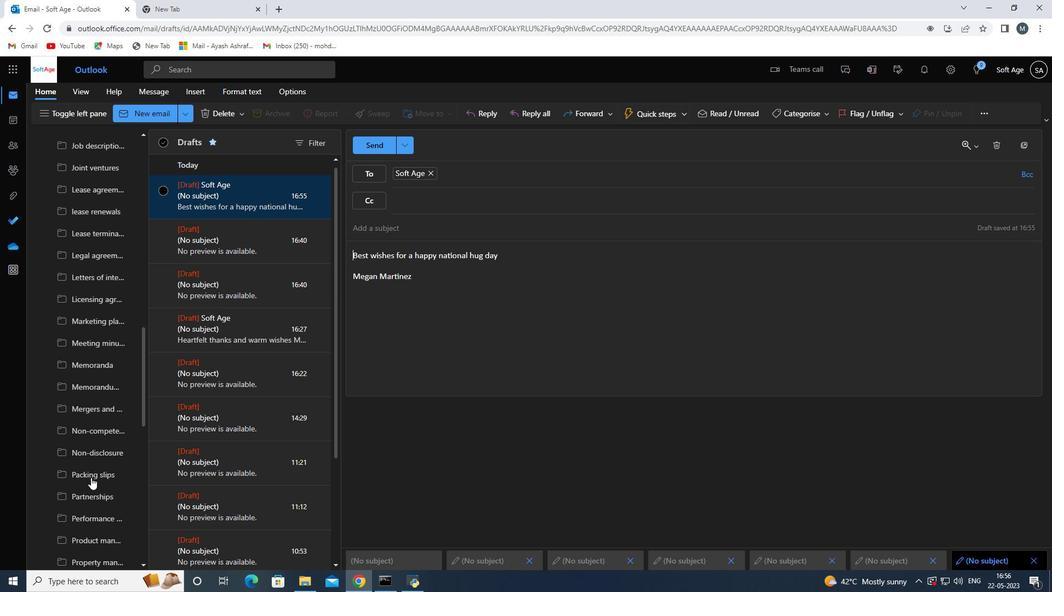 
Action: Mouse scrolled (91, 477) with delta (0, 0)
Screenshot: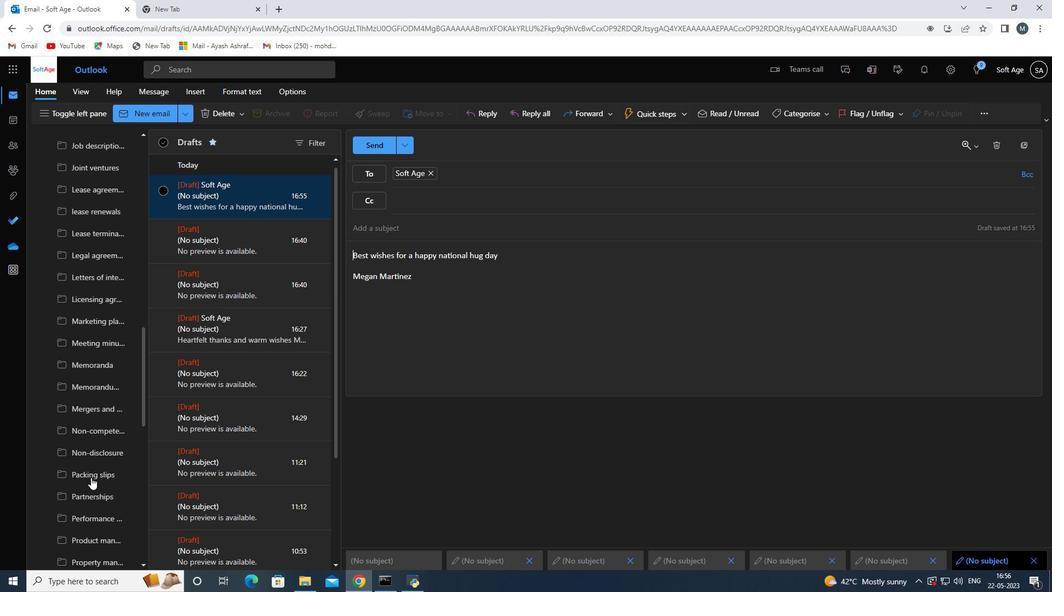
Action: Mouse scrolled (91, 477) with delta (0, 0)
Screenshot: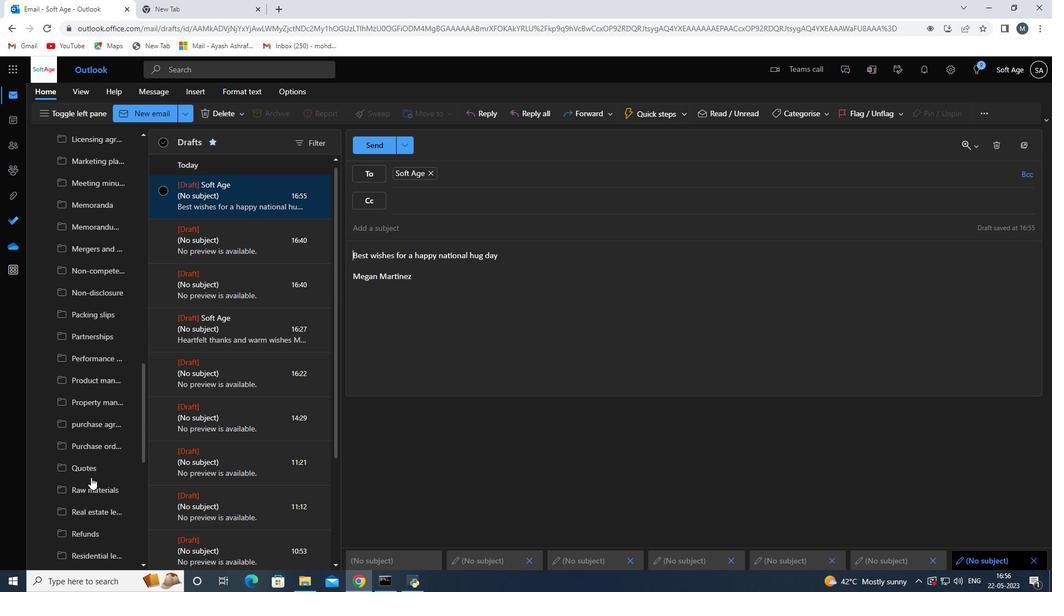 
Action: Mouse scrolled (91, 477) with delta (0, 0)
Screenshot: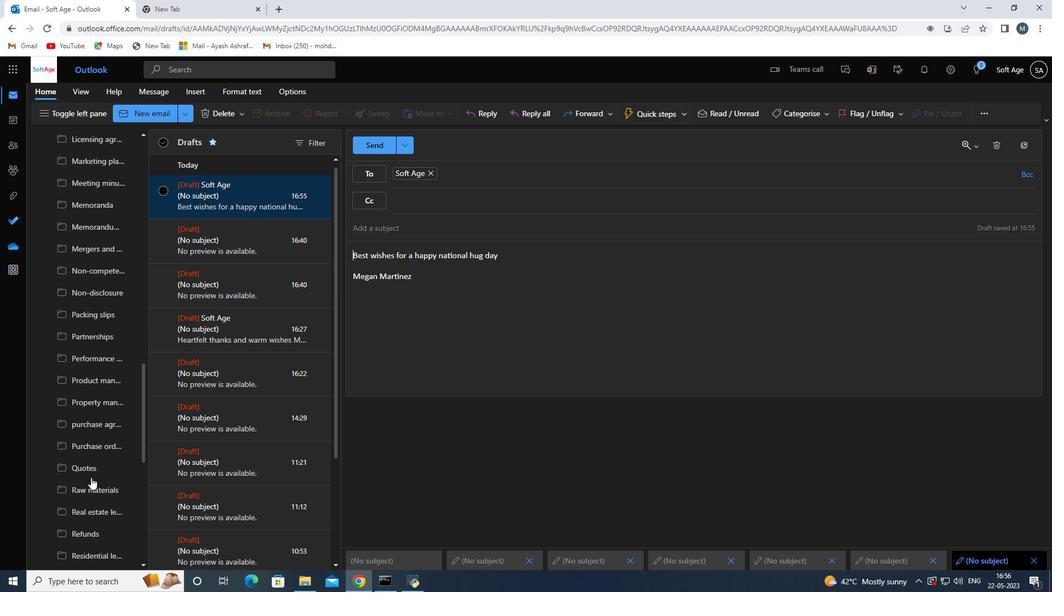 
Action: Mouse scrolled (91, 477) with delta (0, 0)
Screenshot: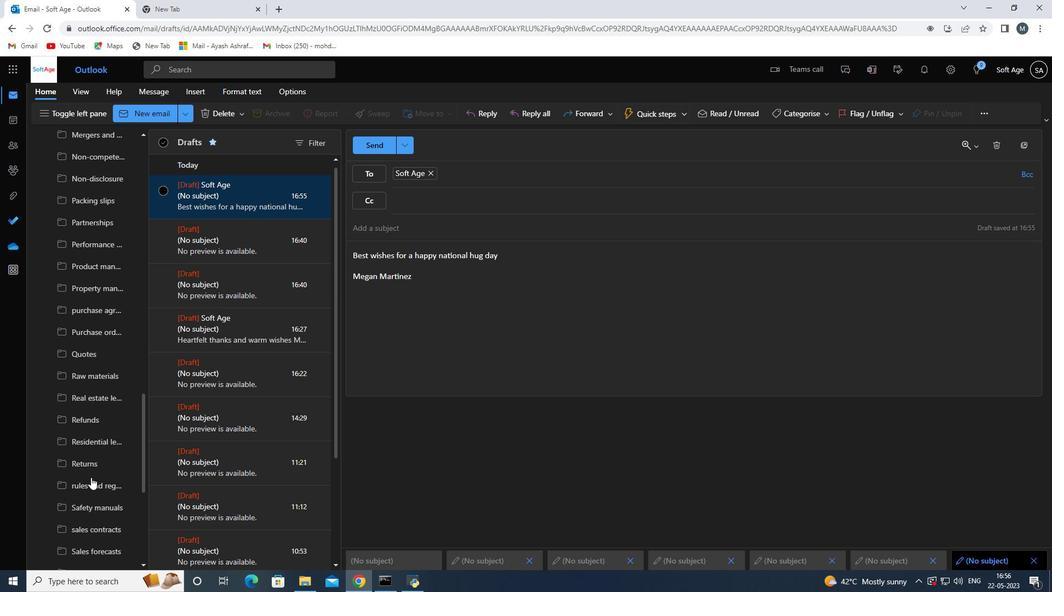 
Action: Mouse scrolled (91, 477) with delta (0, 0)
Screenshot: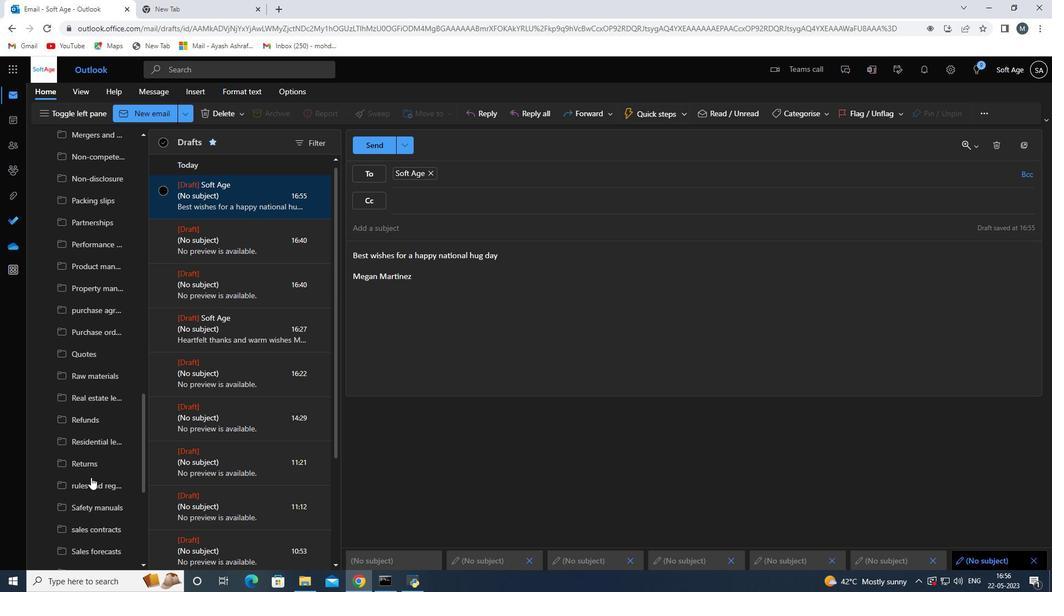 
Action: Mouse scrolled (91, 477) with delta (0, 0)
Screenshot: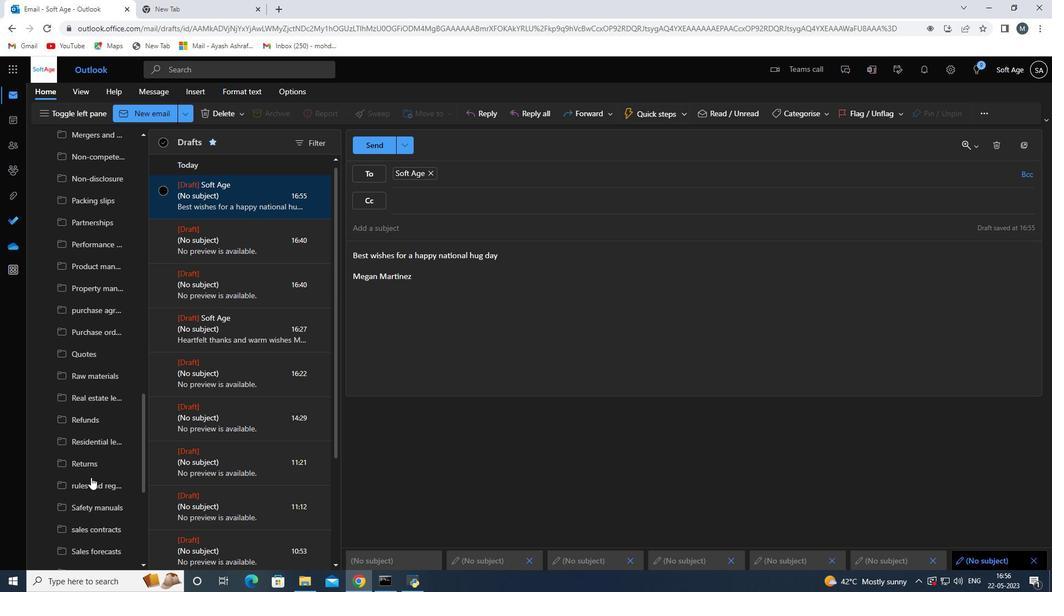 
Action: Mouse scrolled (91, 477) with delta (0, 0)
Screenshot: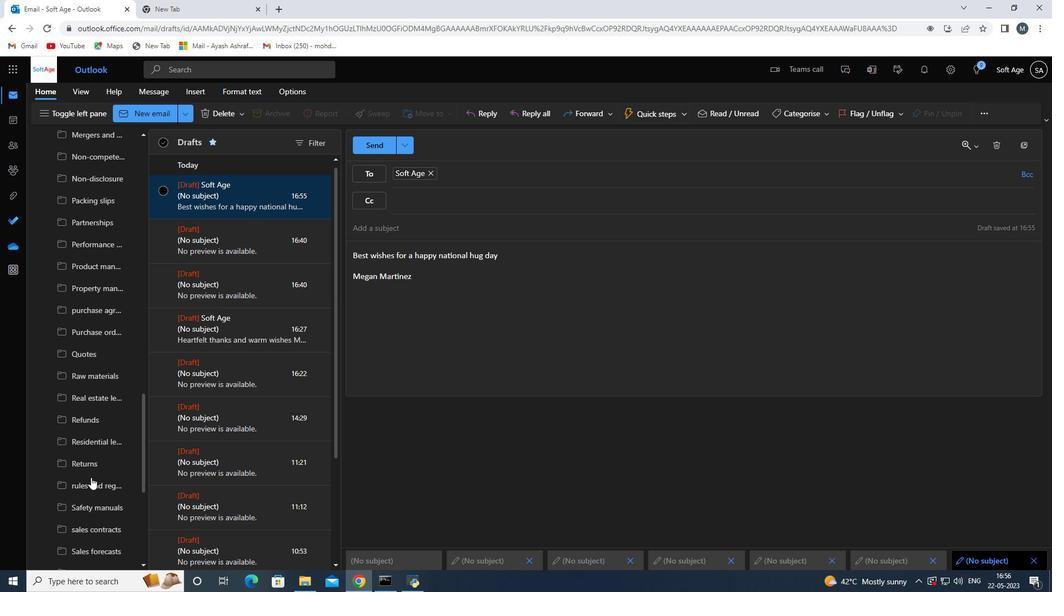 
Action: Mouse scrolled (91, 477) with delta (0, 0)
Screenshot: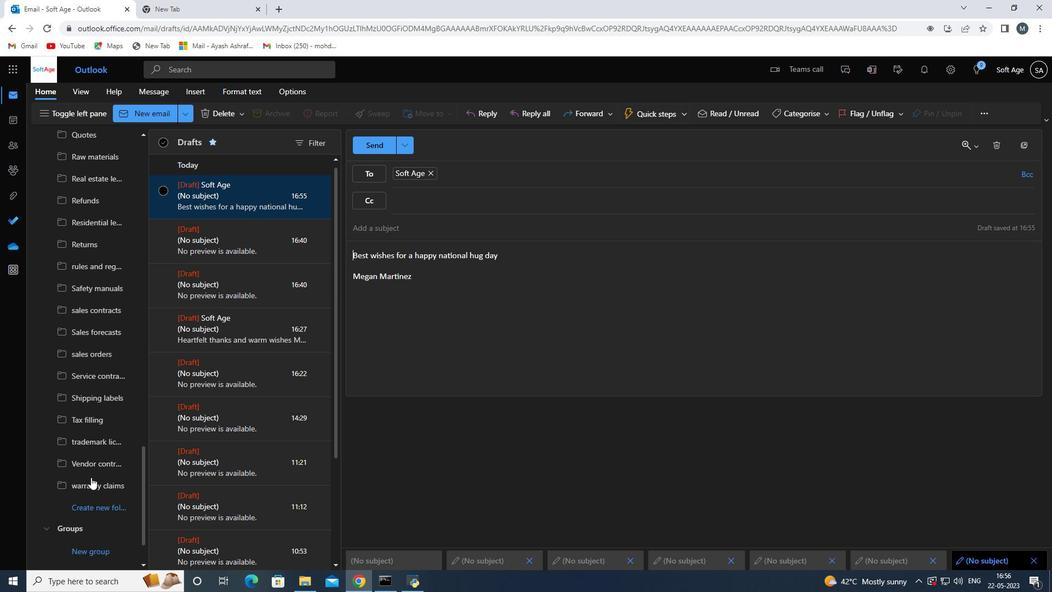 
Action: Mouse scrolled (91, 477) with delta (0, 0)
Screenshot: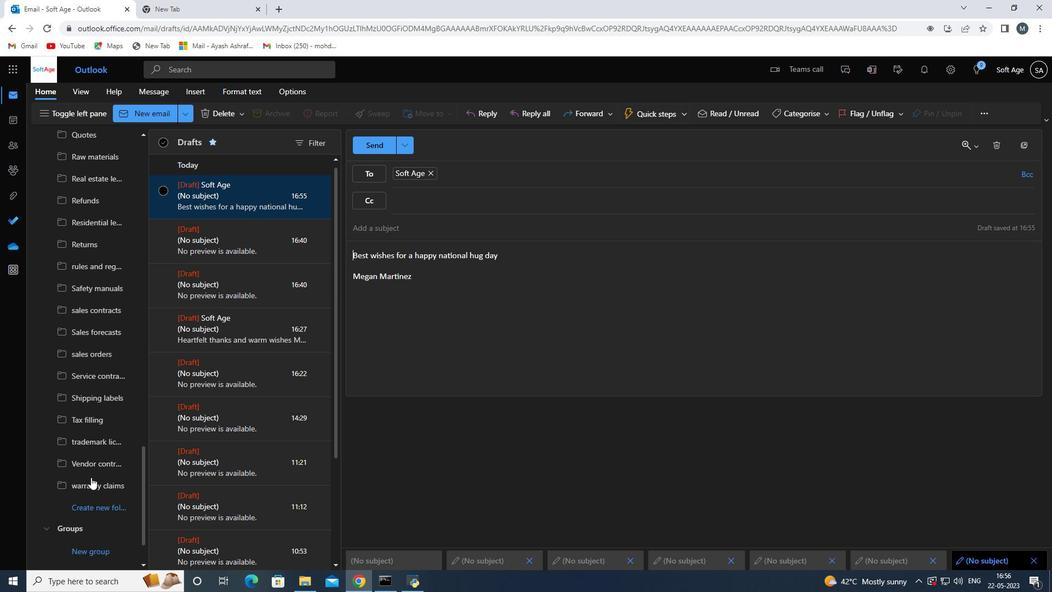 
Action: Mouse scrolled (91, 477) with delta (0, 0)
Screenshot: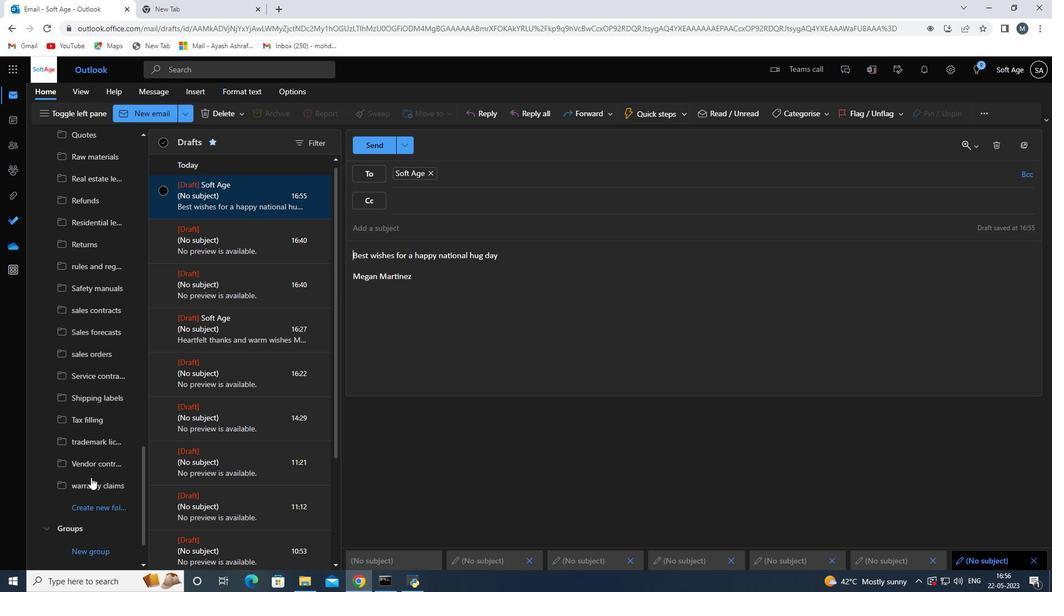 
Action: Mouse moved to (89, 463)
Screenshot: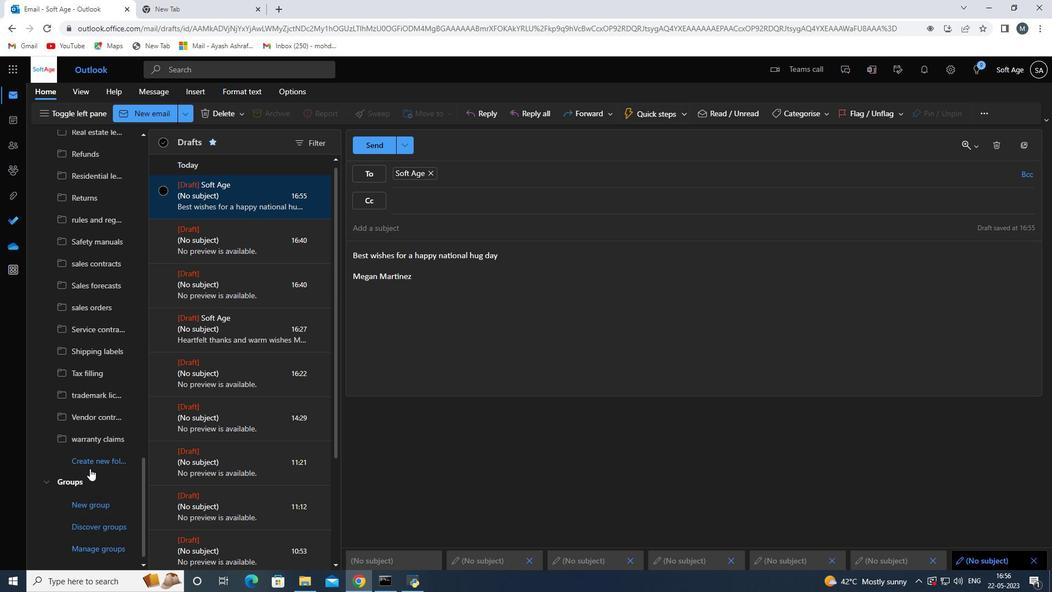 
Action: Mouse pressed left at (89, 463)
Screenshot: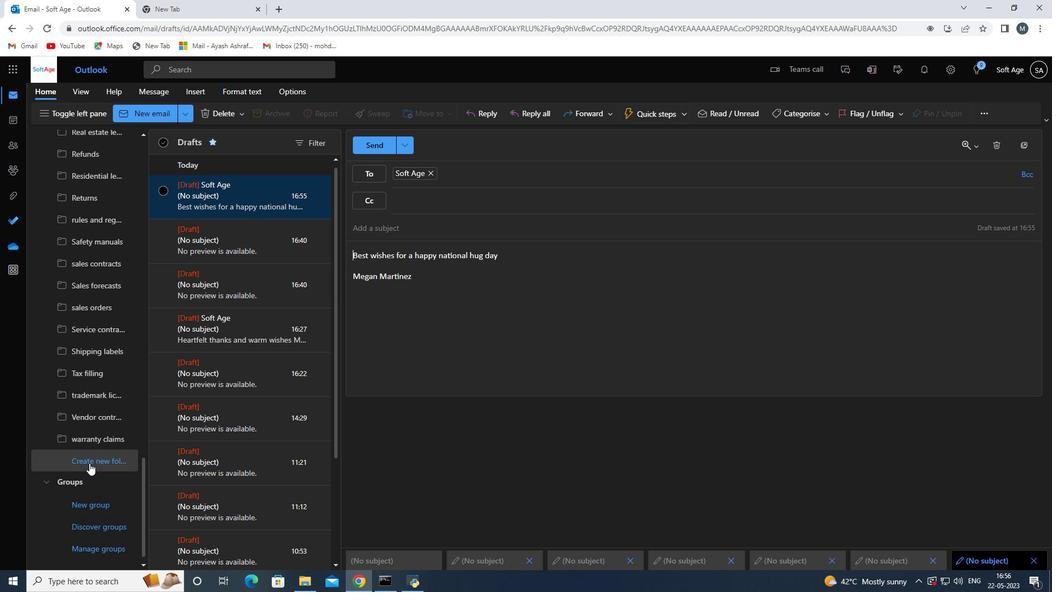 
Action: Mouse moved to (87, 462)
Screenshot: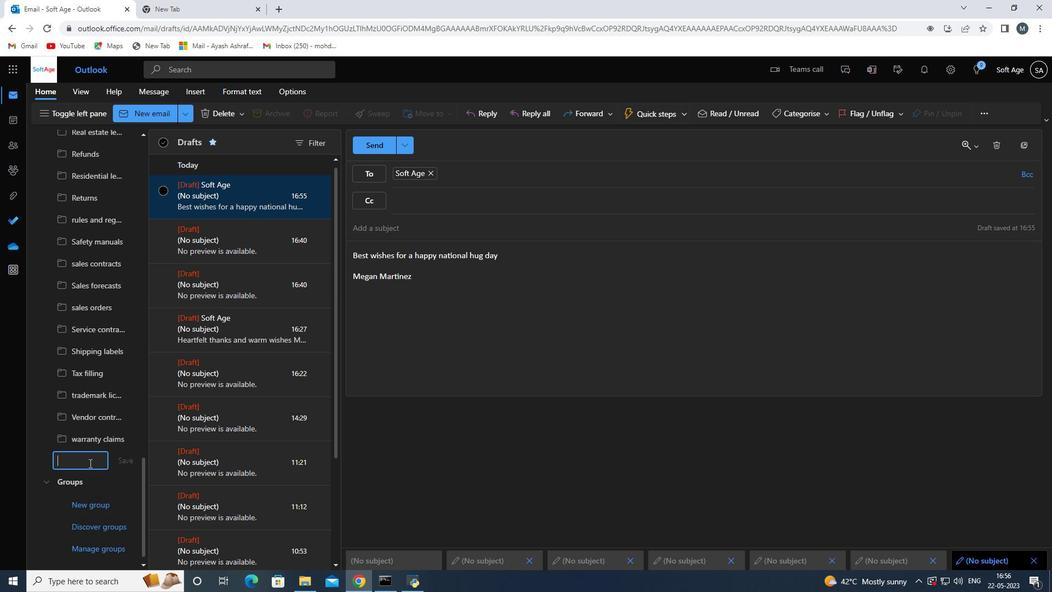 
Action: Mouse pressed left at (87, 462)
Screenshot: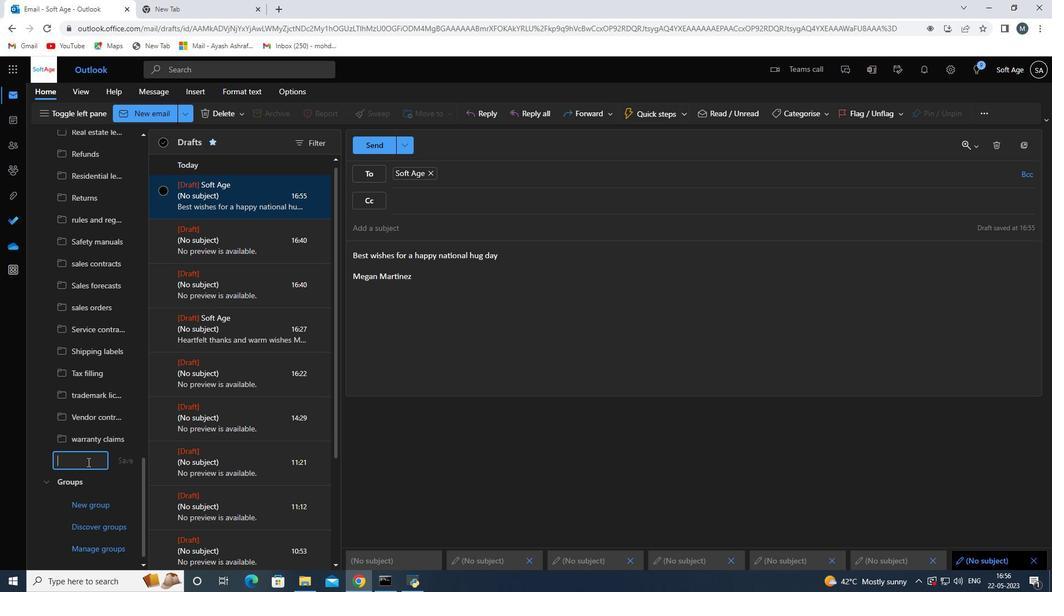 
Action: Key pressed <Key.shift>Home<Key.space><Key.shift><Key.shift><Key.shift><Key.shift><Key.shift><Key.shift><Key.shift><Key.shift><Key.shift><Key.shift><Key.shift><Key.shift>insurance<Key.space>
Screenshot: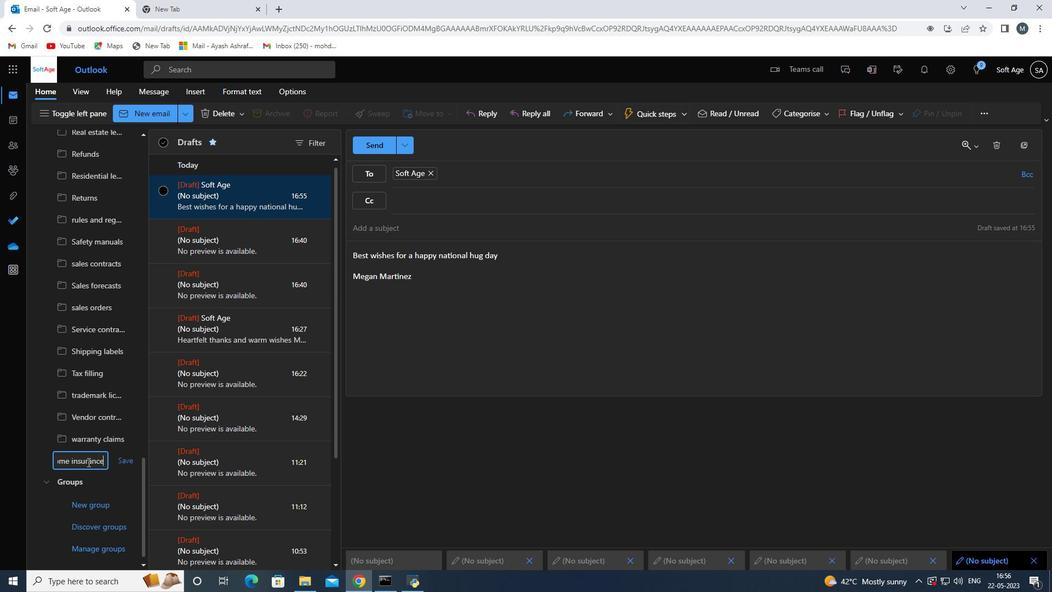 
Action: Mouse moved to (129, 461)
Screenshot: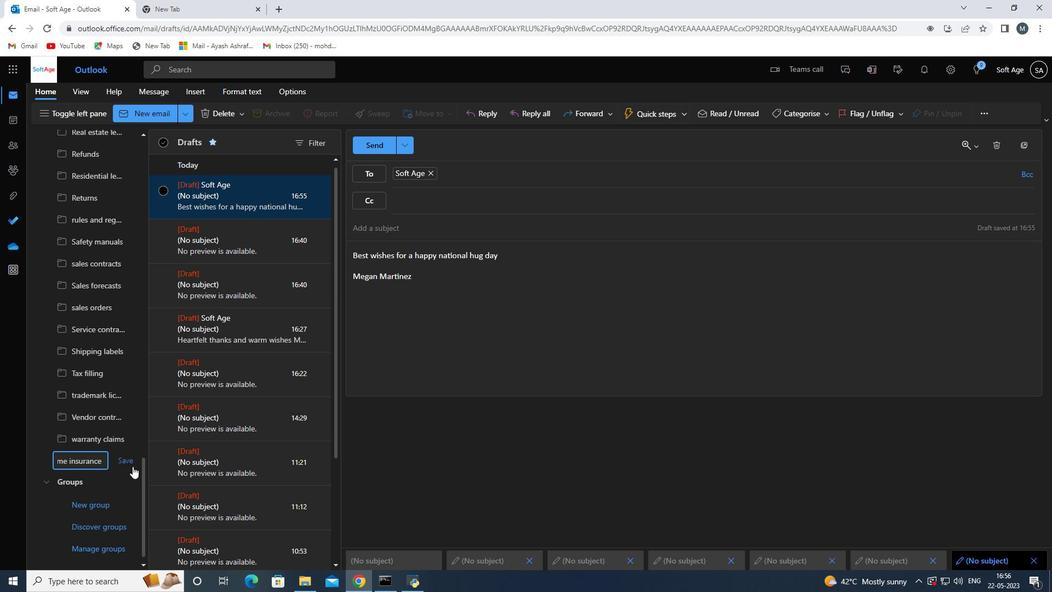 
Action: Mouse pressed left at (129, 461)
Screenshot: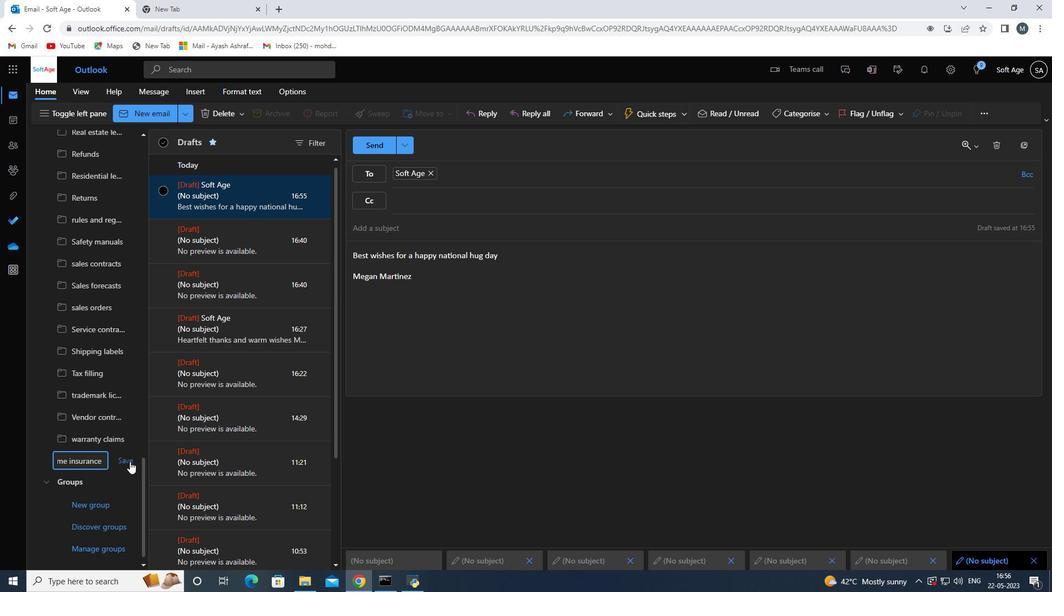
Action: Mouse moved to (378, 148)
Screenshot: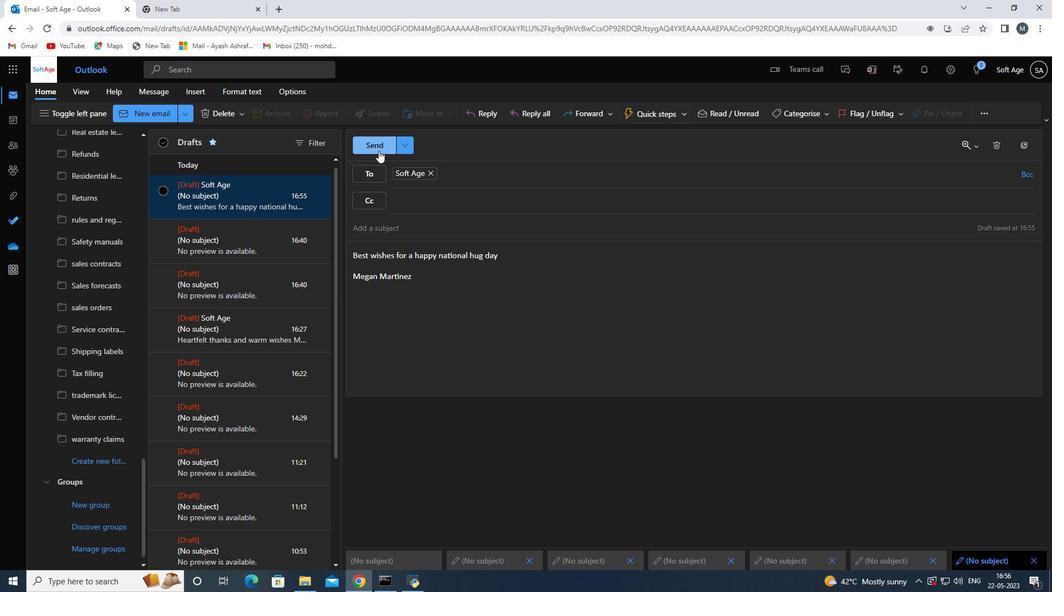 
Action: Mouse pressed left at (378, 148)
Screenshot: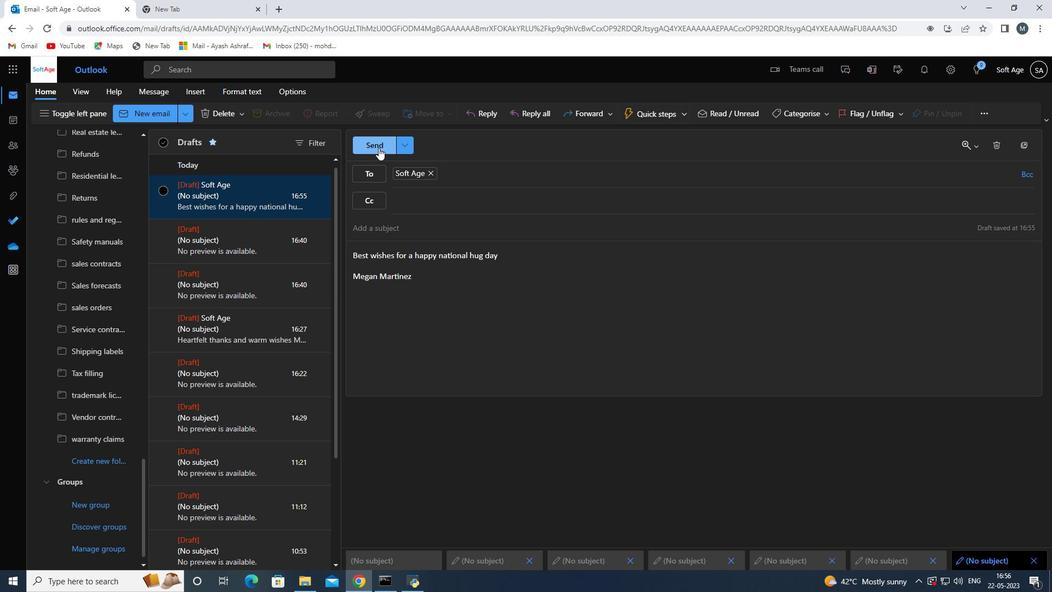 
